 Task: Find connections with filter location Santa Marta with filter topic #Managementconsultant with filter profile language German with filter current company Rahi with filter school RAYAT BAHRA UNIVERSITY with filter industry Steam and Air-Conditioning Supply with filter service category Video Animation with filter keywords title Preschool Teacher
Action: Mouse moved to (390, 262)
Screenshot: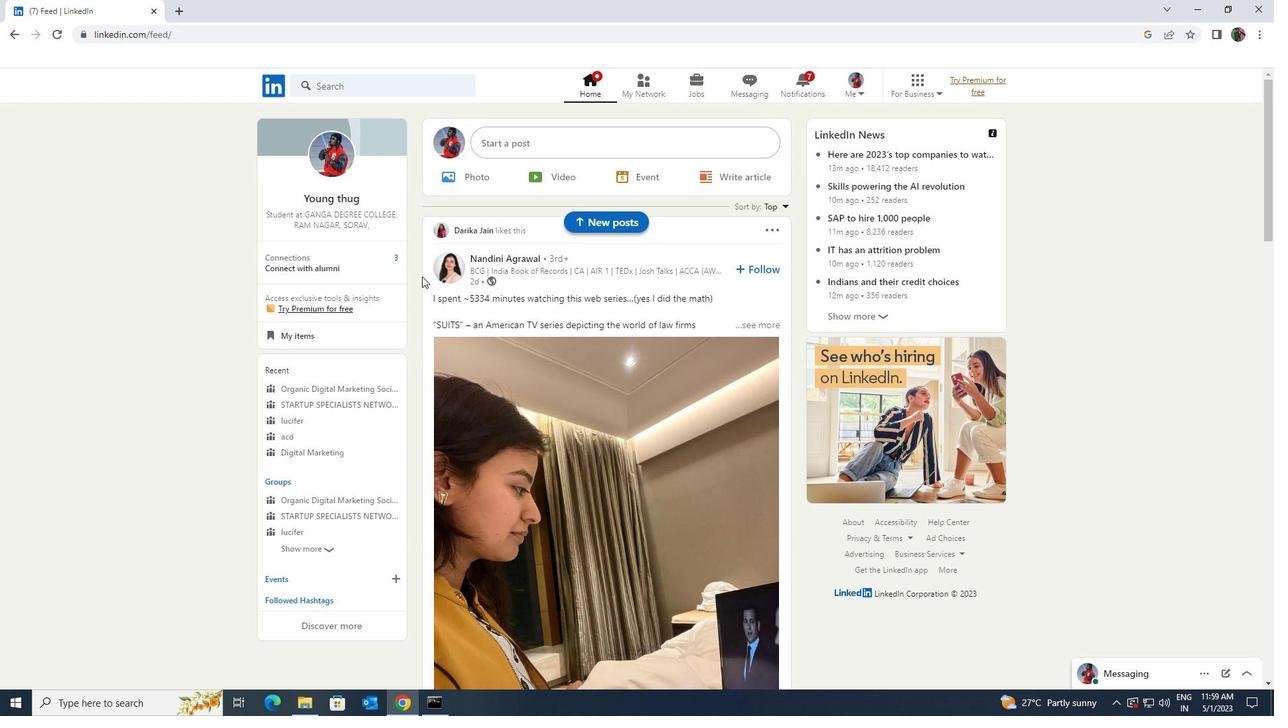 
Action: Mouse pressed left at (390, 262)
Screenshot: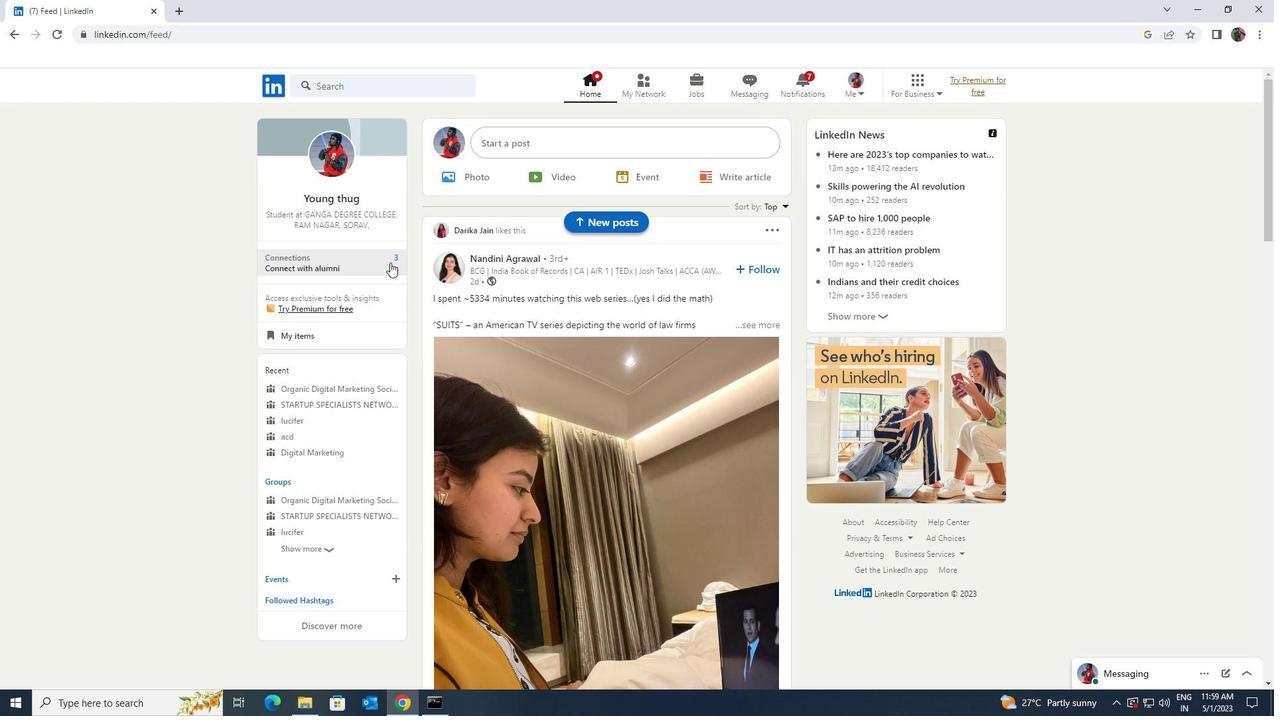 
Action: Mouse moved to (396, 160)
Screenshot: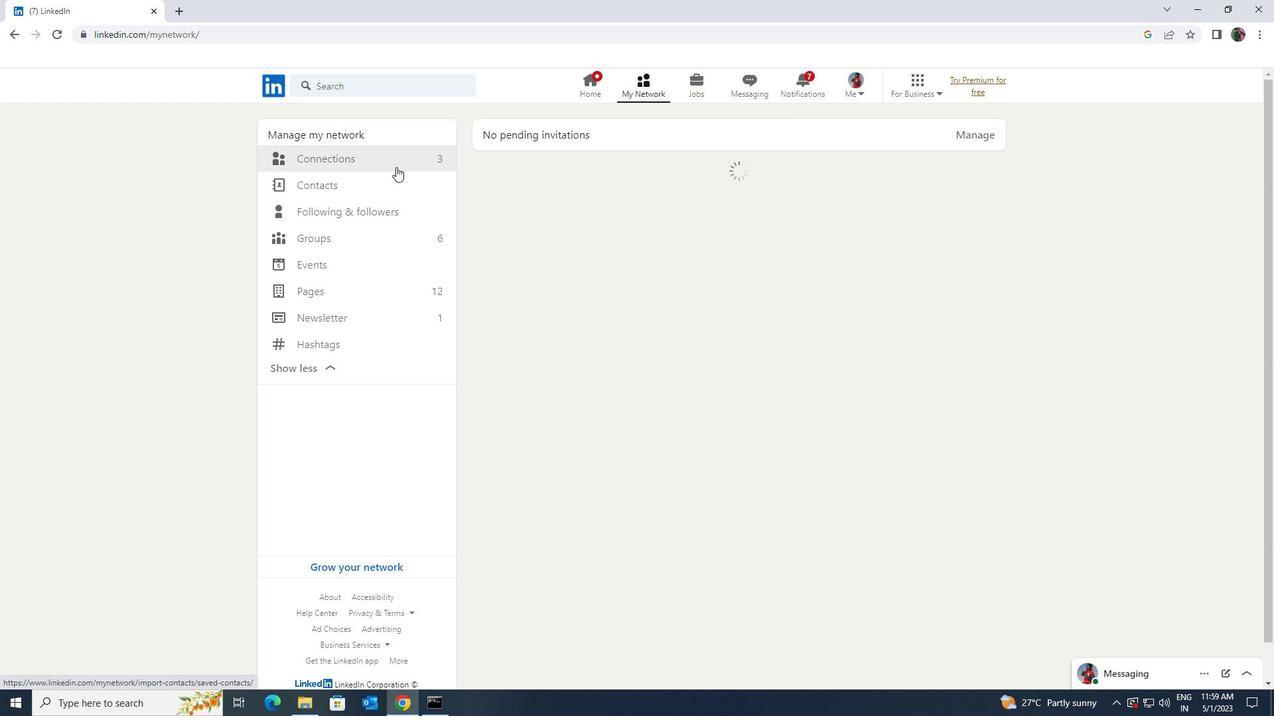 
Action: Mouse pressed left at (396, 160)
Screenshot: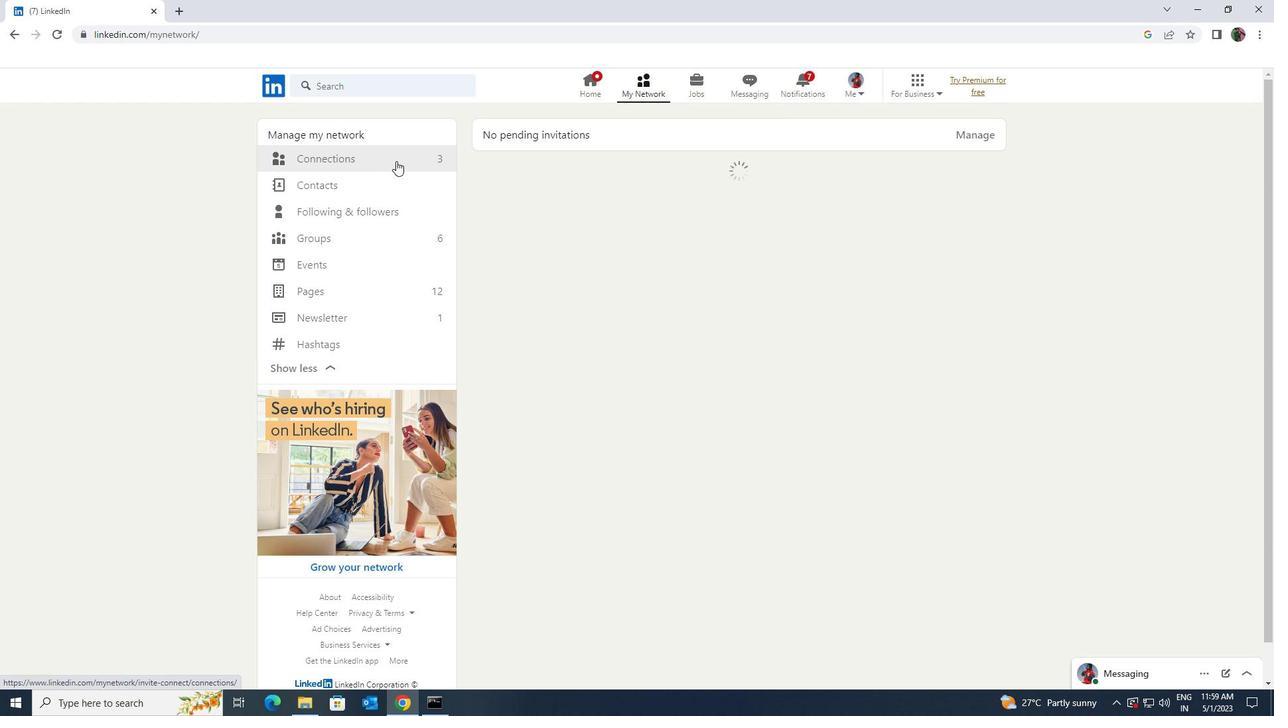 
Action: Mouse moved to (707, 163)
Screenshot: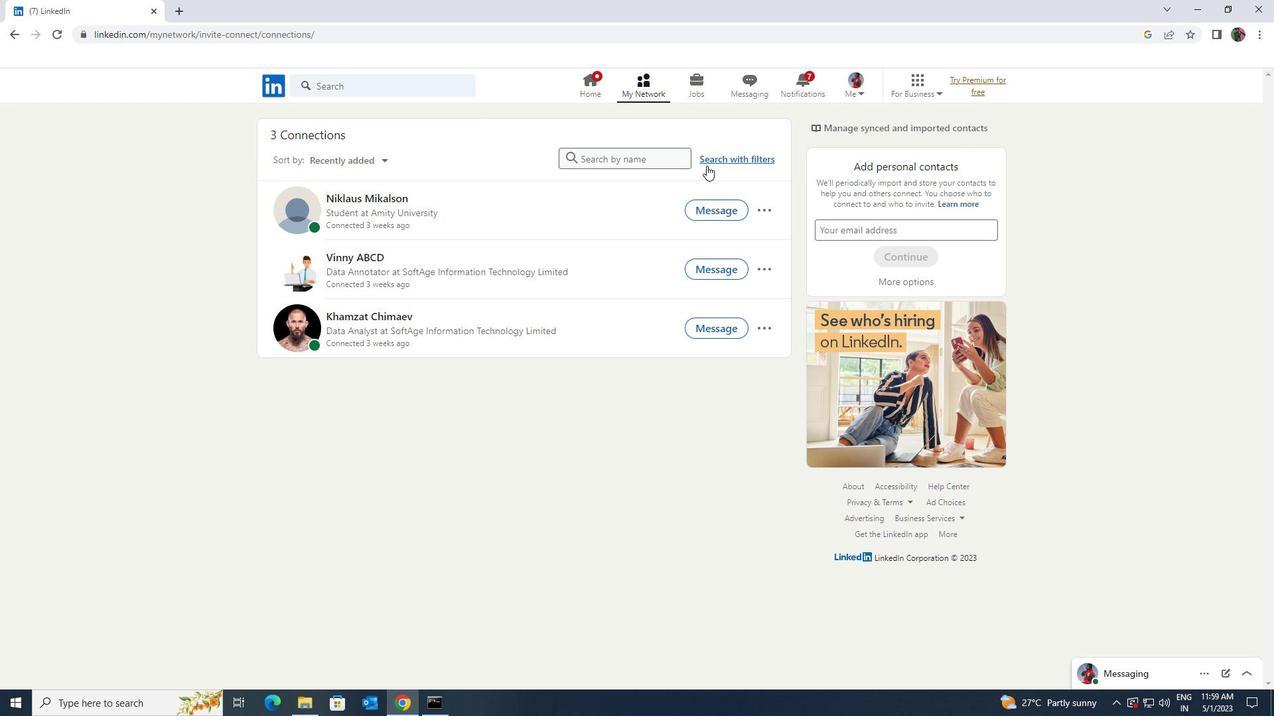 
Action: Mouse pressed left at (707, 163)
Screenshot: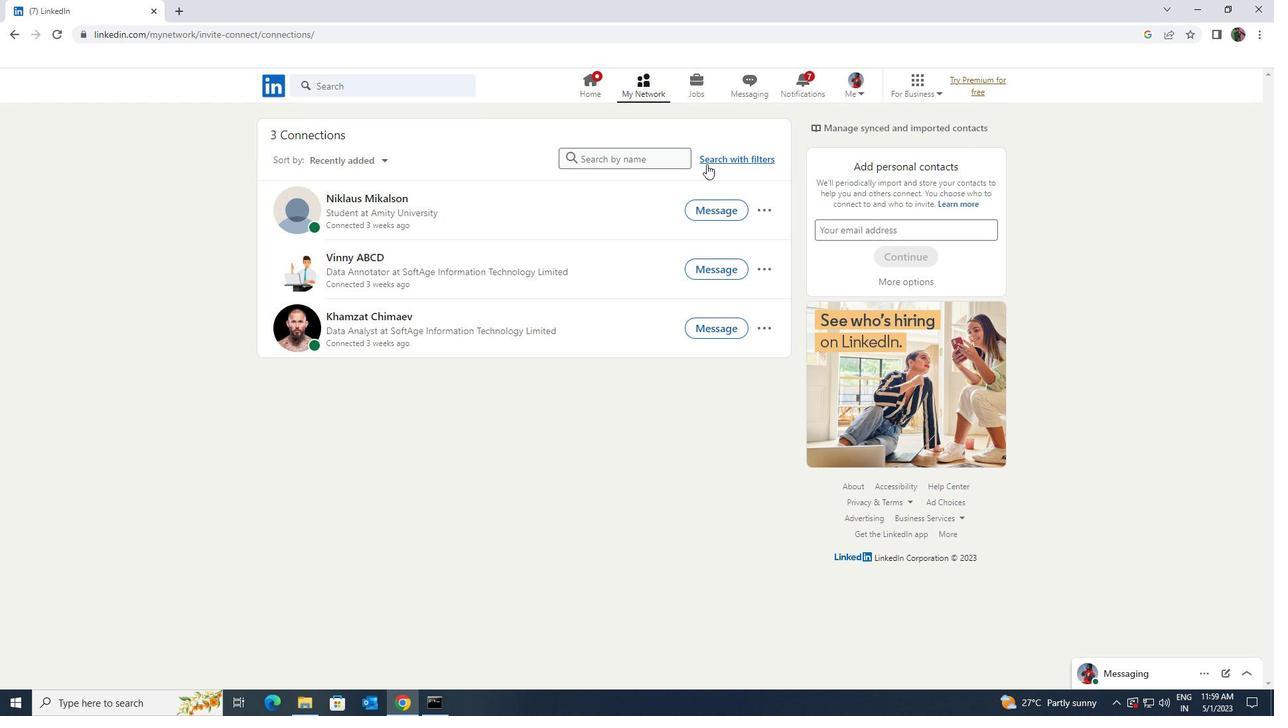 
Action: Mouse moved to (678, 120)
Screenshot: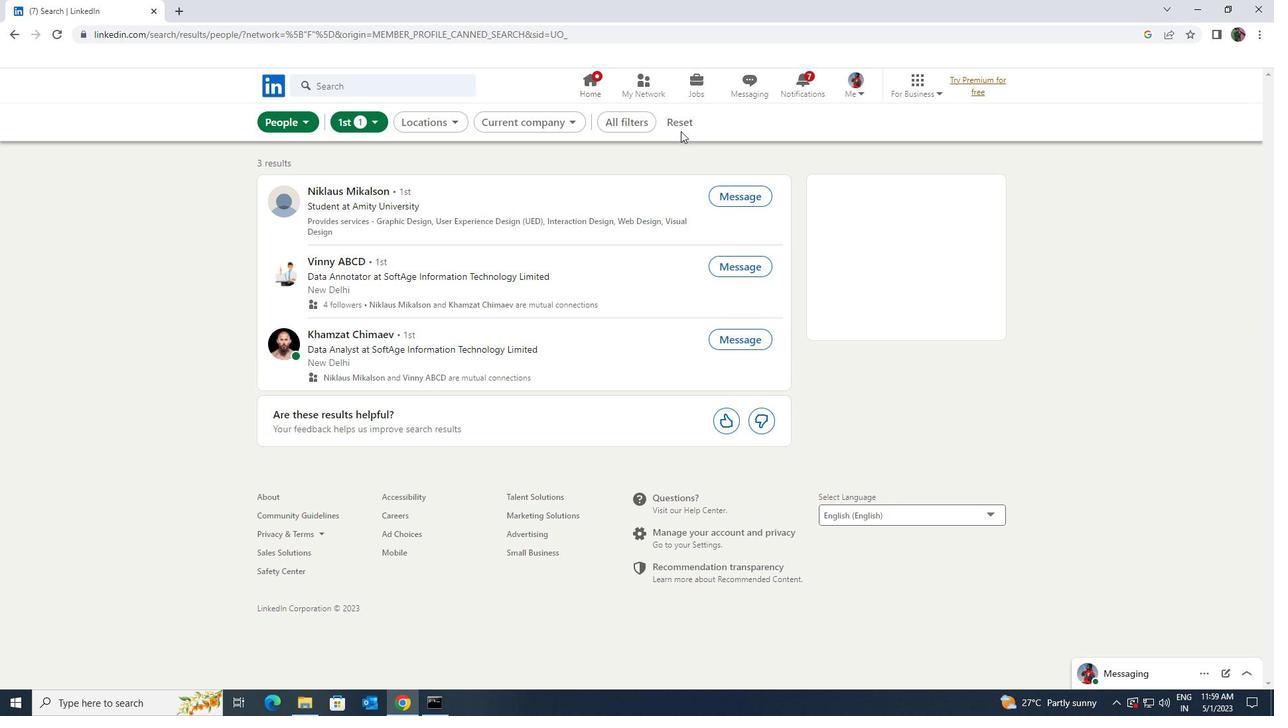 
Action: Mouse pressed left at (678, 120)
Screenshot: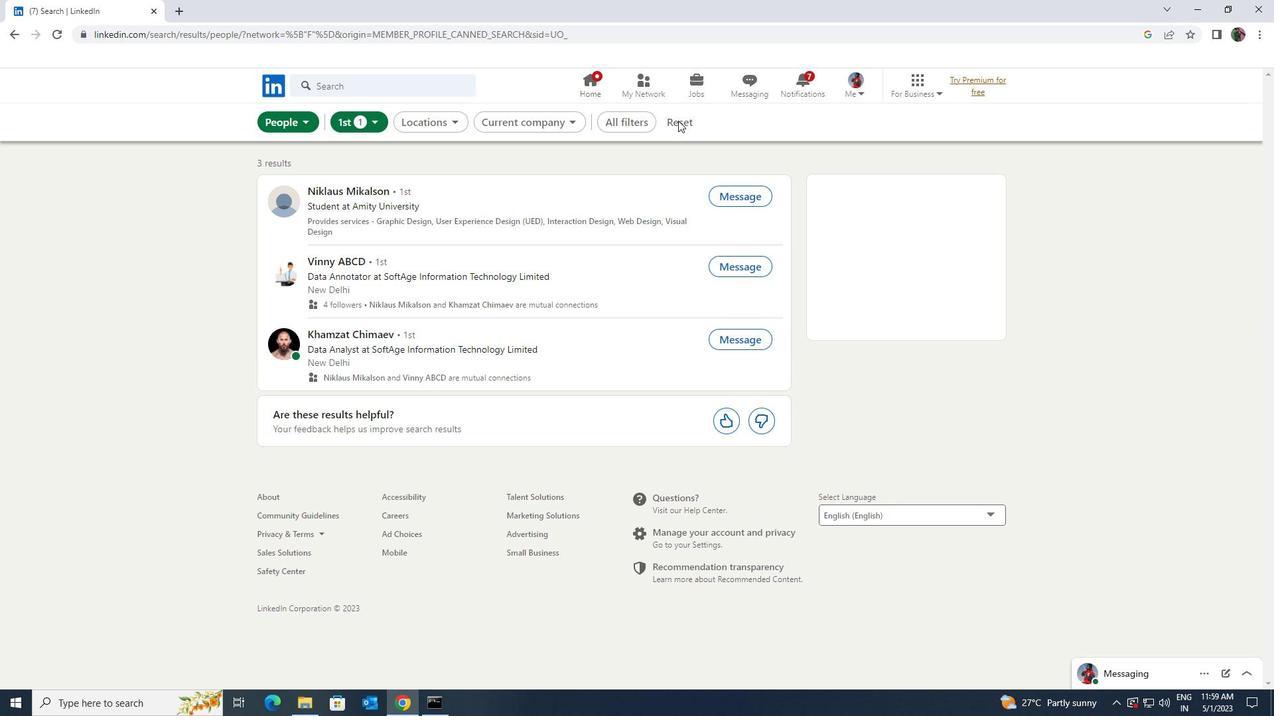 
Action: Mouse pressed left at (678, 120)
Screenshot: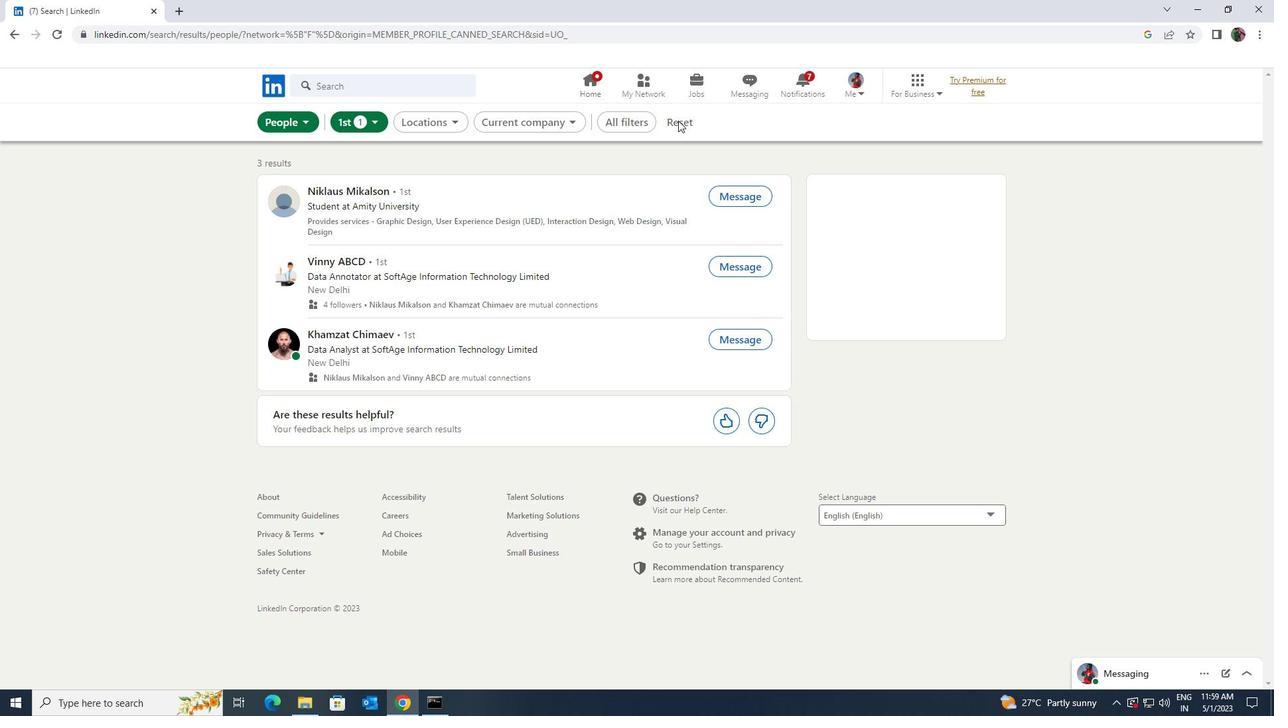 
Action: Mouse moved to (662, 116)
Screenshot: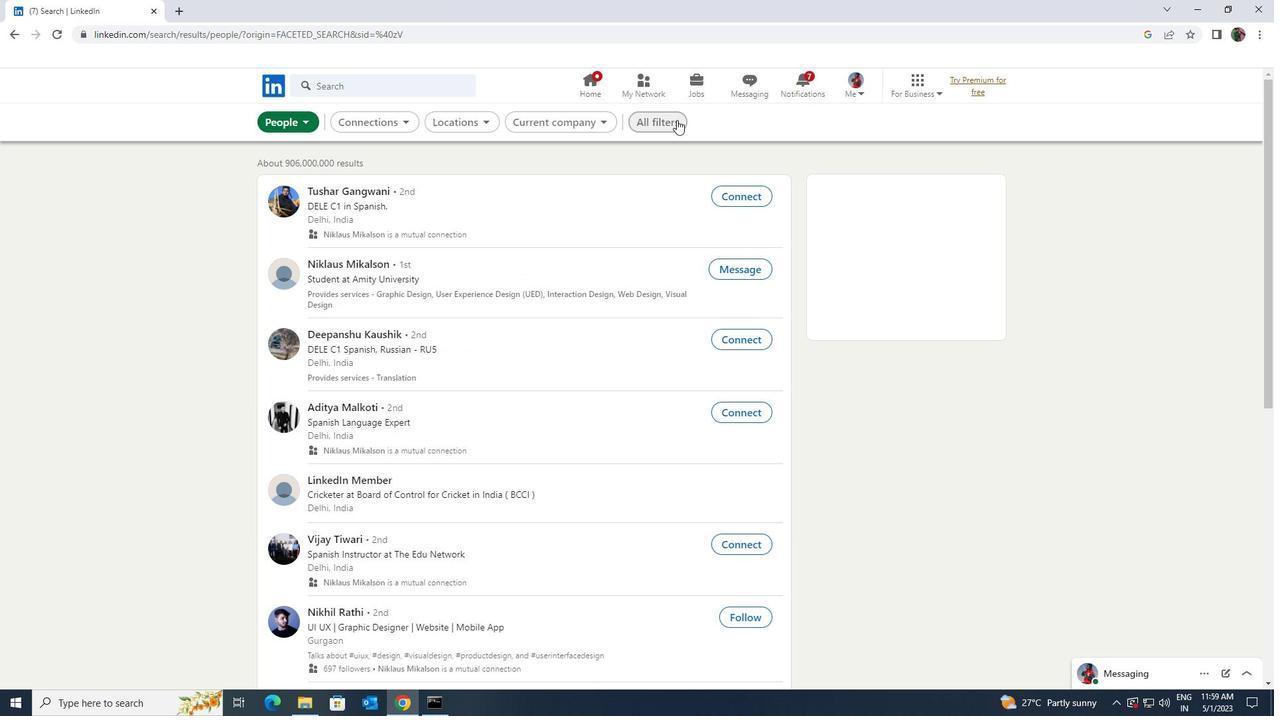 
Action: Mouse pressed left at (662, 116)
Screenshot: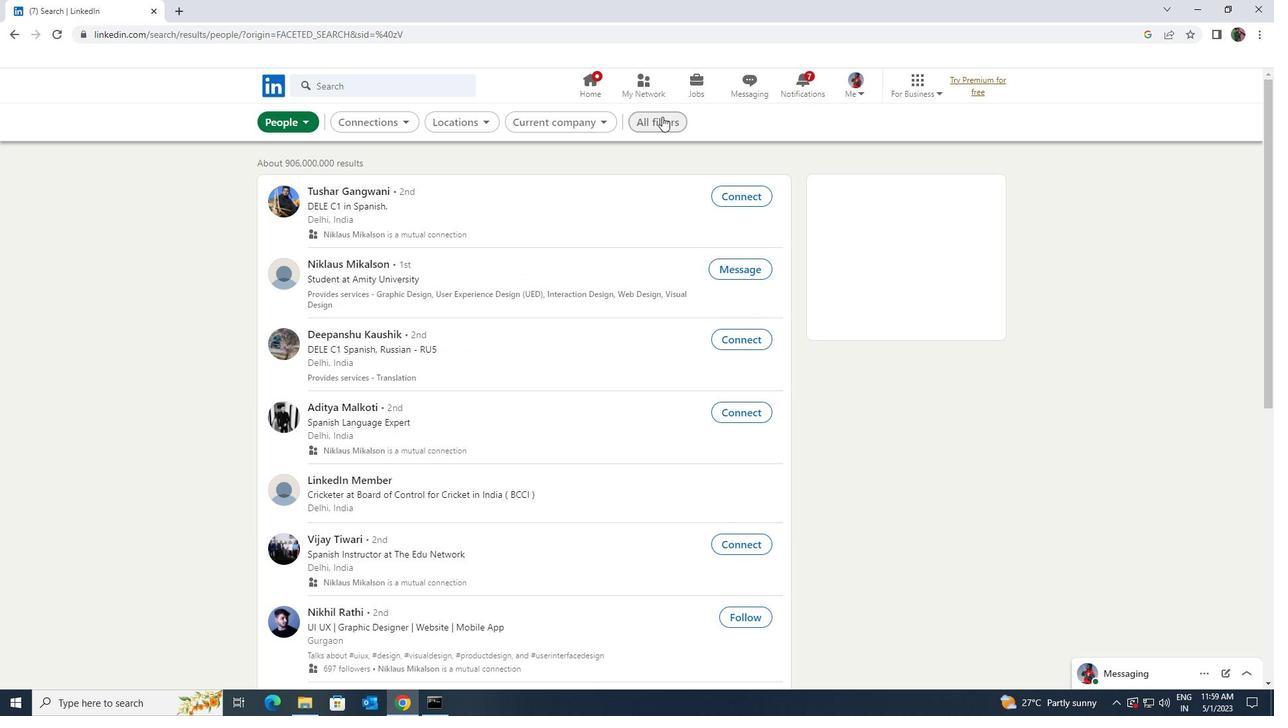 
Action: Mouse moved to (1123, 440)
Screenshot: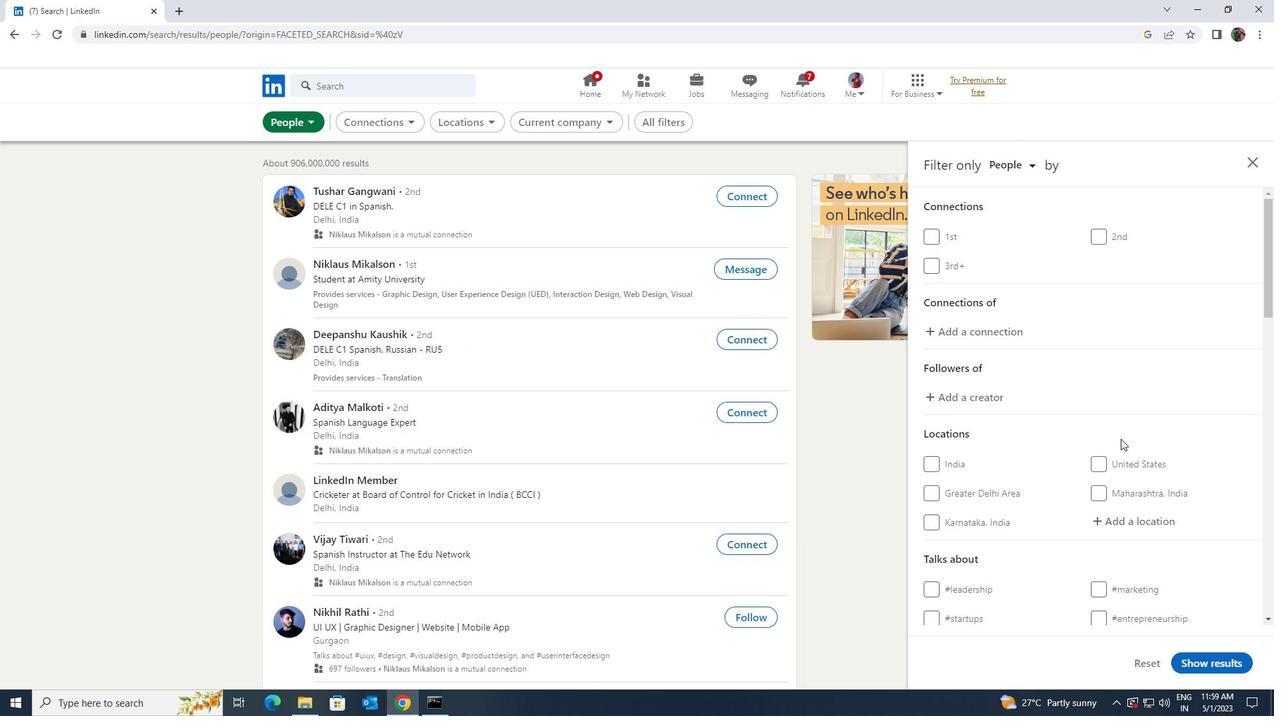 
Action: Mouse scrolled (1123, 439) with delta (0, 0)
Screenshot: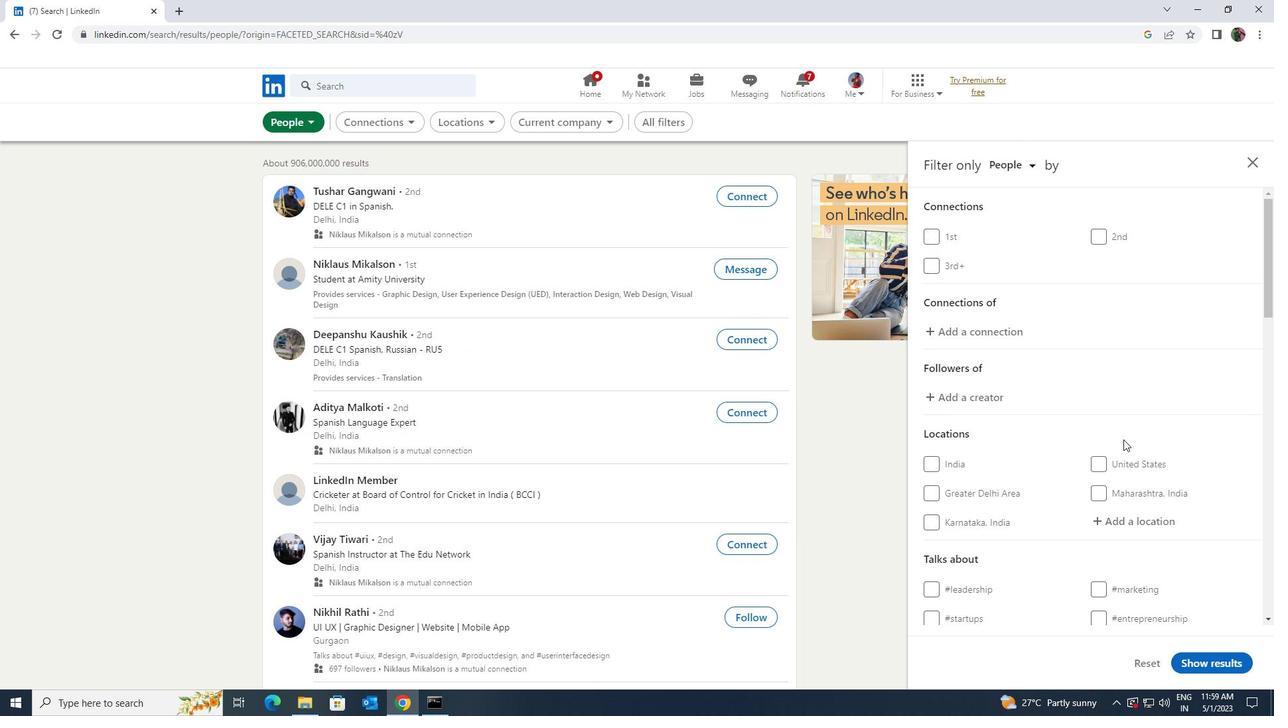 
Action: Mouse moved to (1125, 453)
Screenshot: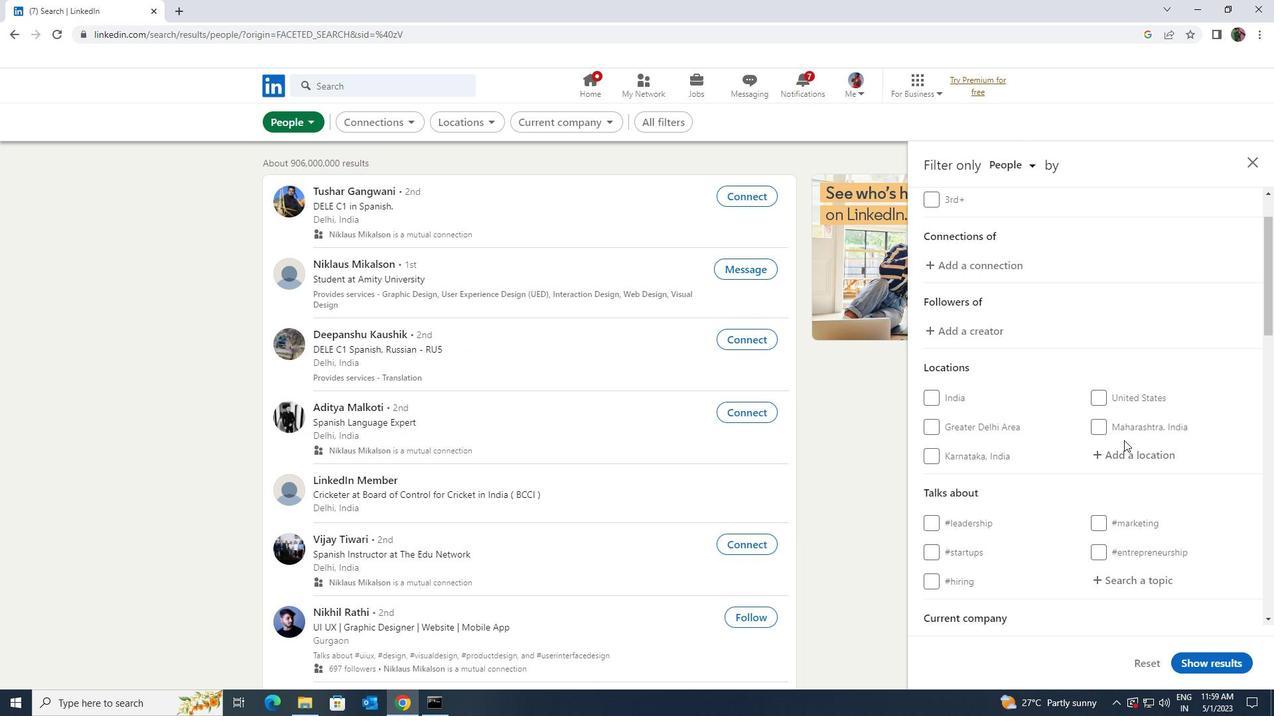 
Action: Mouse pressed left at (1125, 453)
Screenshot: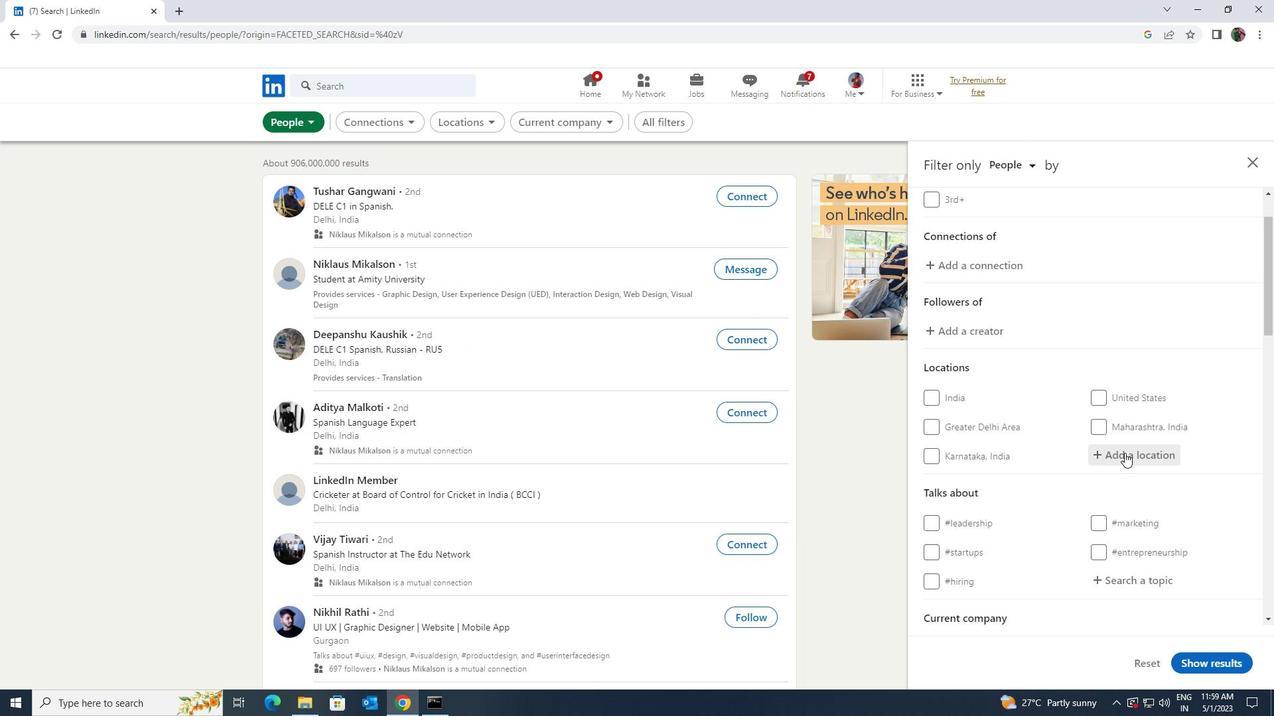
Action: Key pressed <Key.shift><Key.shift><Key.shift><Key.shift><Key.shift><Key.shift><Key.shift><Key.shift>SANTA<Key.space><Key.shift><Key.shift>MARTA
Screenshot: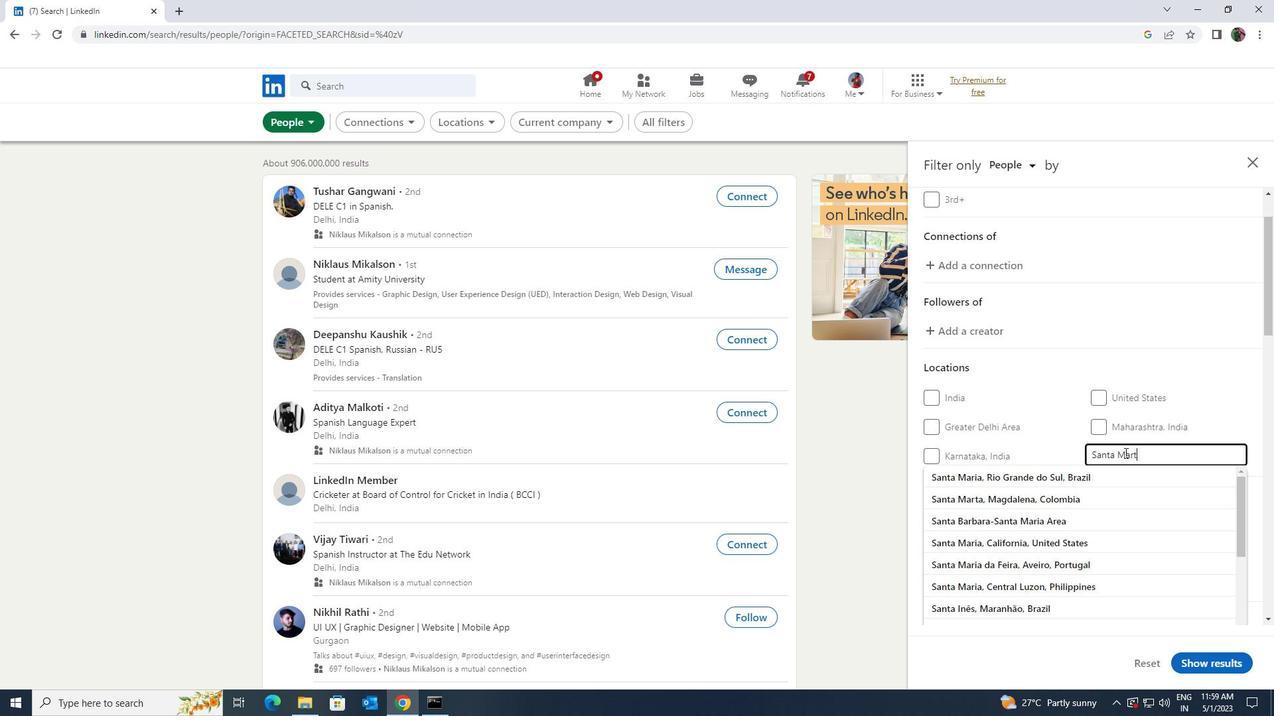 
Action: Mouse moved to (1124, 469)
Screenshot: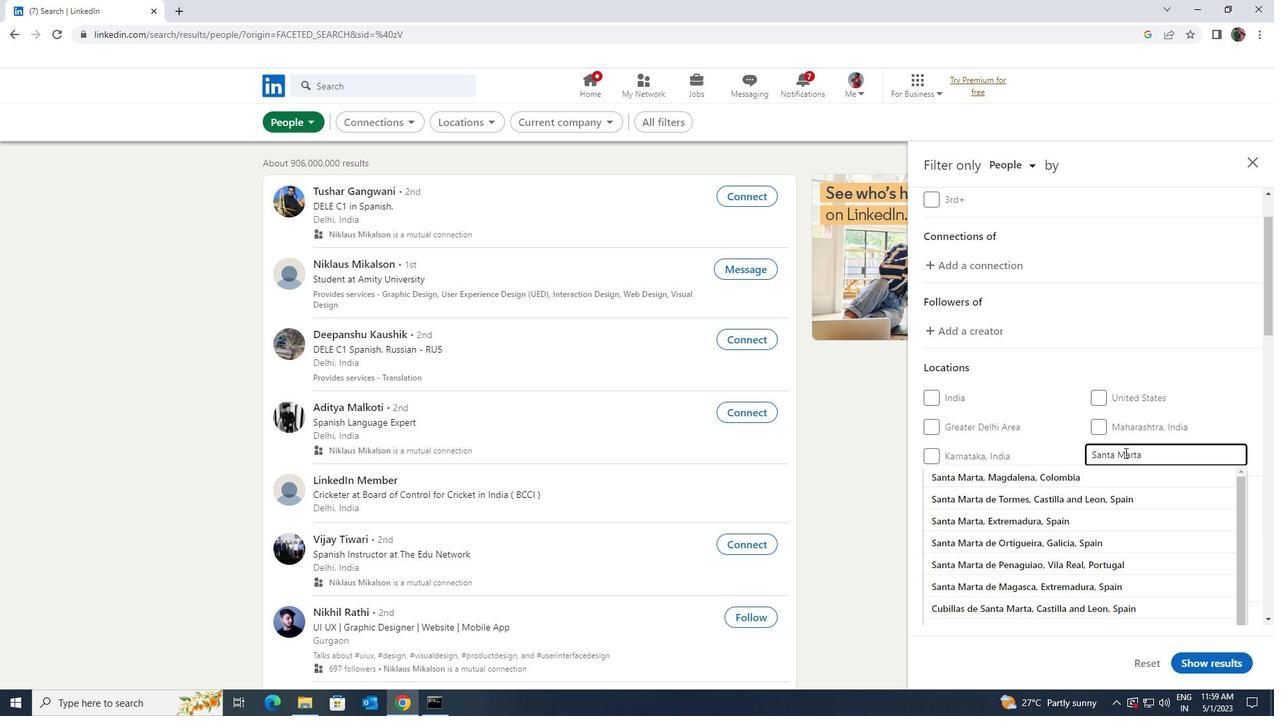 
Action: Mouse pressed left at (1124, 469)
Screenshot: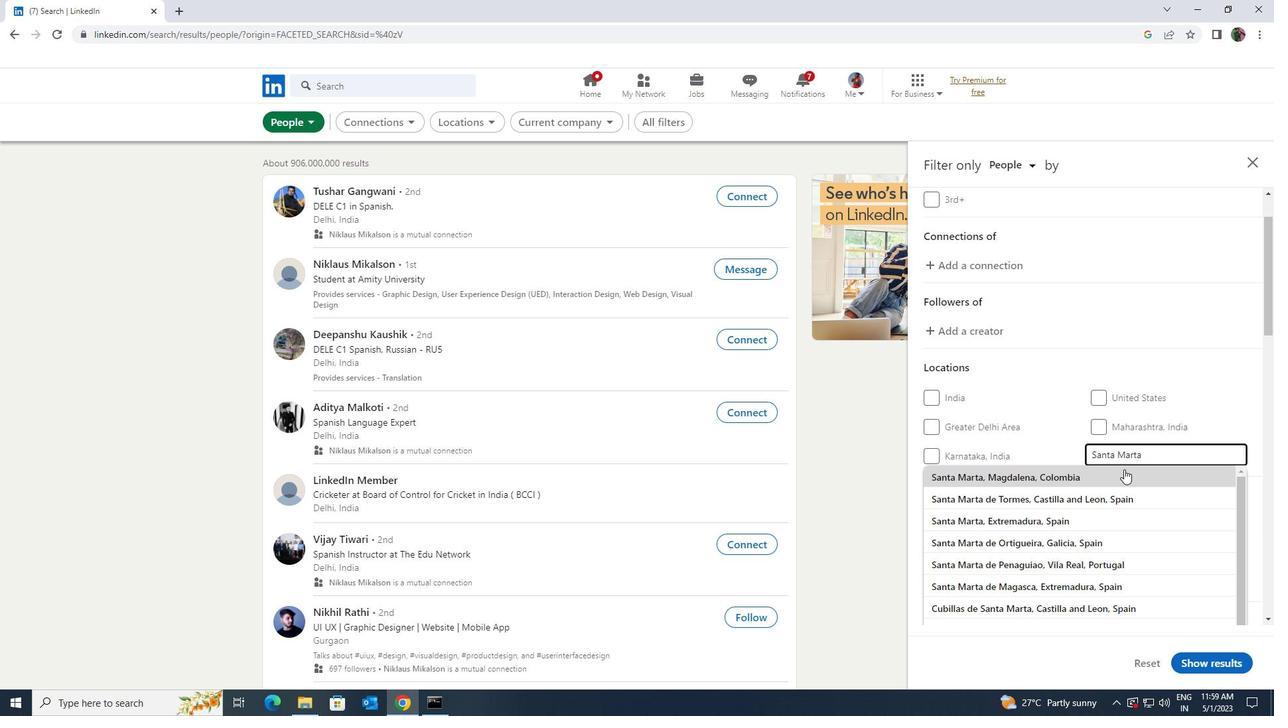 
Action: Mouse scrolled (1124, 469) with delta (0, 0)
Screenshot: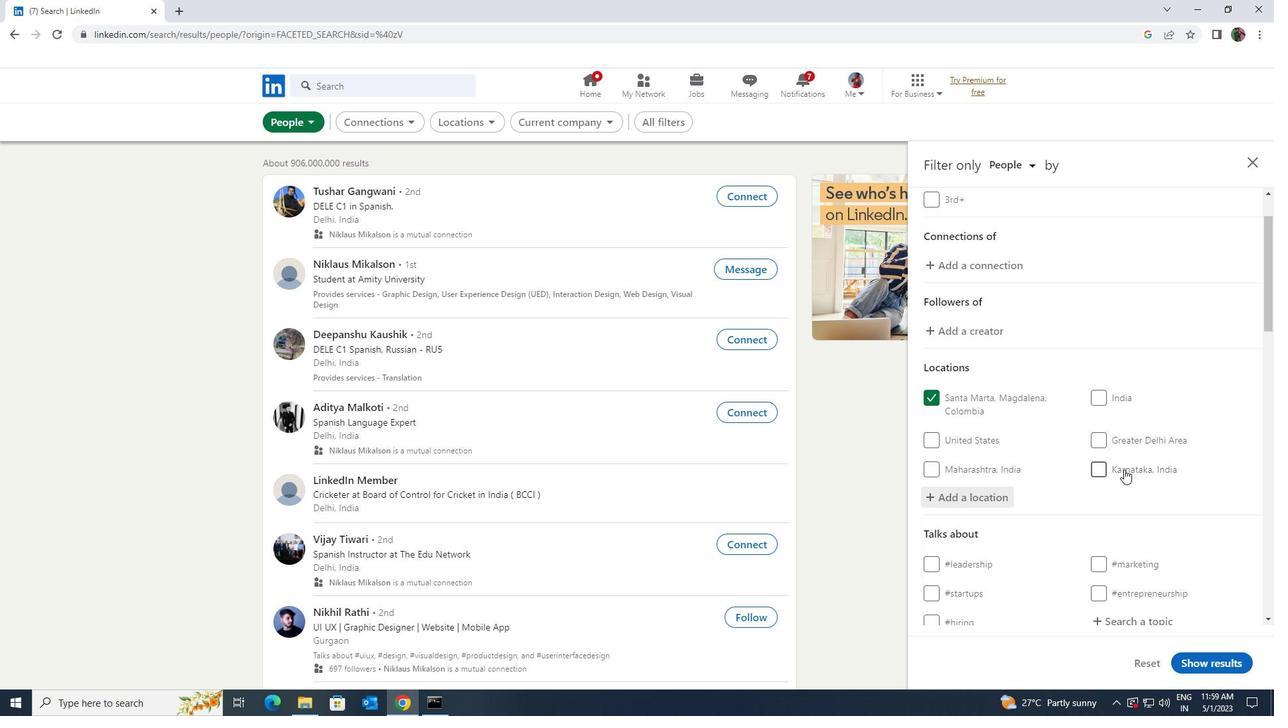 
Action: Mouse scrolled (1124, 469) with delta (0, 0)
Screenshot: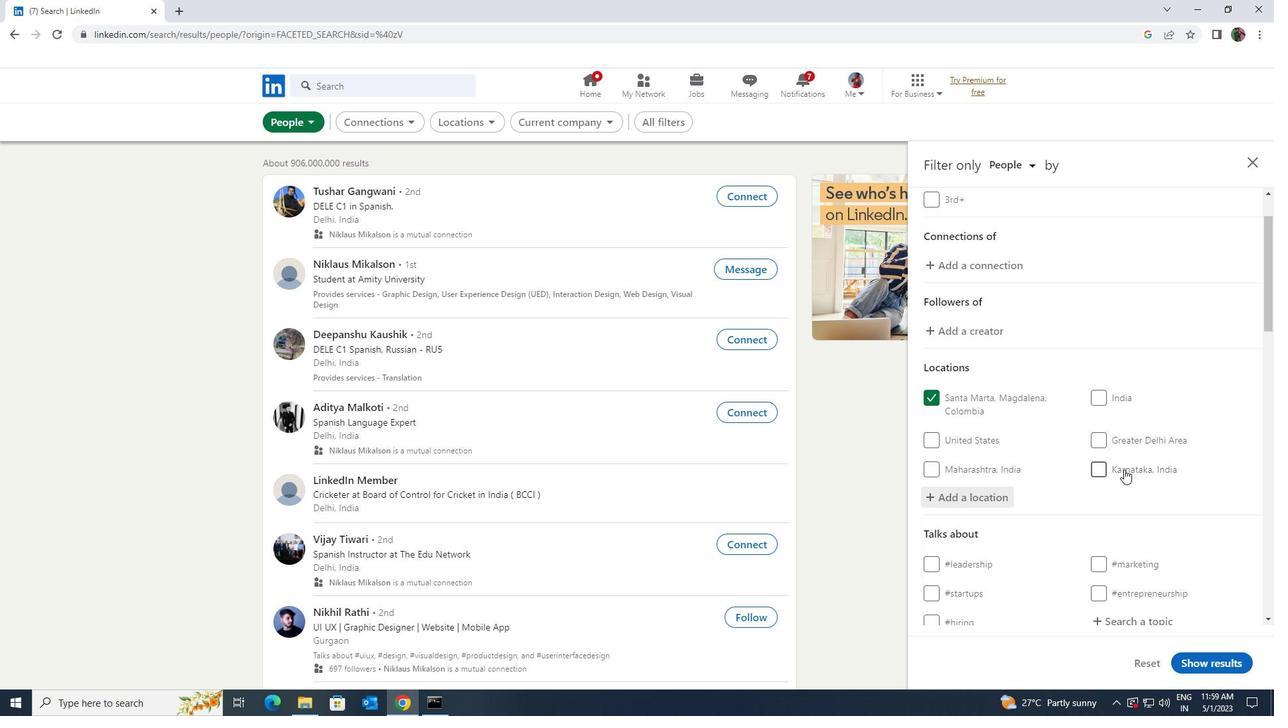 
Action: Mouse scrolled (1124, 469) with delta (0, 0)
Screenshot: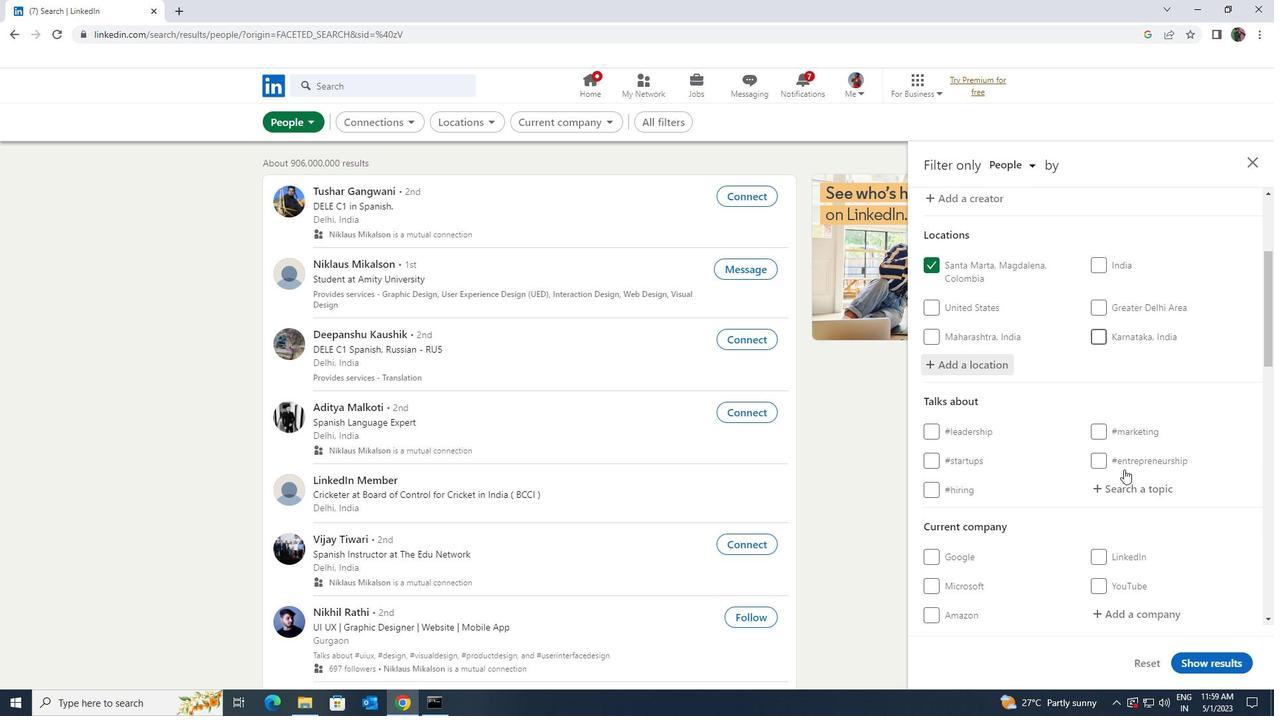 
Action: Mouse scrolled (1124, 469) with delta (0, 0)
Screenshot: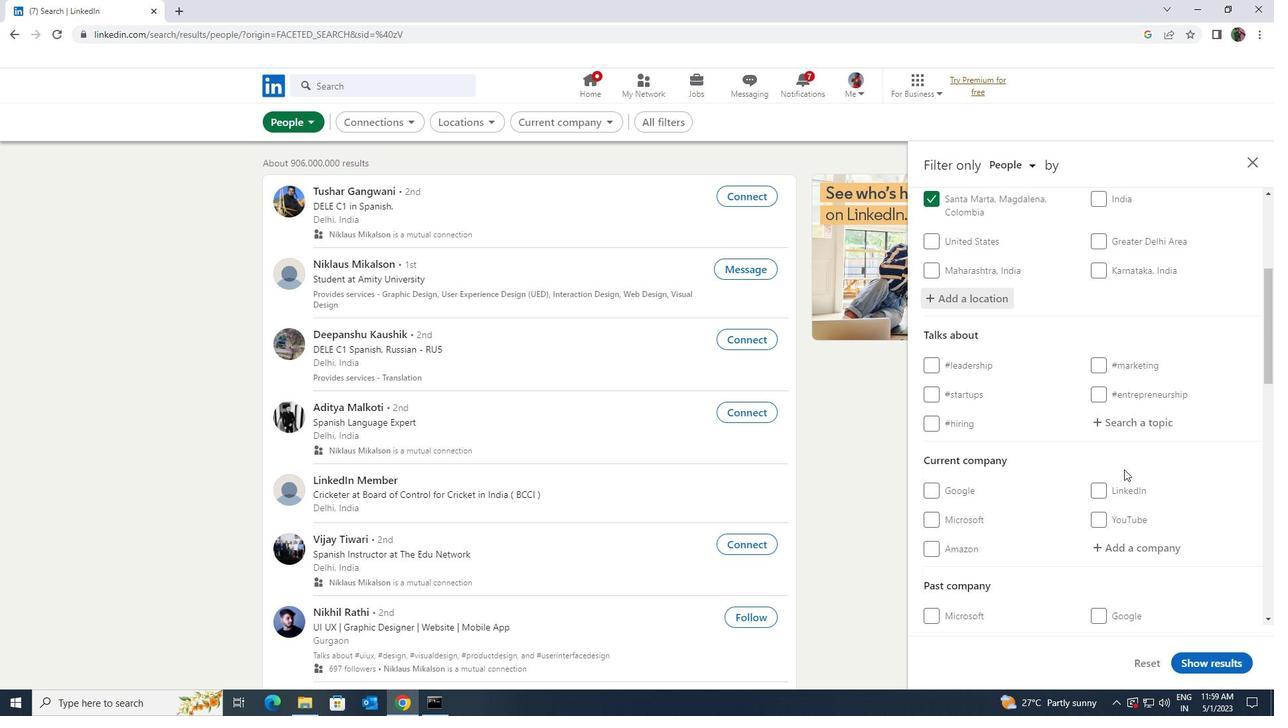 
Action: Mouse moved to (1124, 468)
Screenshot: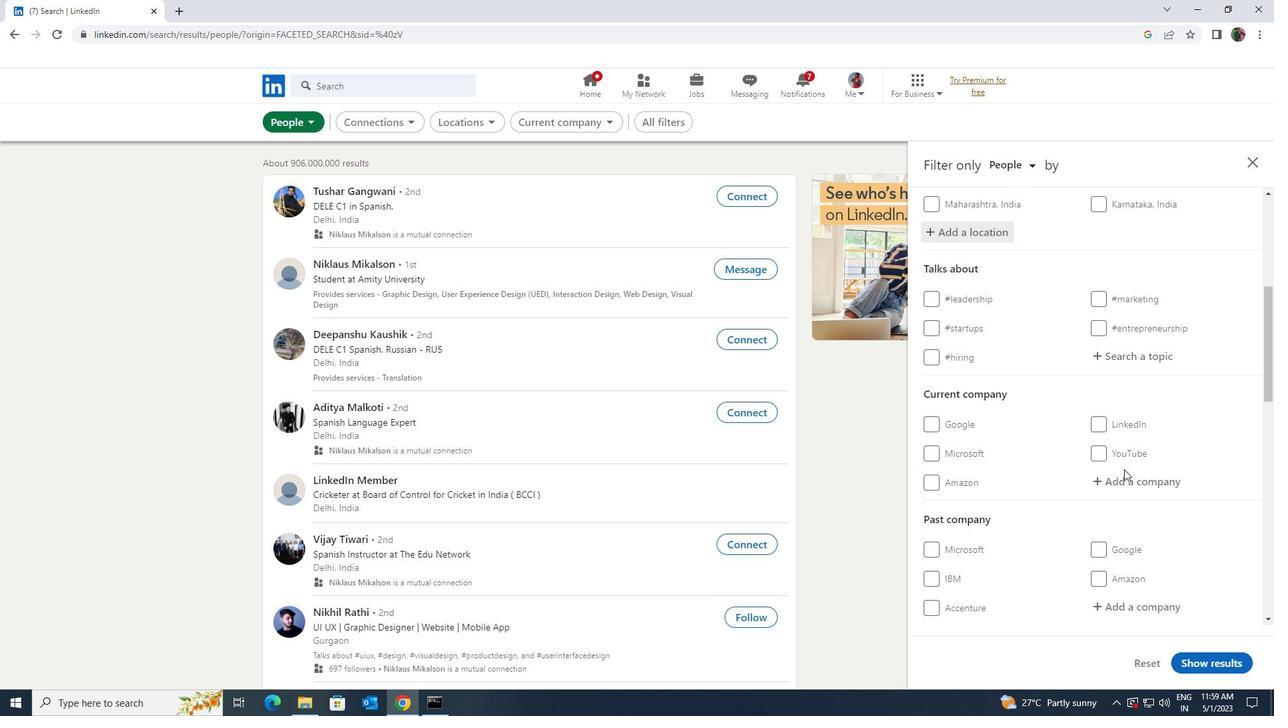 
Action: Mouse scrolled (1124, 469) with delta (0, 0)
Screenshot: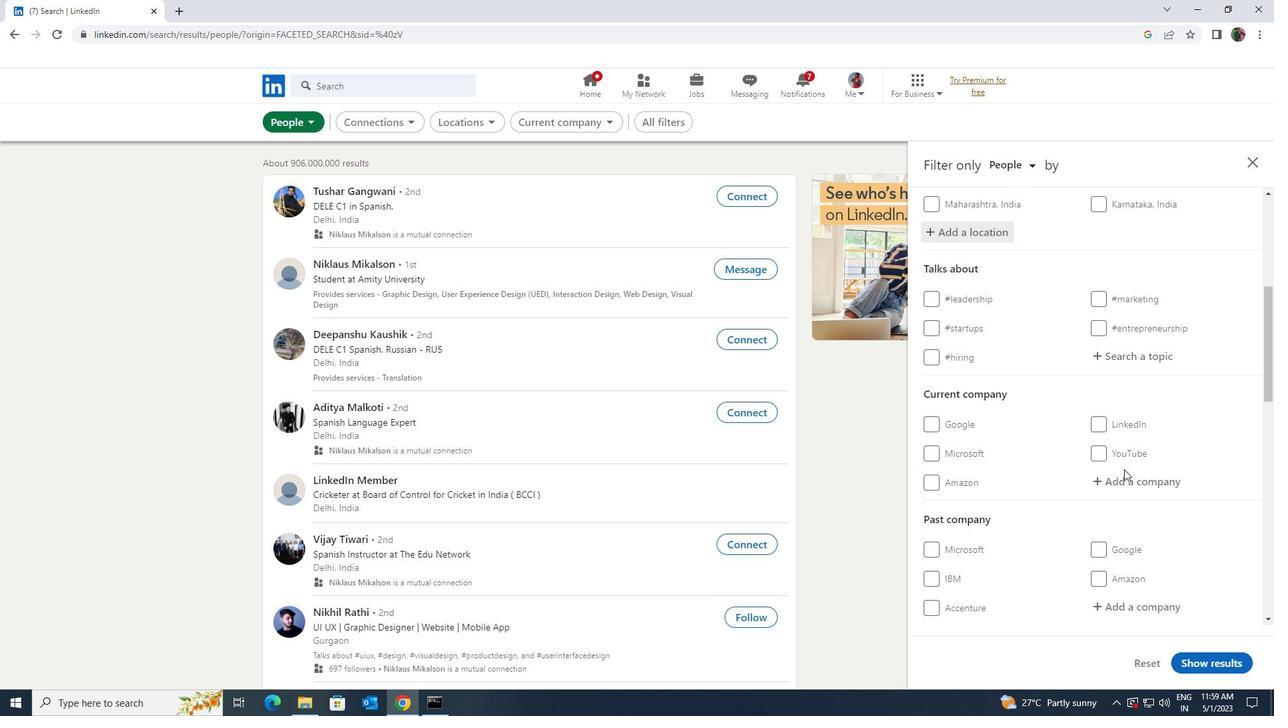 
Action: Mouse scrolled (1124, 469) with delta (0, 0)
Screenshot: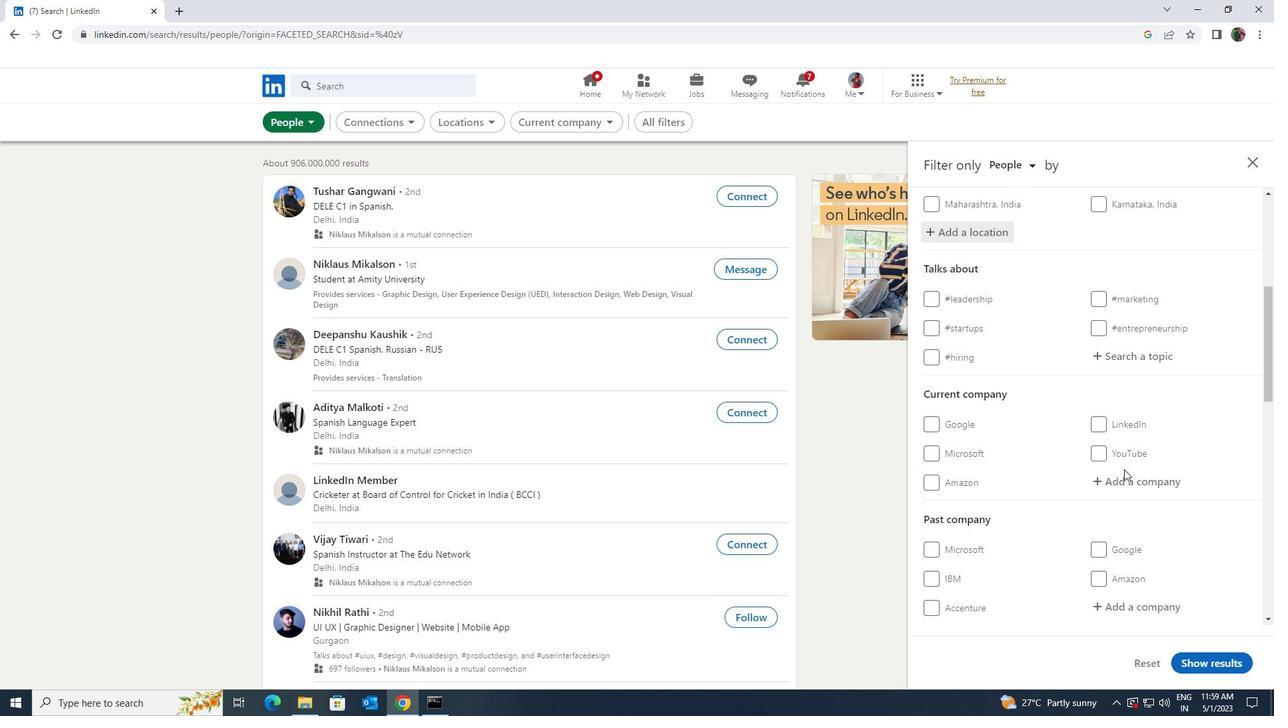 
Action: Mouse moved to (1124, 481)
Screenshot: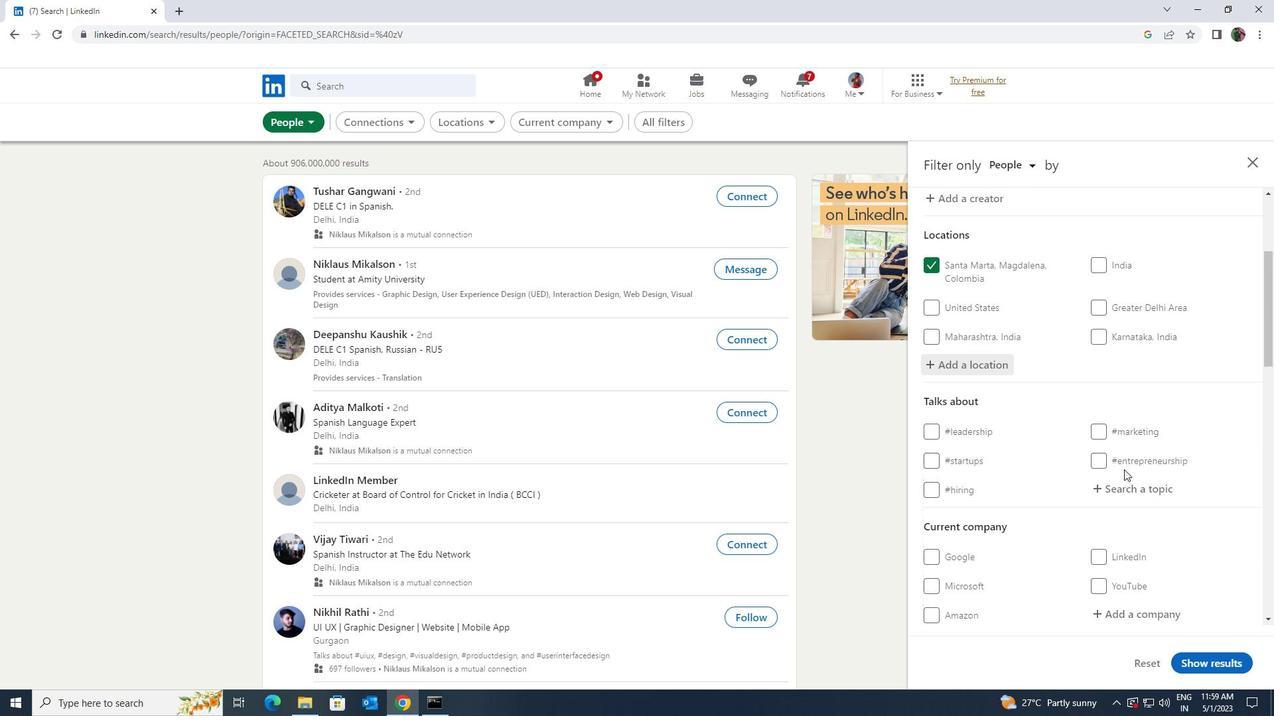 
Action: Mouse pressed left at (1124, 481)
Screenshot: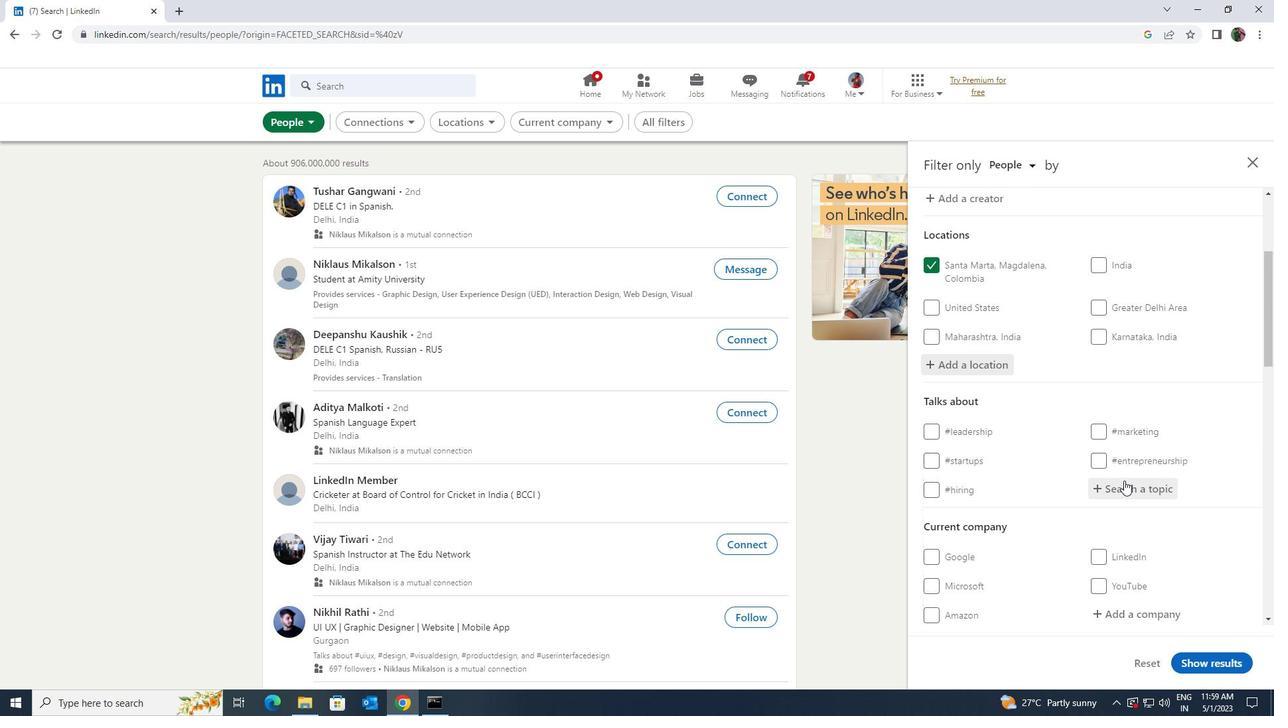 
Action: Key pressed <Key.shift>MANAGEMENTCON
Screenshot: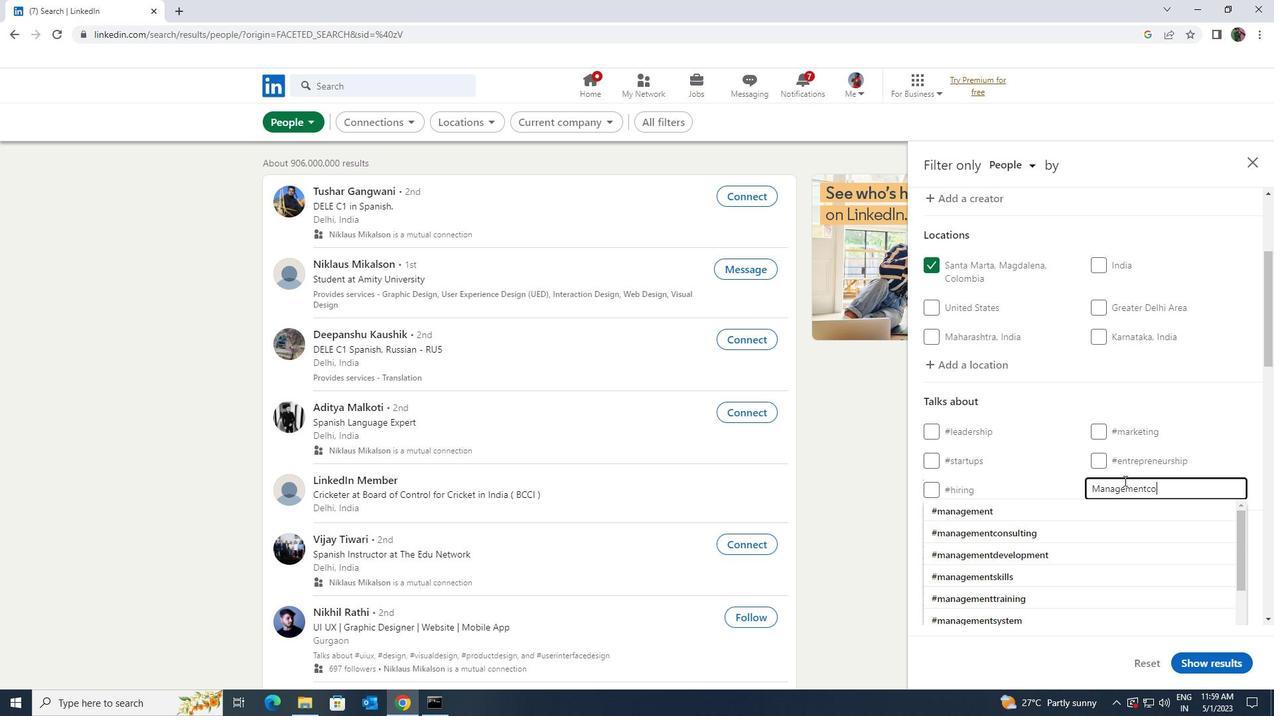 
Action: Mouse moved to (1111, 532)
Screenshot: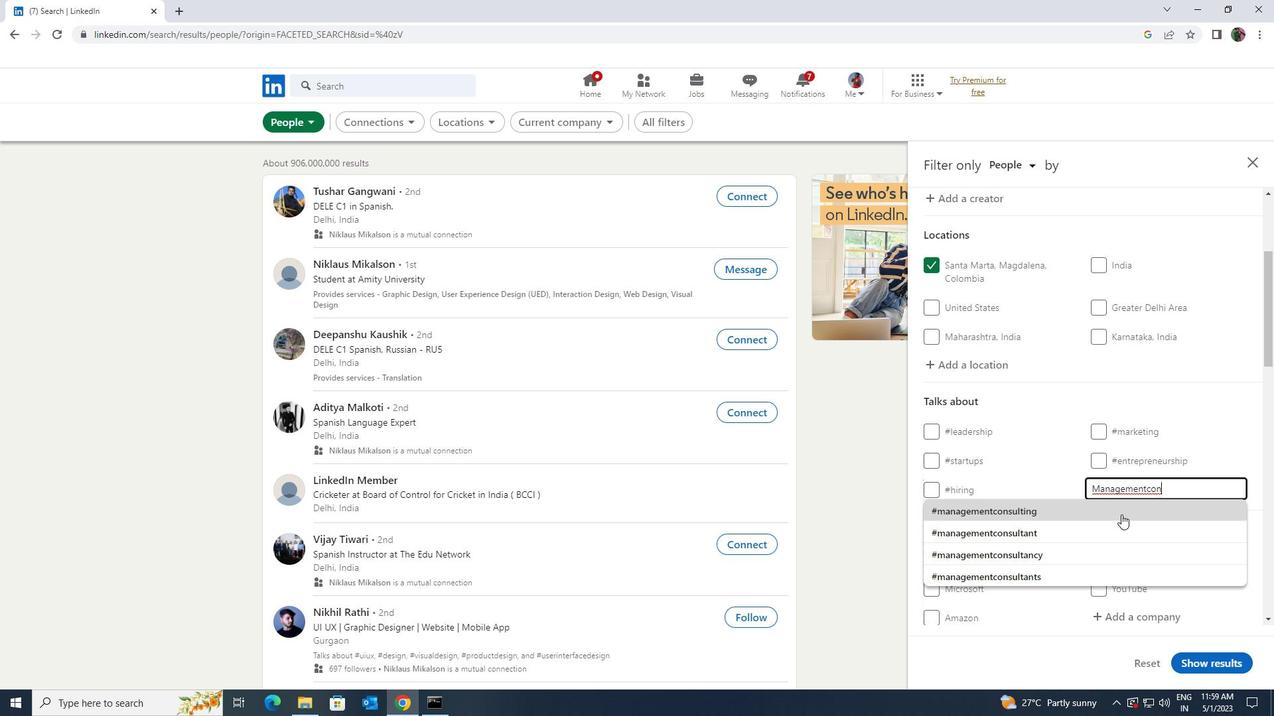 
Action: Mouse pressed left at (1111, 532)
Screenshot: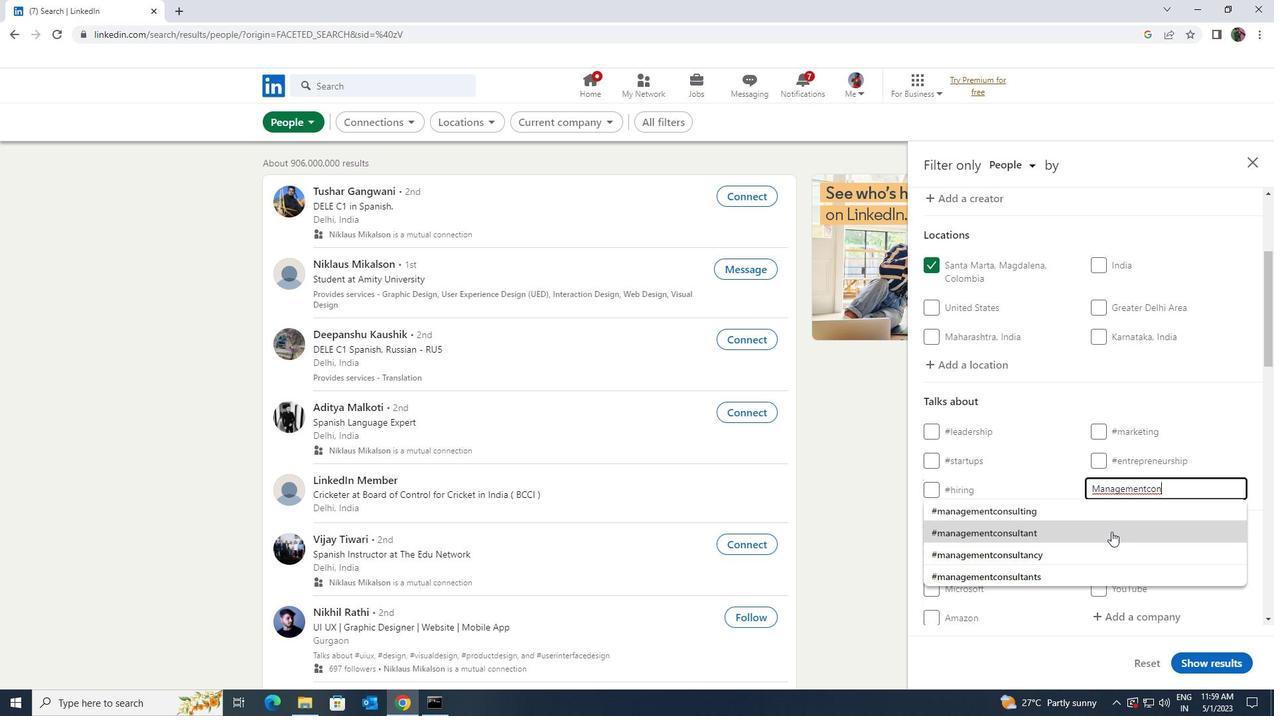 
Action: Mouse scrolled (1111, 531) with delta (0, 0)
Screenshot: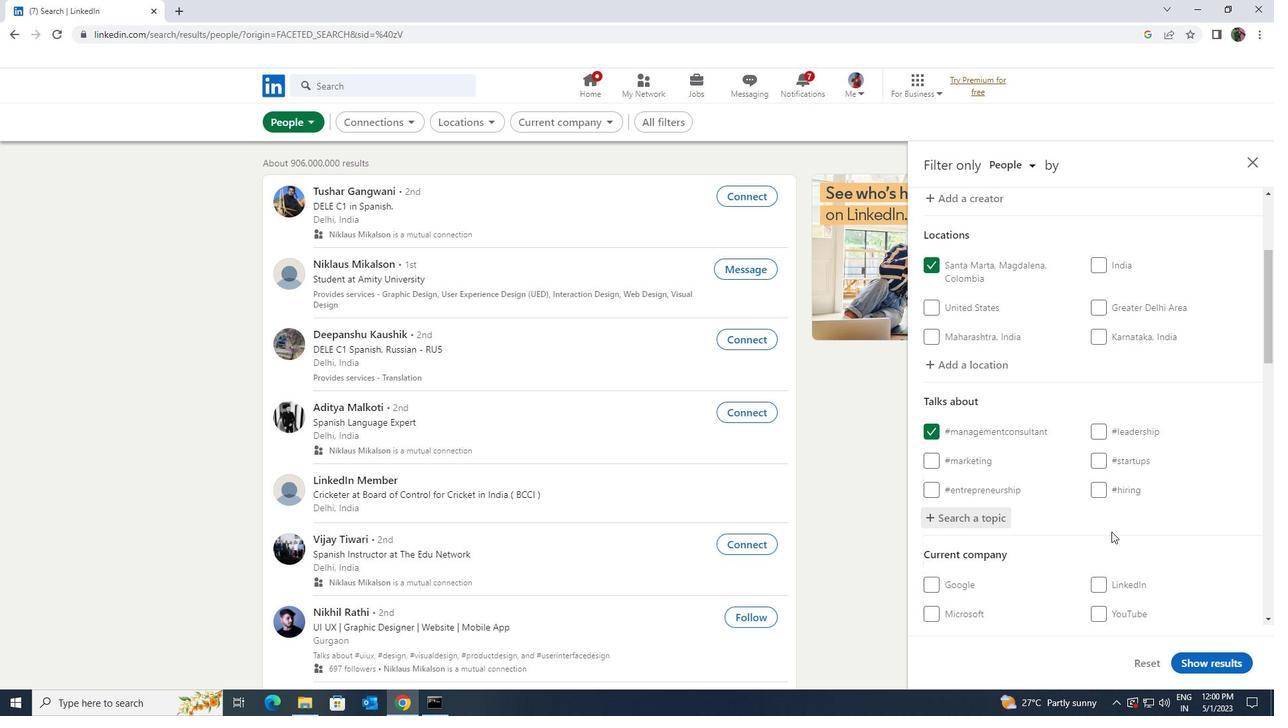
Action: Mouse scrolled (1111, 531) with delta (0, 0)
Screenshot: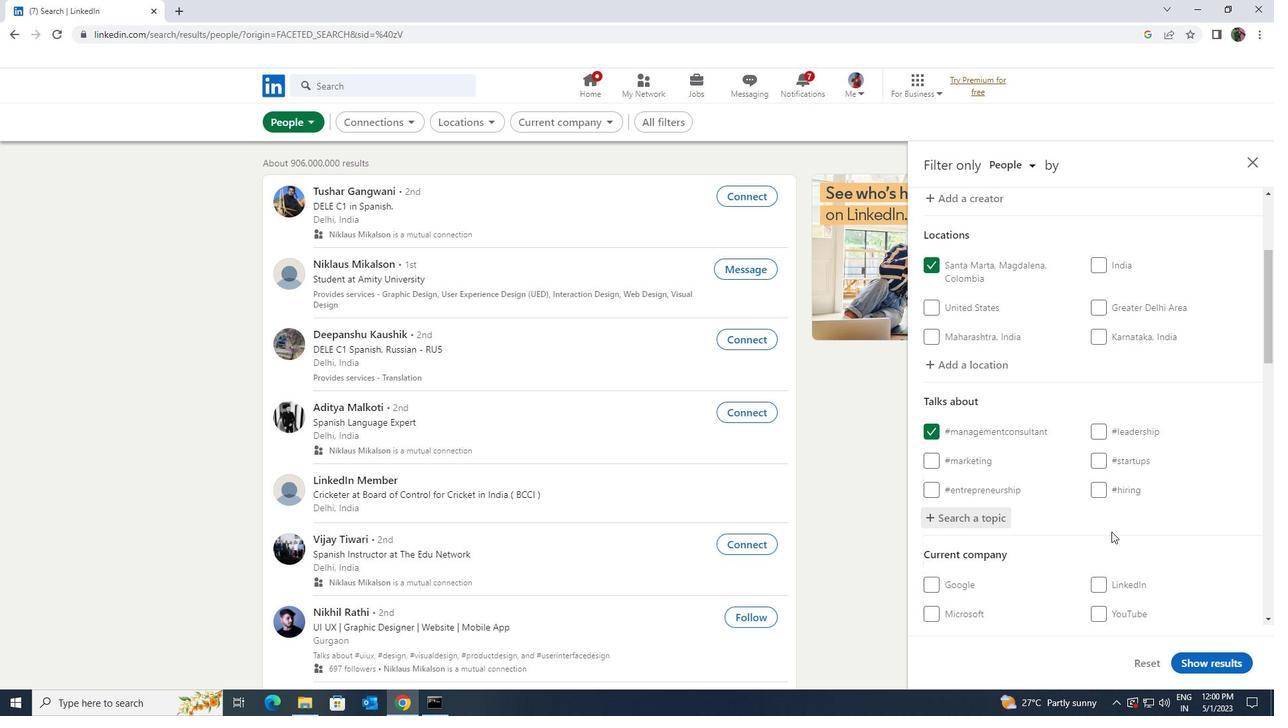 
Action: Mouse scrolled (1111, 531) with delta (0, 0)
Screenshot: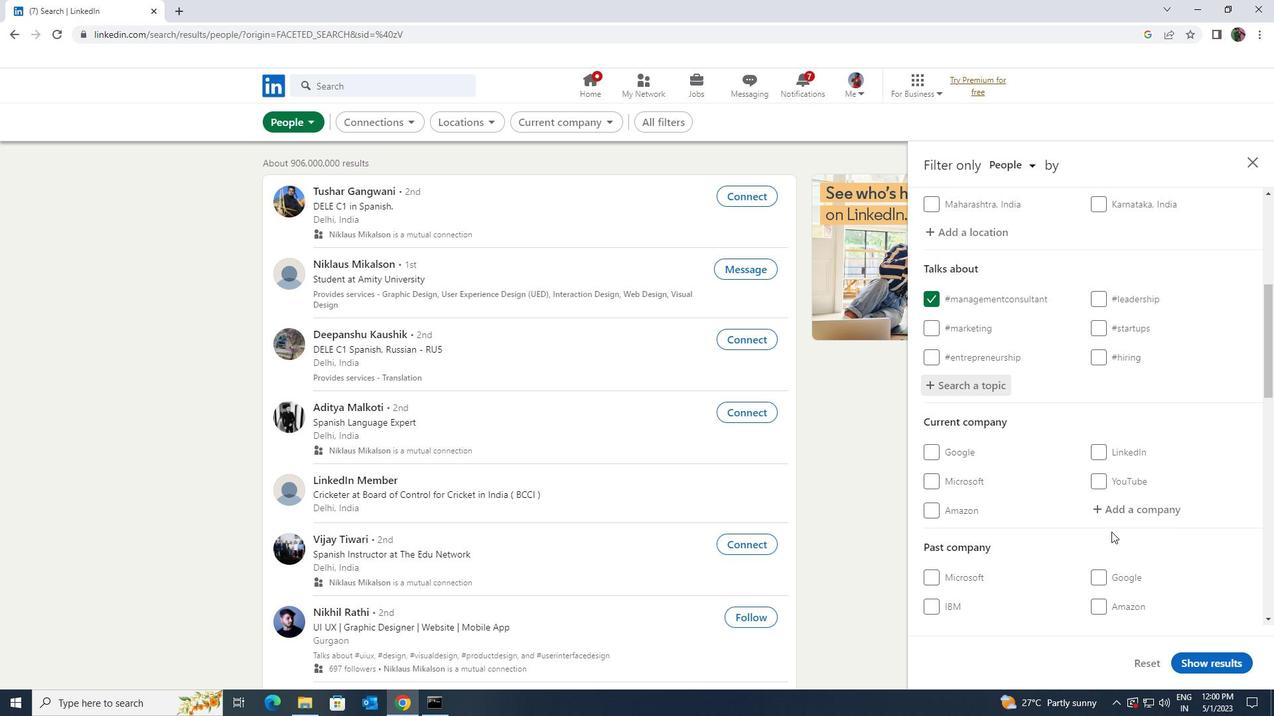 
Action: Mouse scrolled (1111, 531) with delta (0, 0)
Screenshot: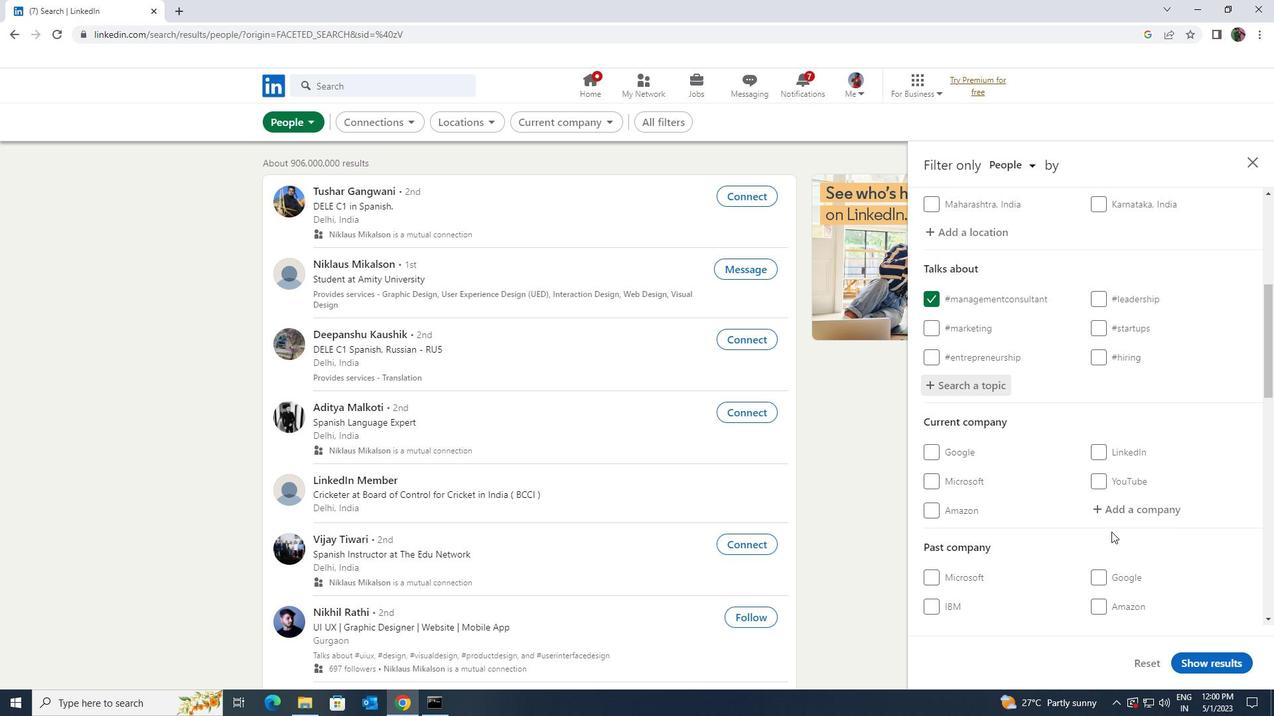 
Action: Mouse scrolled (1111, 531) with delta (0, 0)
Screenshot: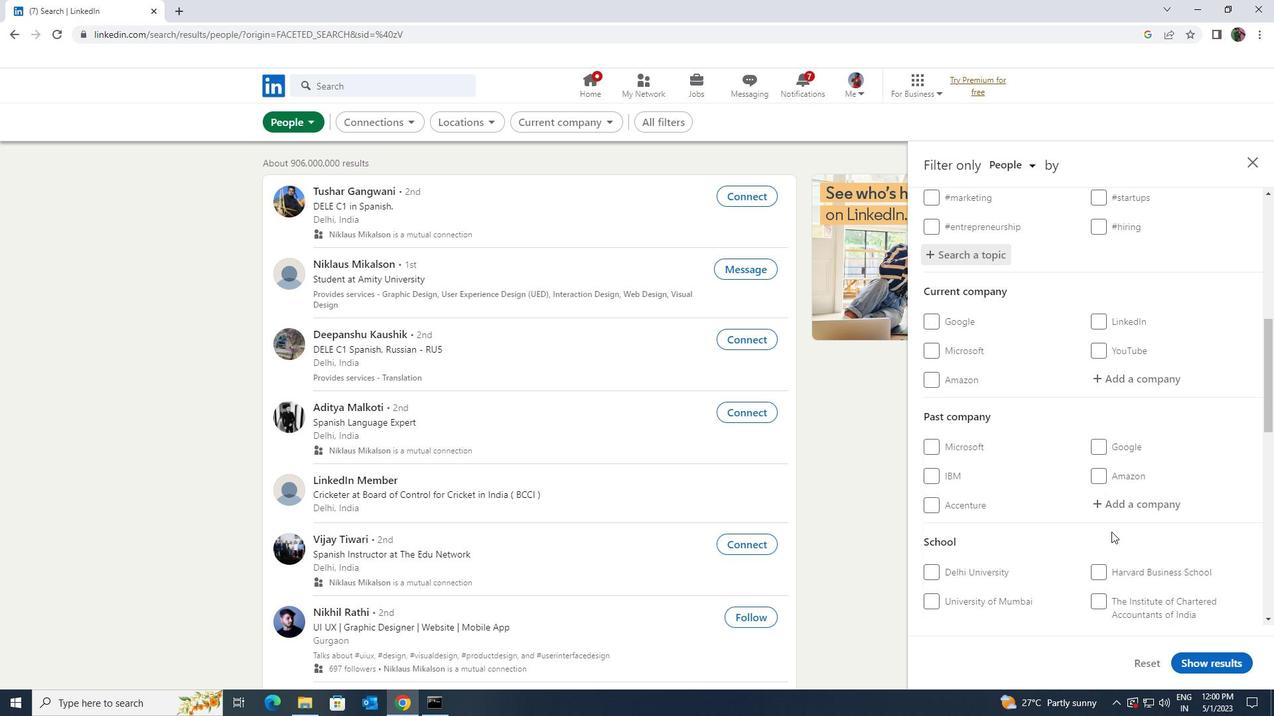 
Action: Mouse scrolled (1111, 531) with delta (0, 0)
Screenshot: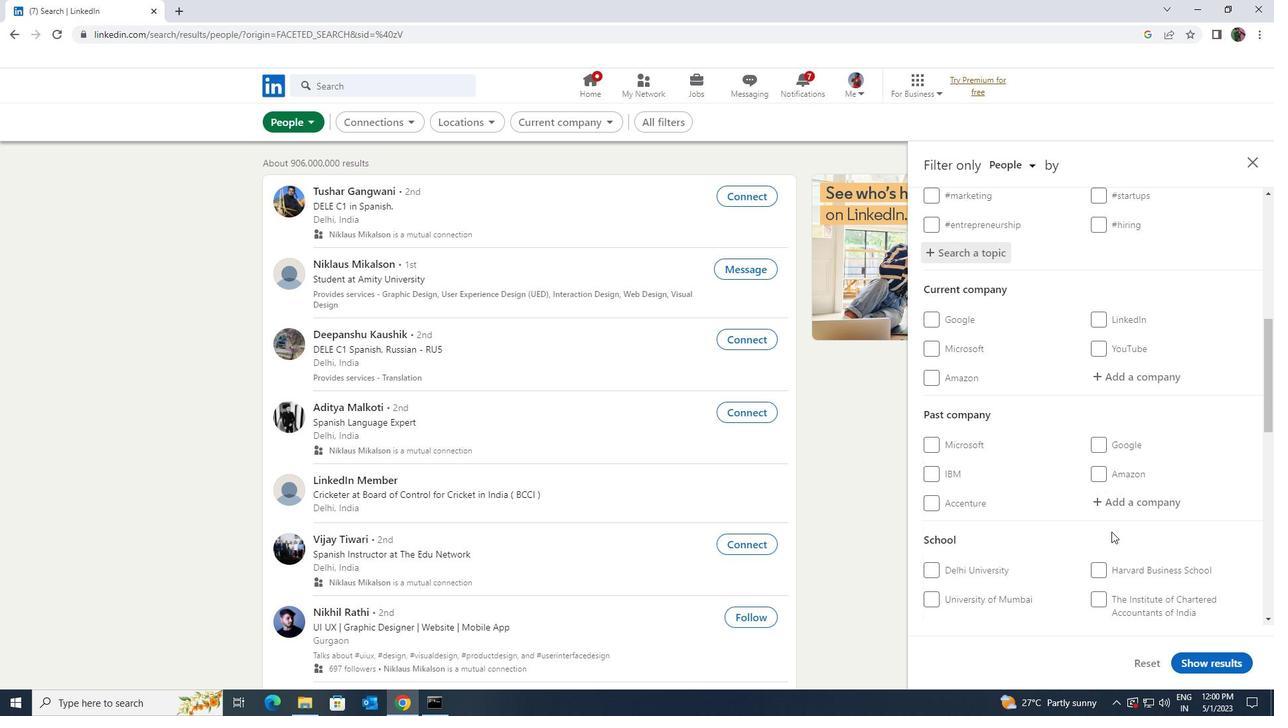 
Action: Mouse scrolled (1111, 531) with delta (0, 0)
Screenshot: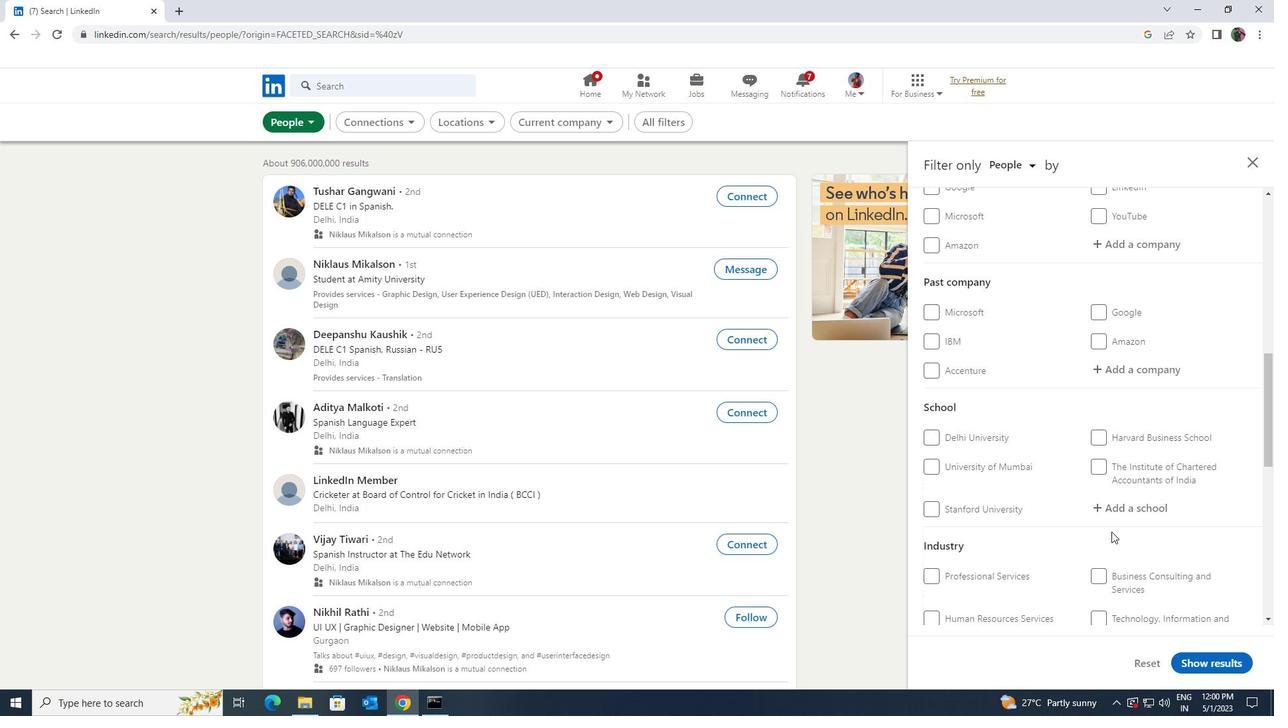 
Action: Mouse scrolled (1111, 531) with delta (0, 0)
Screenshot: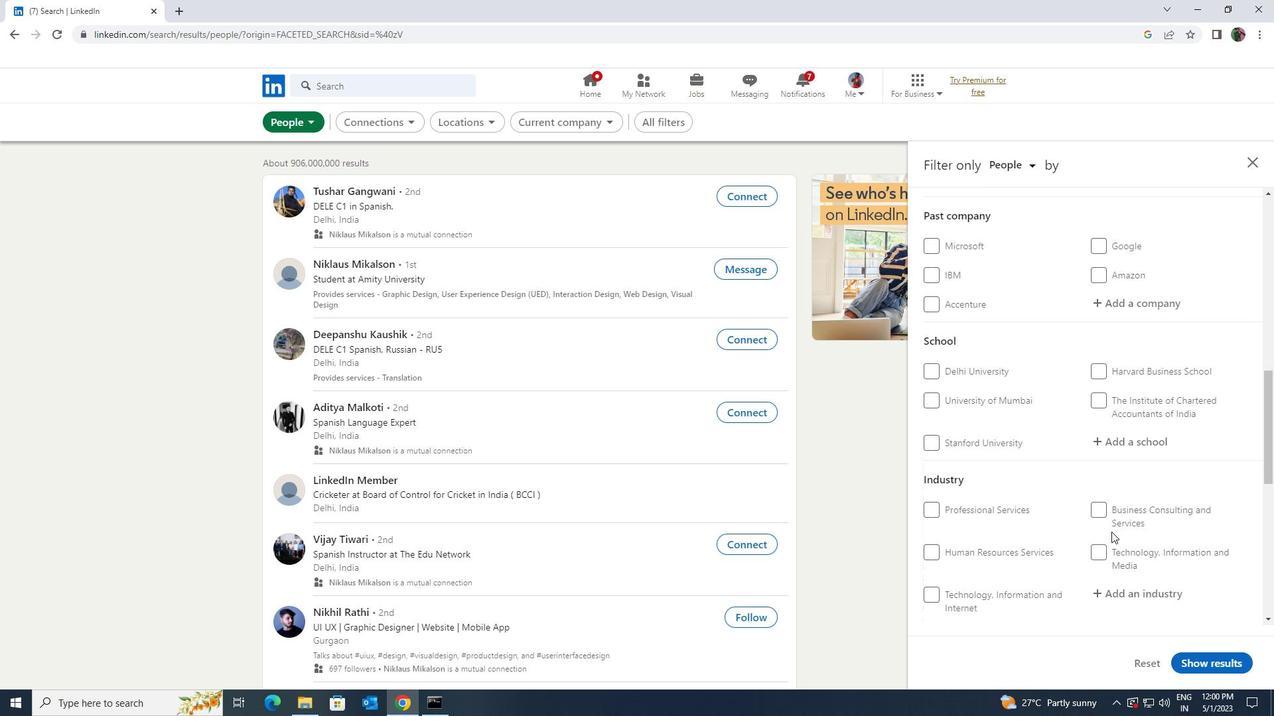 
Action: Mouse scrolled (1111, 531) with delta (0, 0)
Screenshot: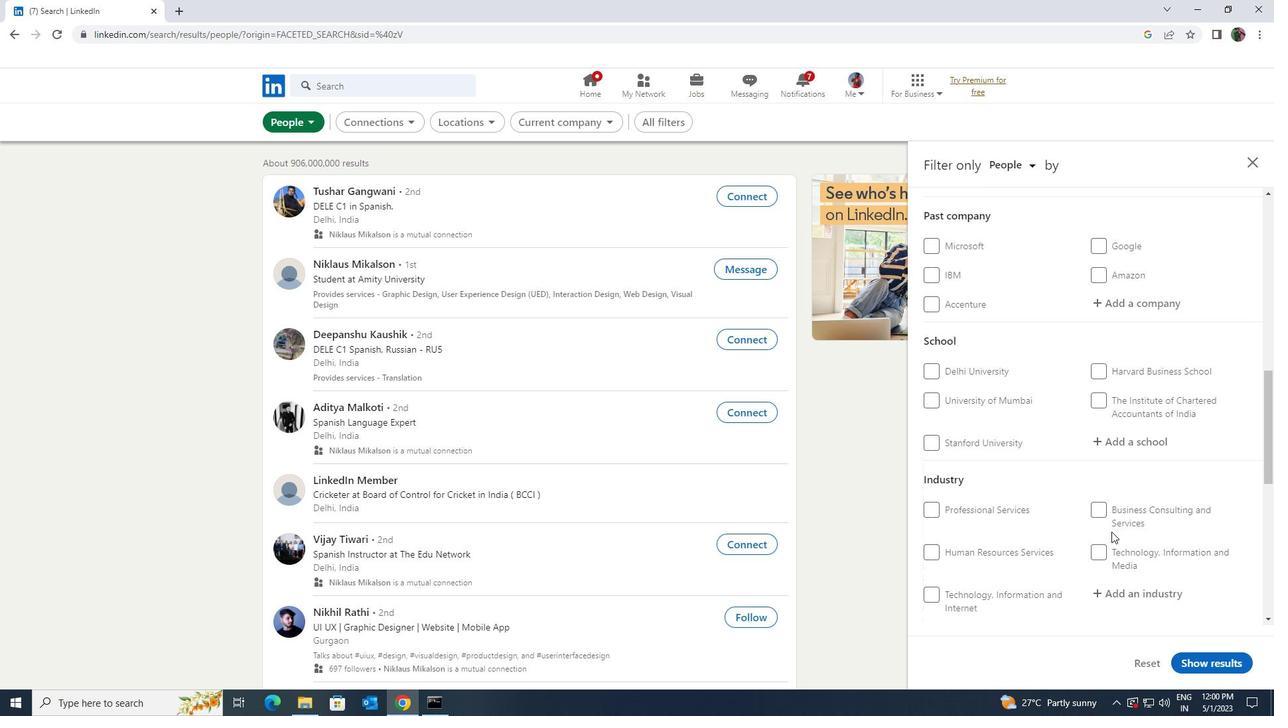 
Action: Mouse moved to (935, 600)
Screenshot: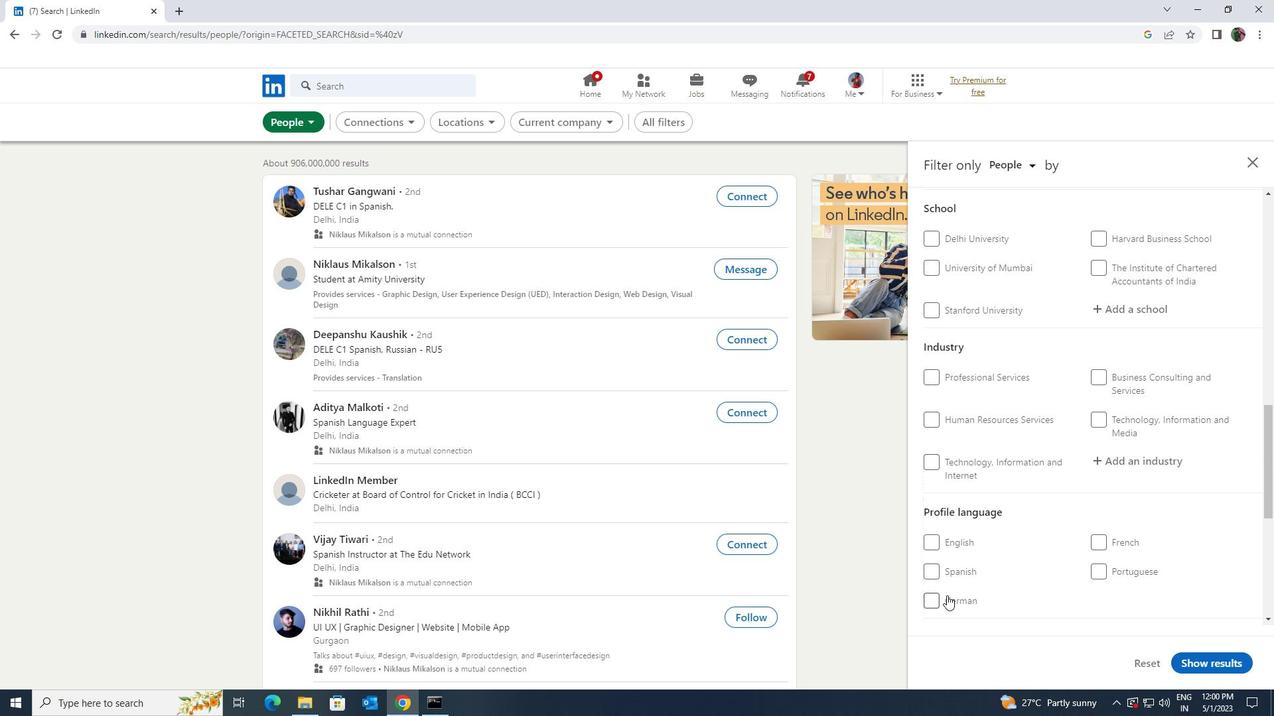 
Action: Mouse pressed left at (935, 600)
Screenshot: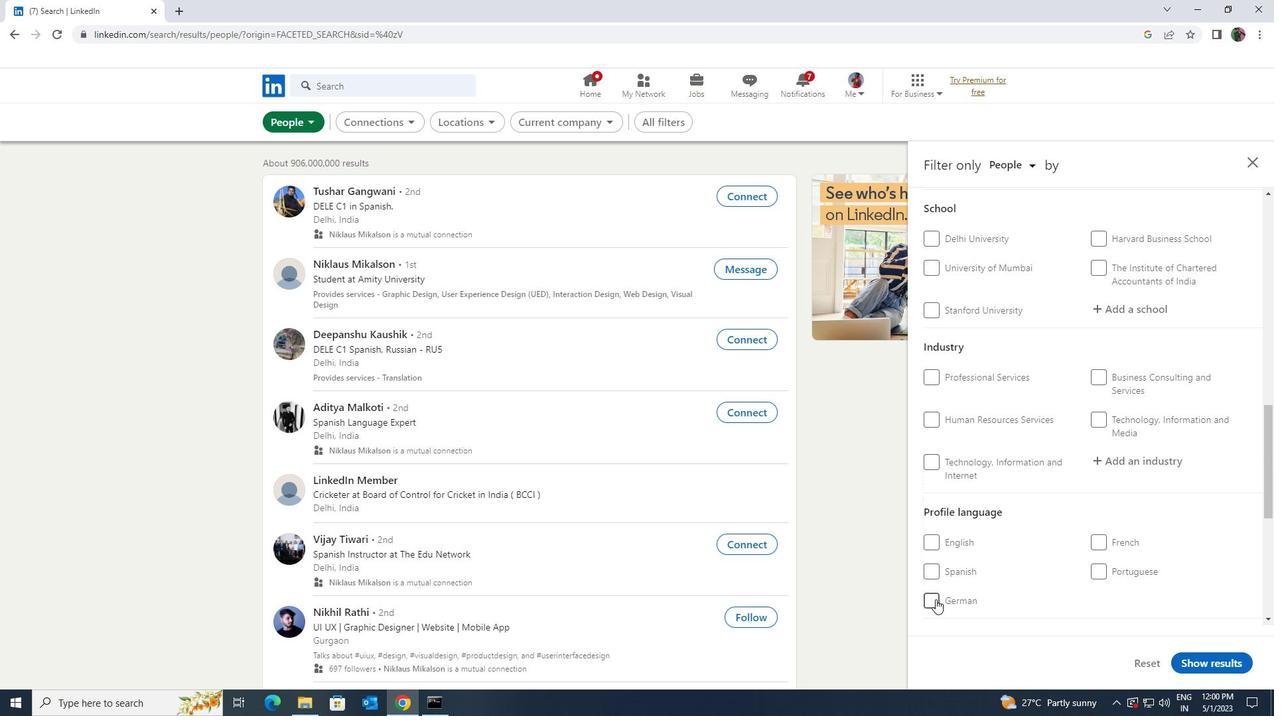 
Action: Mouse moved to (1075, 584)
Screenshot: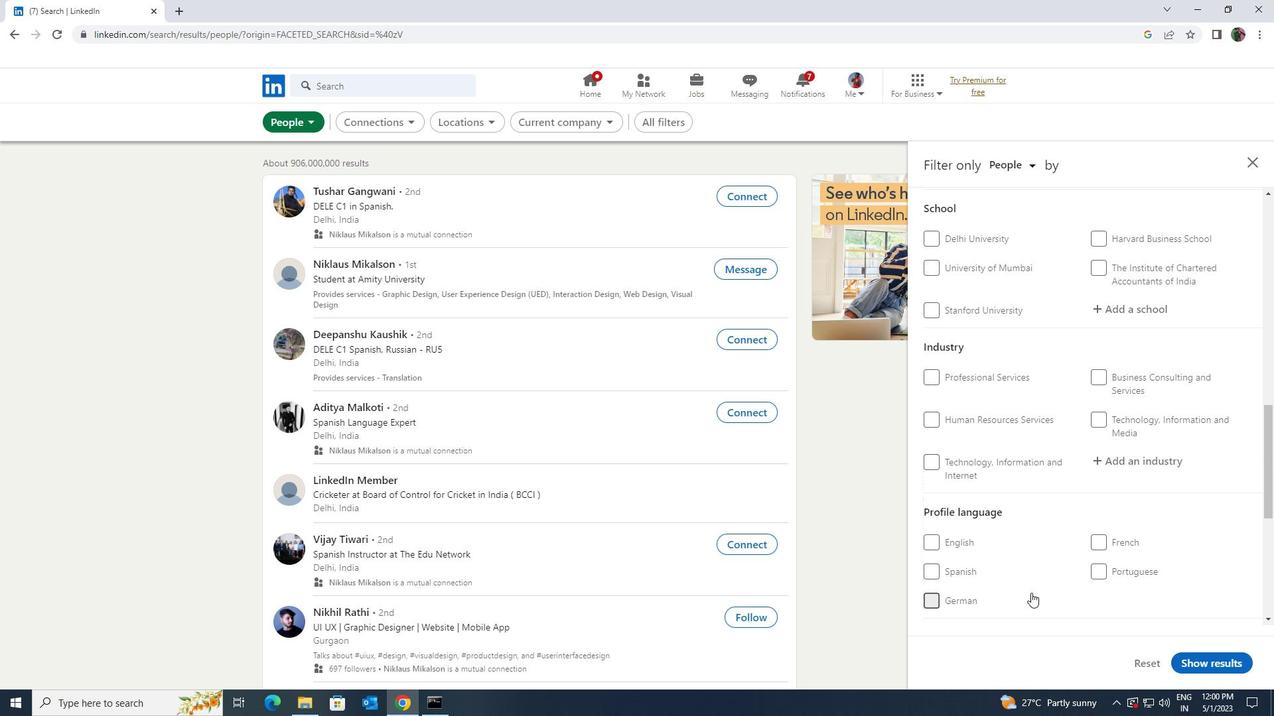 
Action: Mouse scrolled (1075, 584) with delta (0, 0)
Screenshot: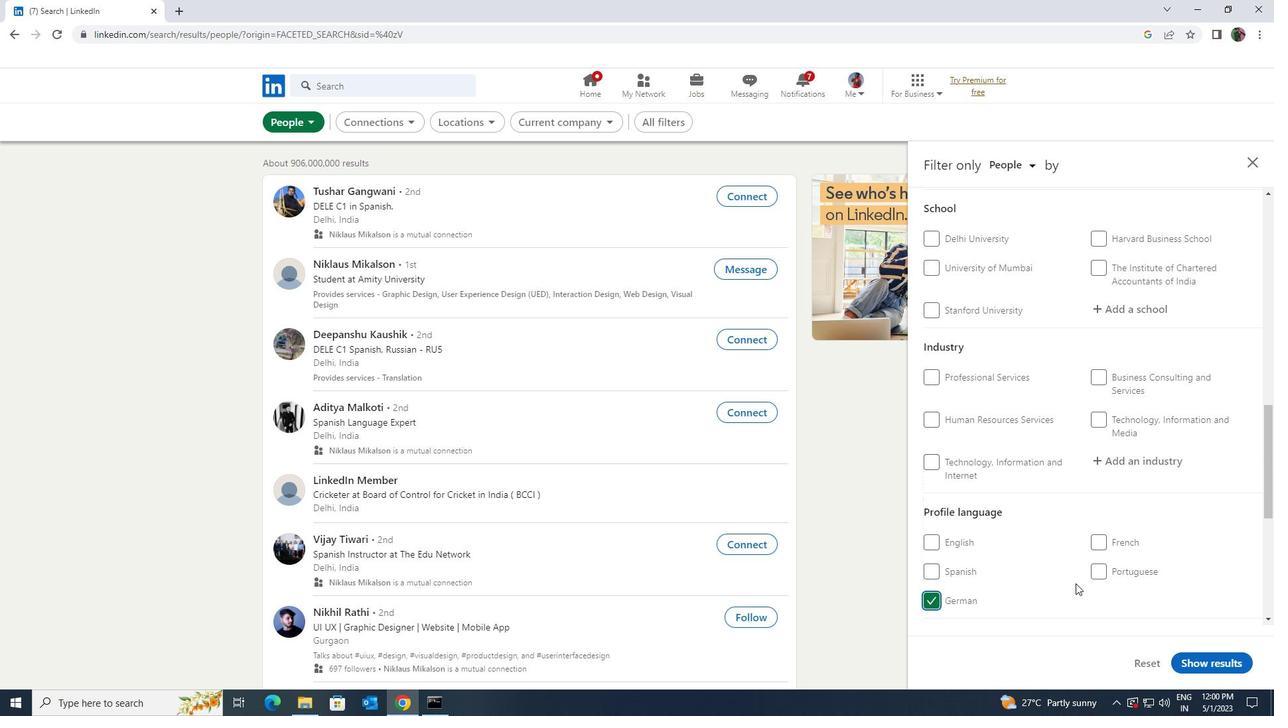 
Action: Mouse scrolled (1075, 584) with delta (0, 0)
Screenshot: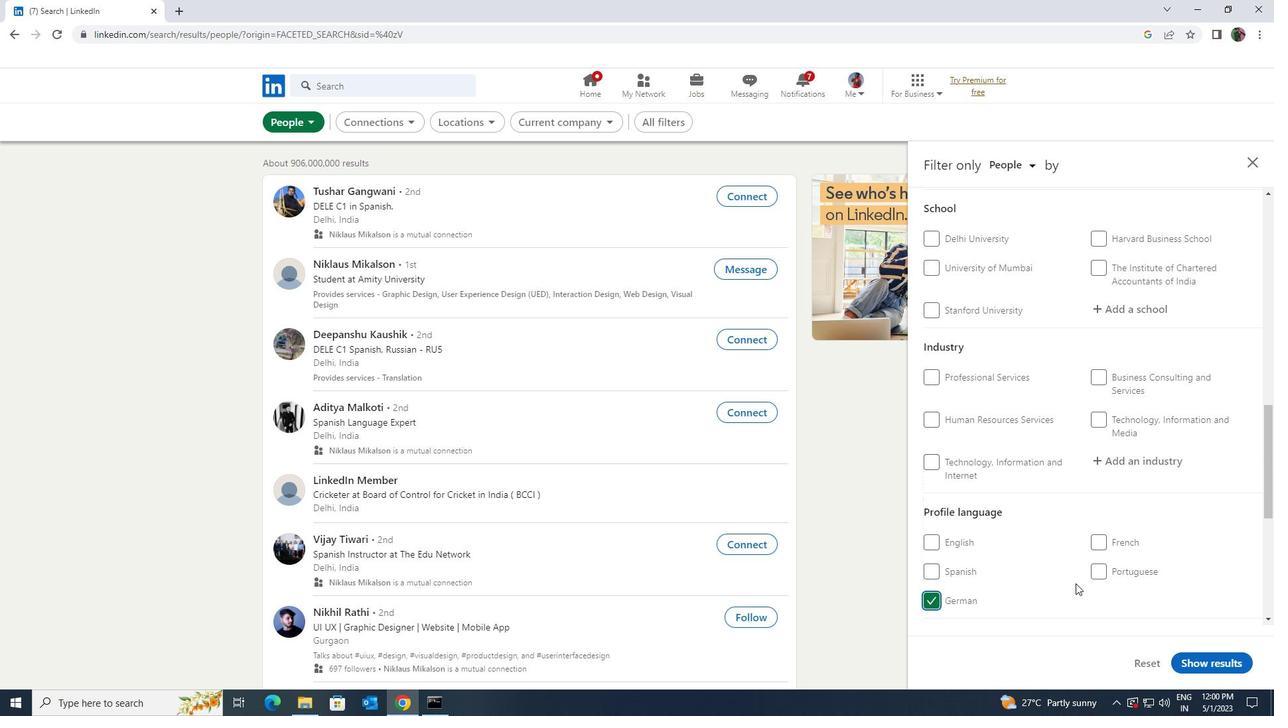 
Action: Mouse scrolled (1075, 584) with delta (0, 0)
Screenshot: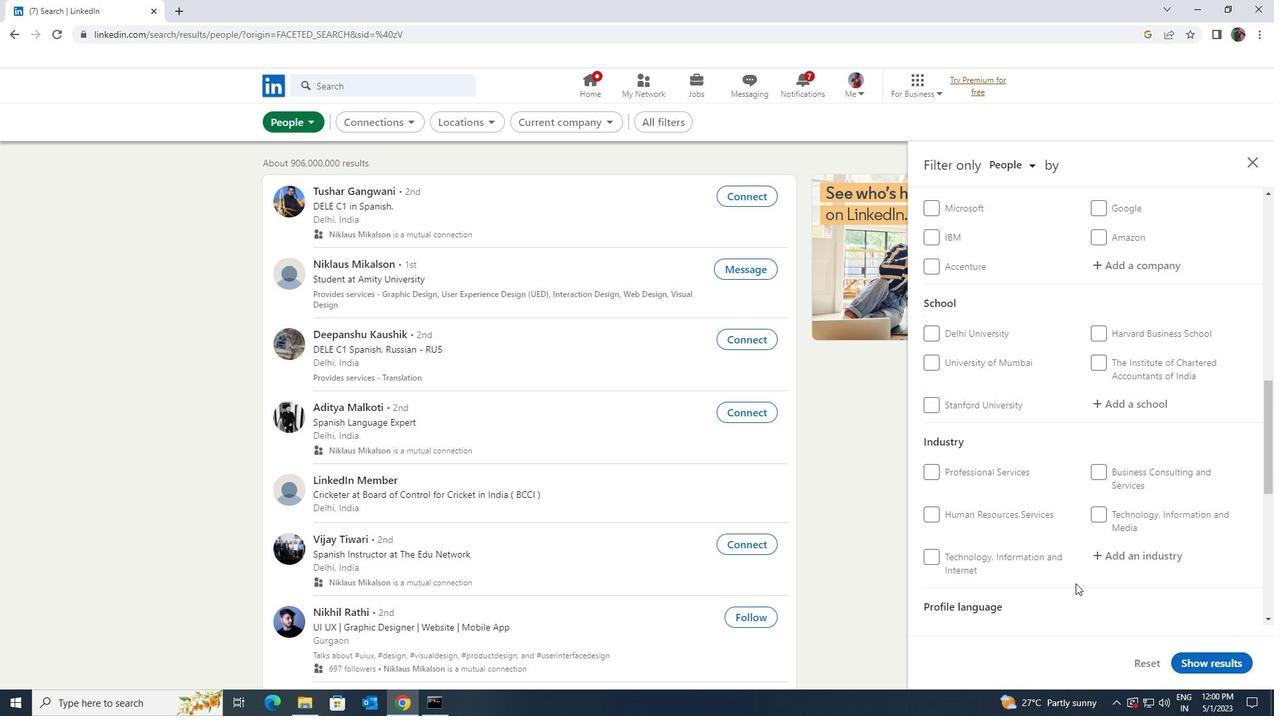 
Action: Mouse scrolled (1075, 584) with delta (0, 0)
Screenshot: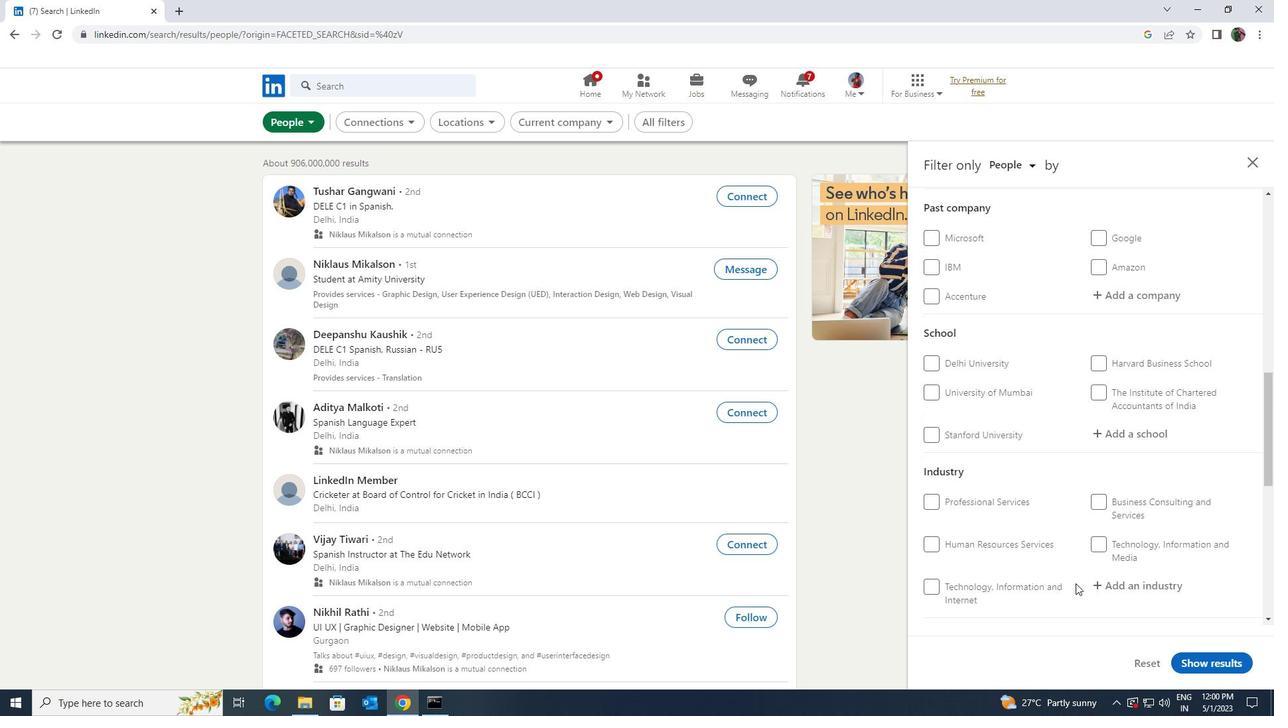 
Action: Mouse scrolled (1075, 584) with delta (0, 0)
Screenshot: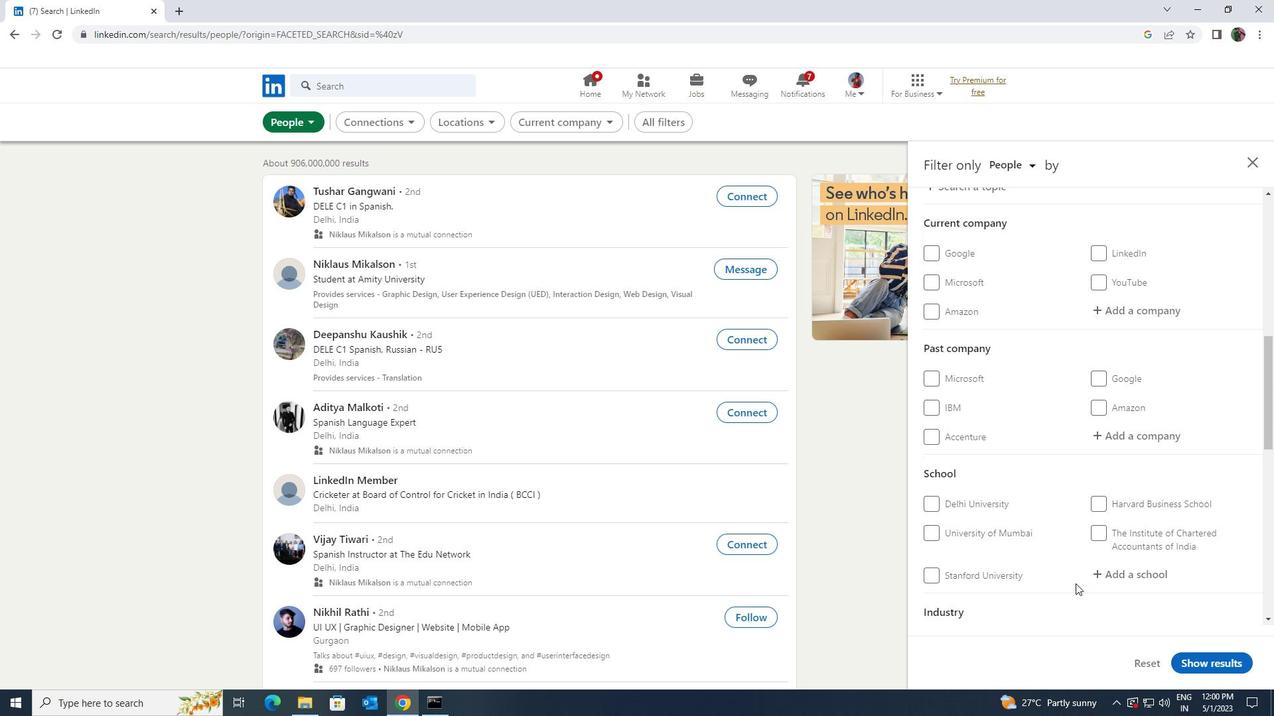 
Action: Mouse scrolled (1075, 584) with delta (0, 0)
Screenshot: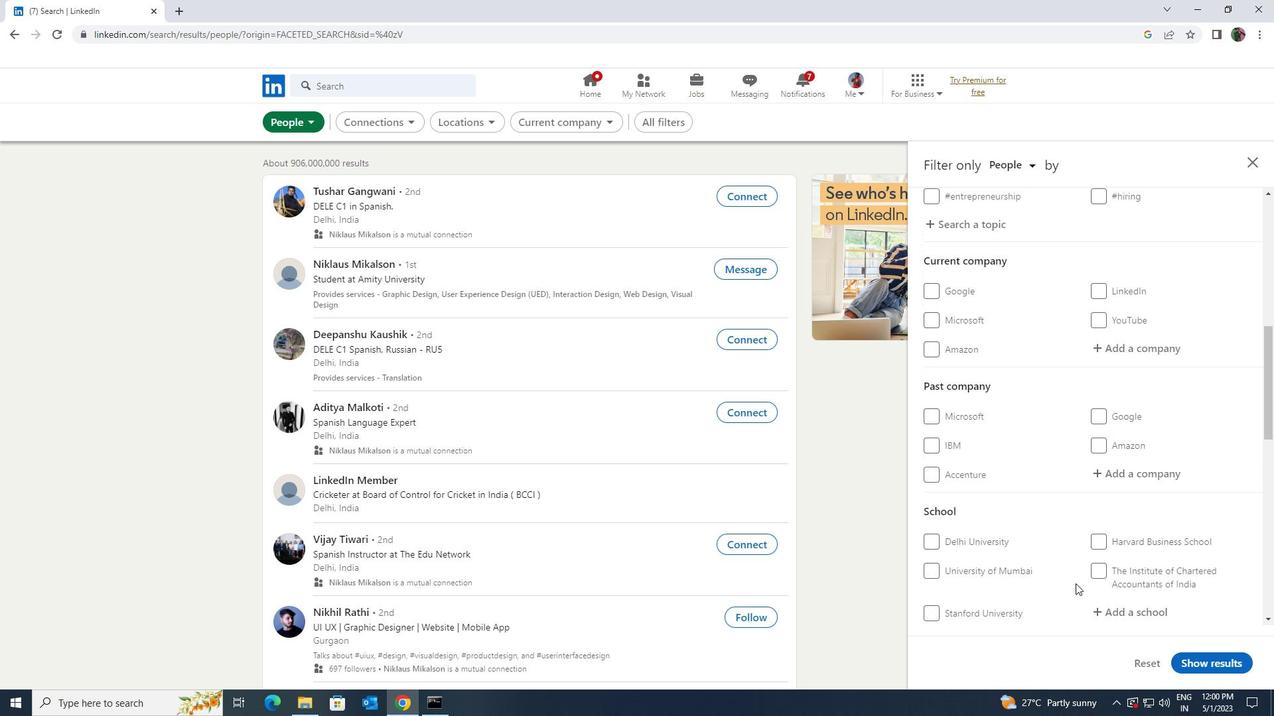 
Action: Mouse moved to (1108, 448)
Screenshot: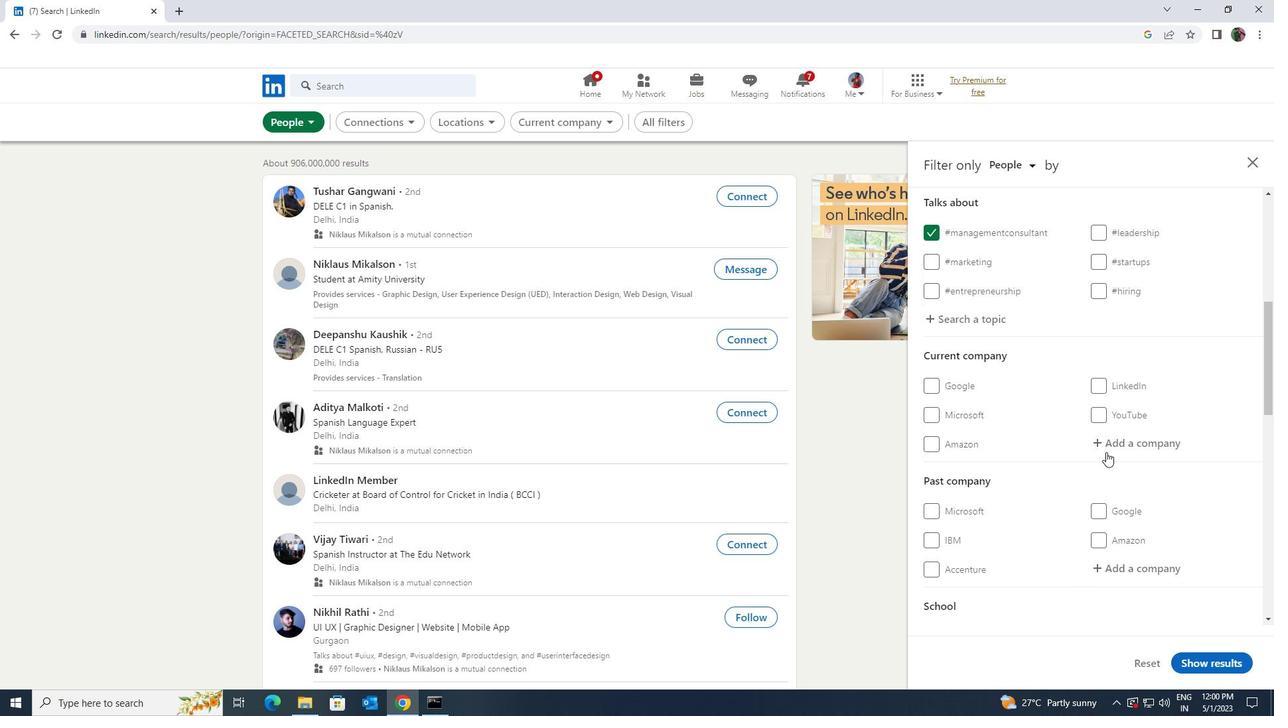 
Action: Mouse pressed left at (1108, 448)
Screenshot: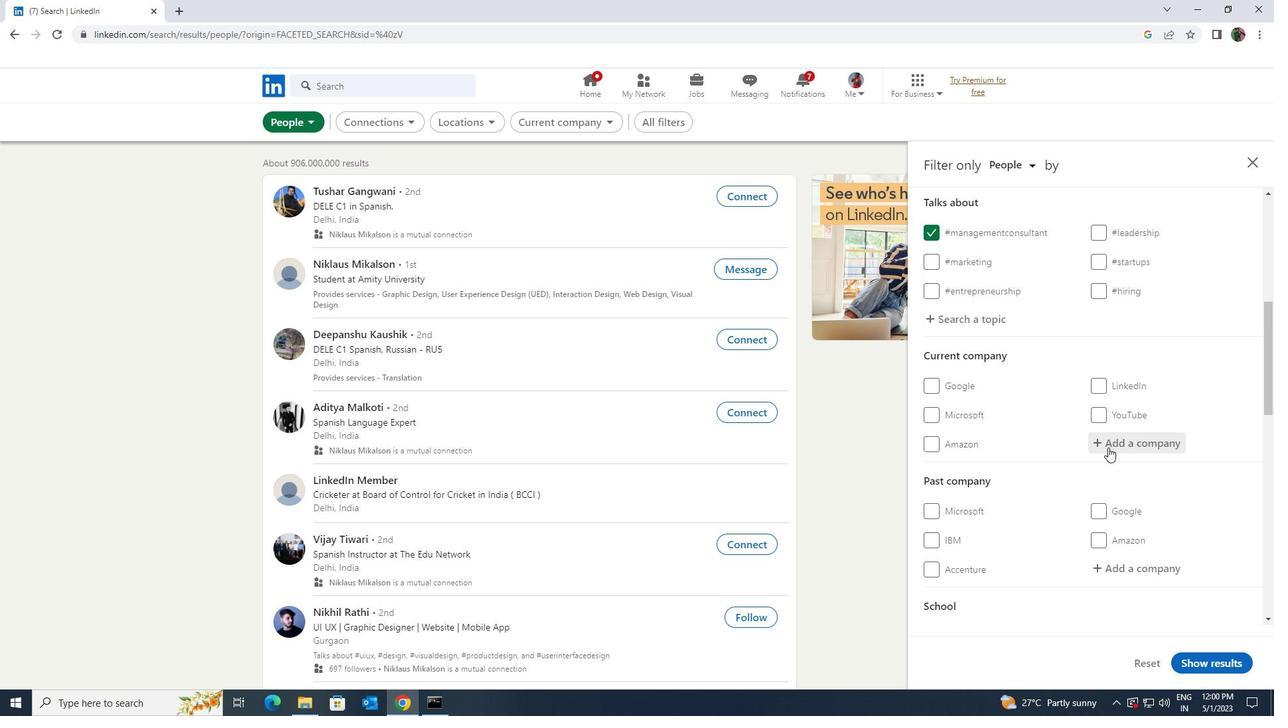 
Action: Key pressed <Key.shift>RAHI
Screenshot: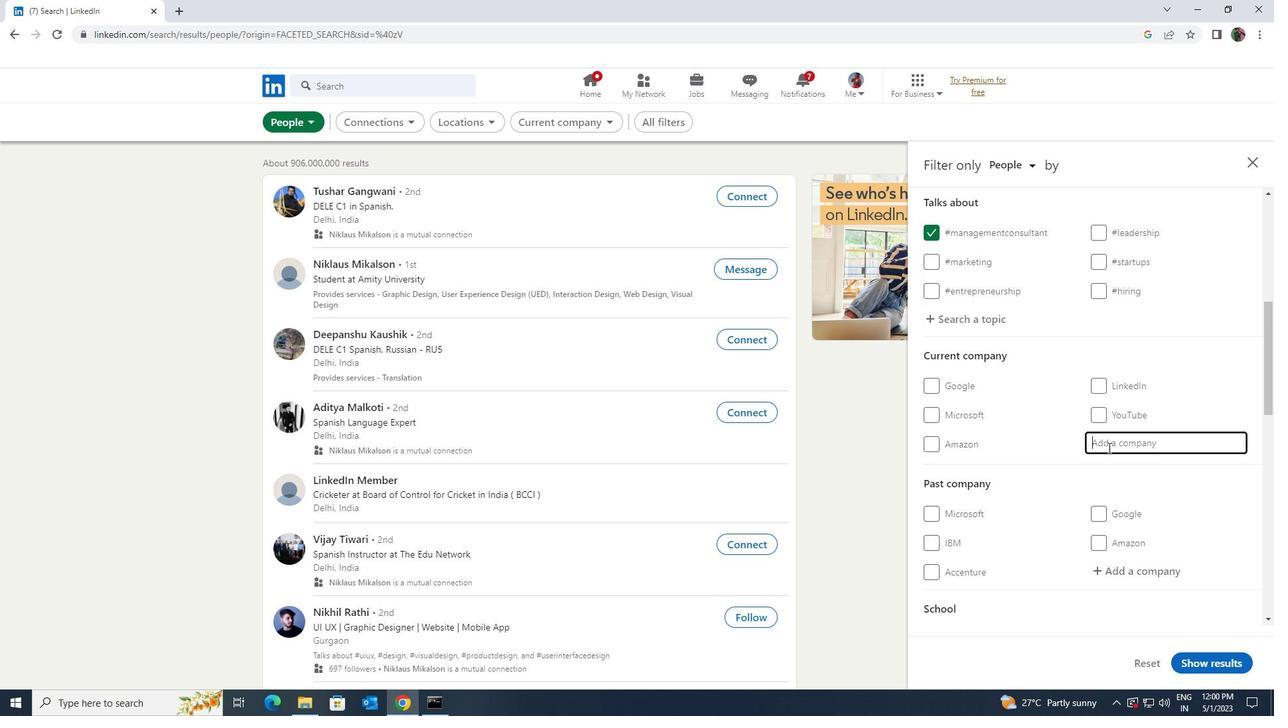 
Action: Mouse moved to (1100, 464)
Screenshot: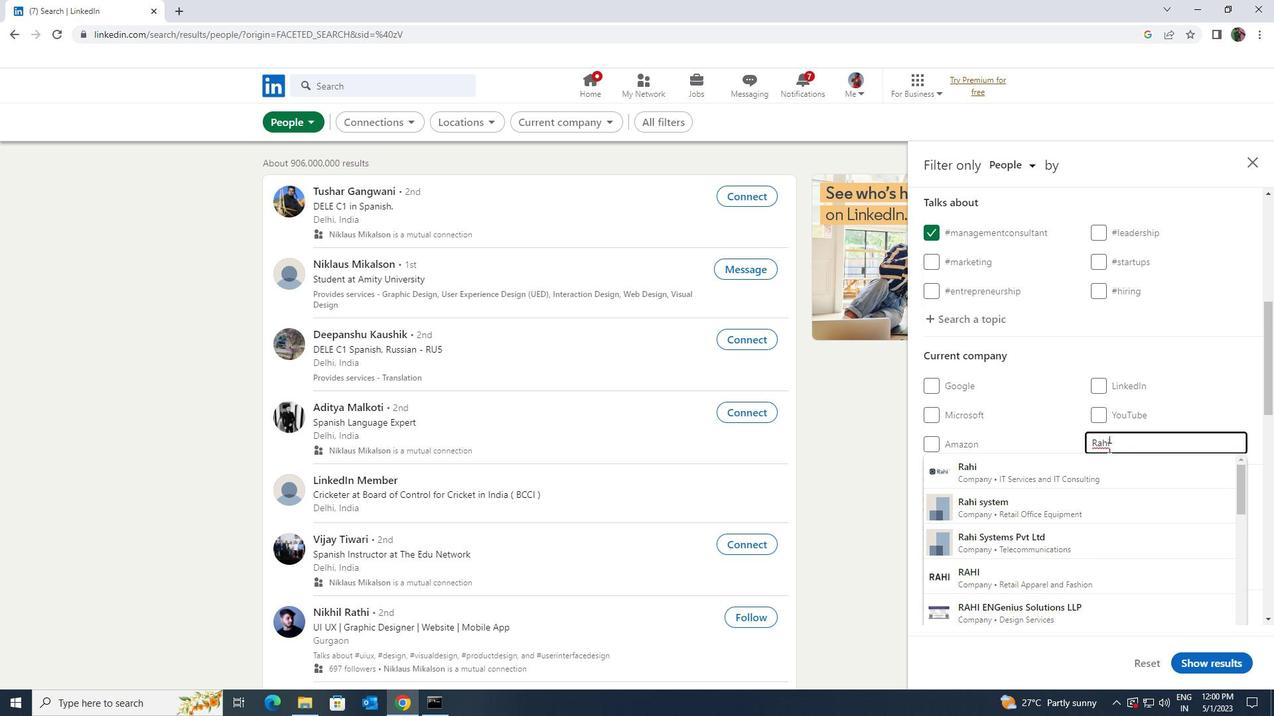 
Action: Mouse pressed left at (1100, 464)
Screenshot: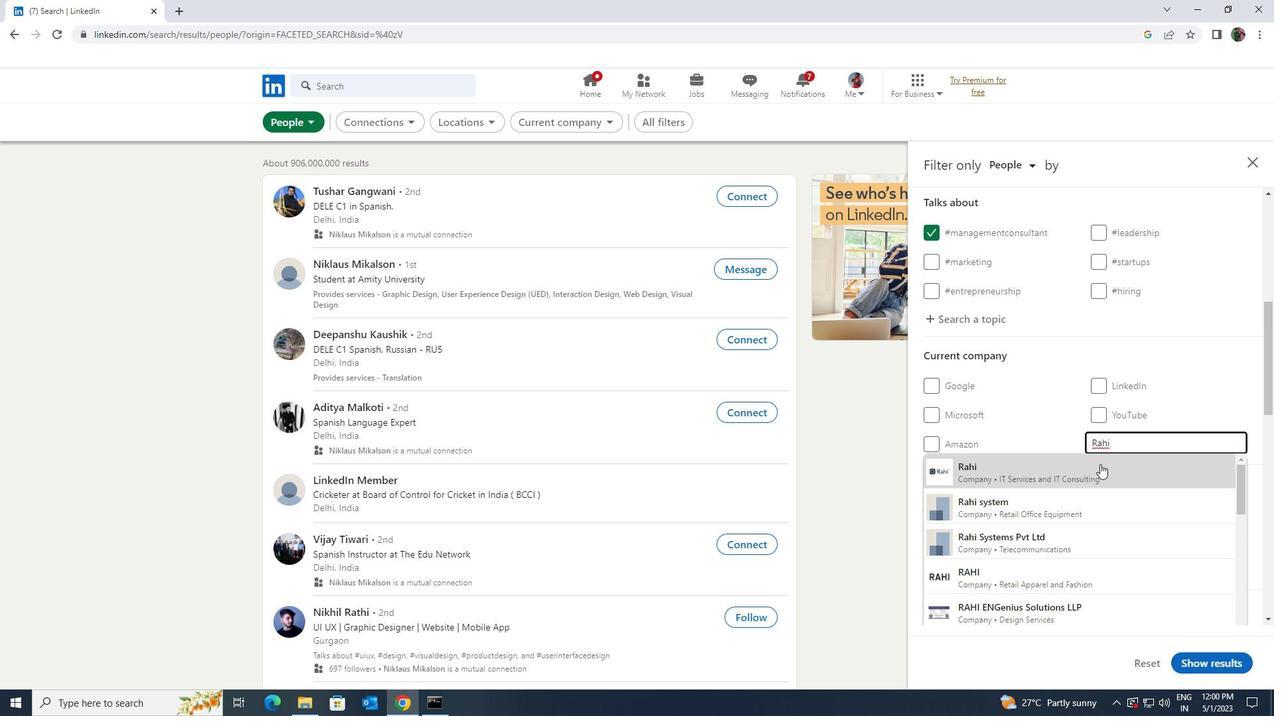 
Action: Mouse scrolled (1100, 463) with delta (0, 0)
Screenshot: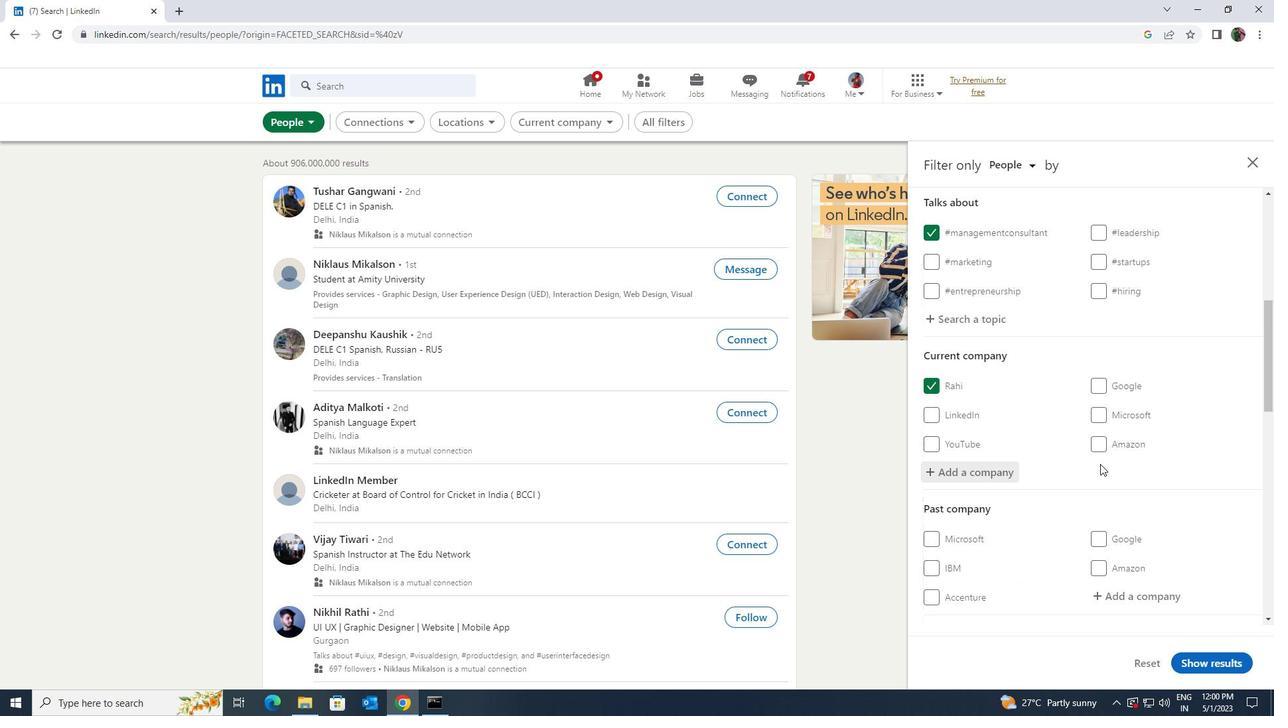 
Action: Mouse scrolled (1100, 463) with delta (0, 0)
Screenshot: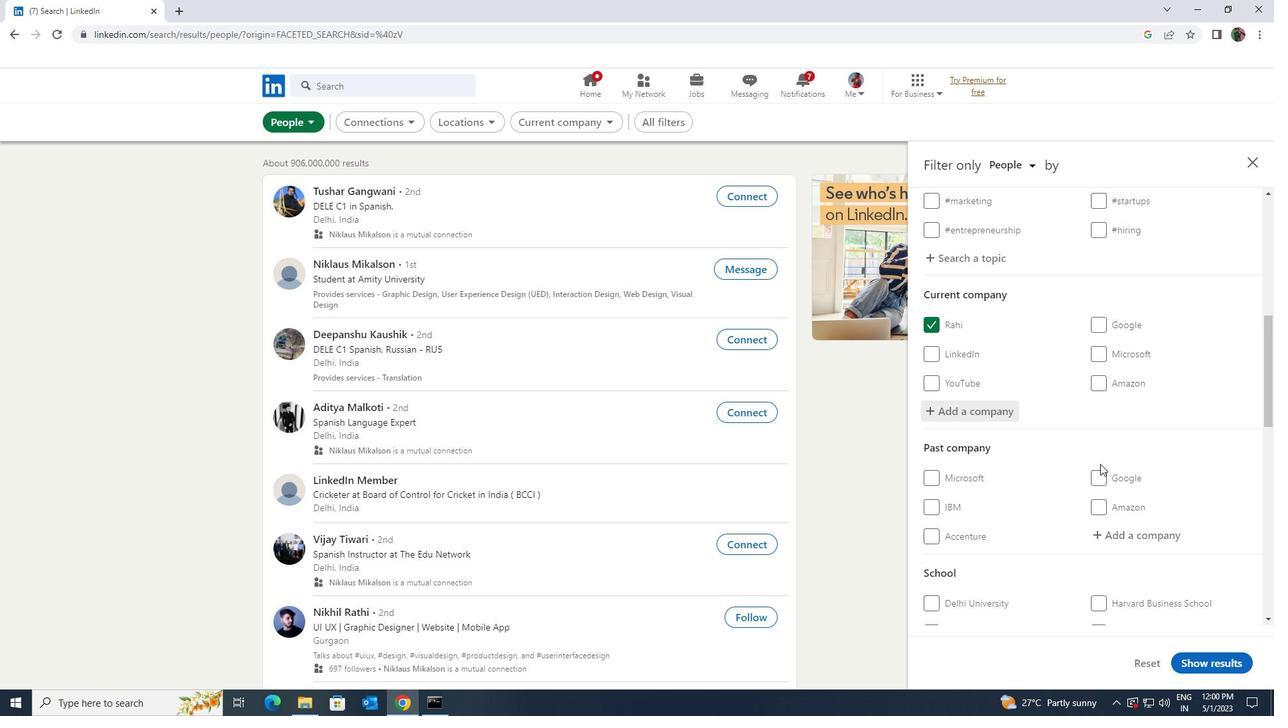 
Action: Mouse scrolled (1100, 463) with delta (0, 0)
Screenshot: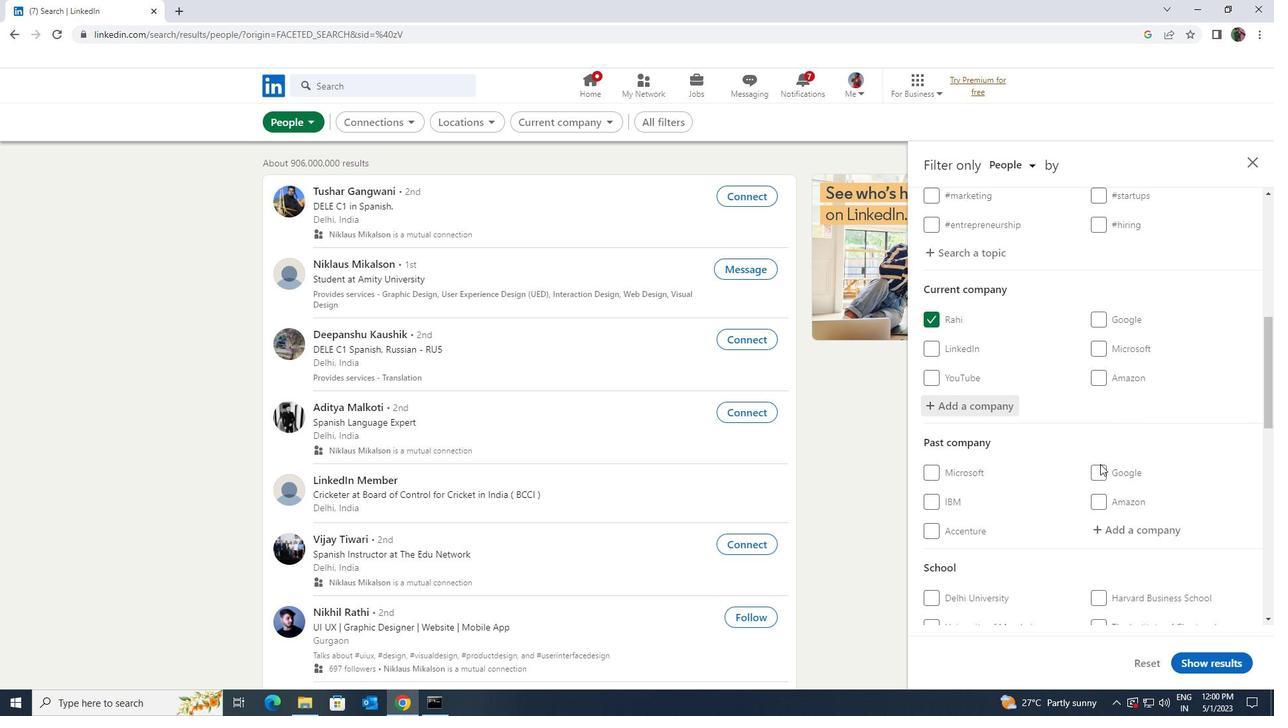 
Action: Mouse scrolled (1100, 463) with delta (0, 0)
Screenshot: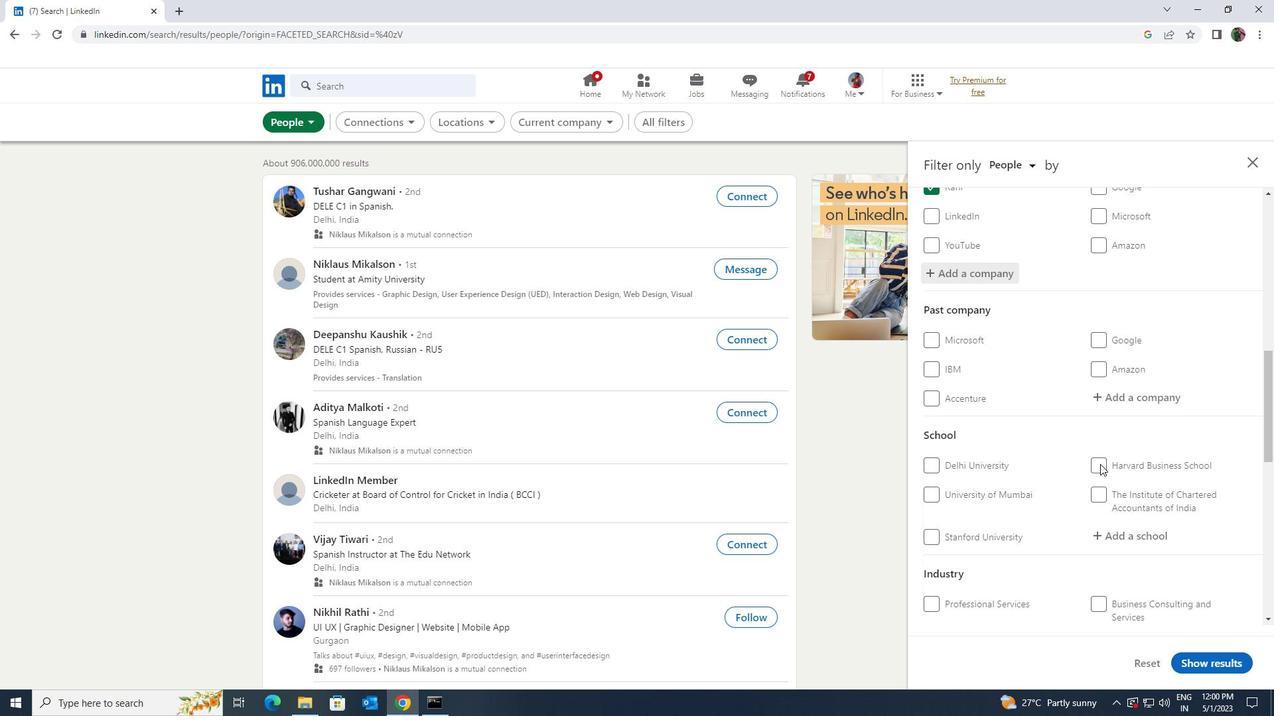 
Action: Mouse moved to (1111, 471)
Screenshot: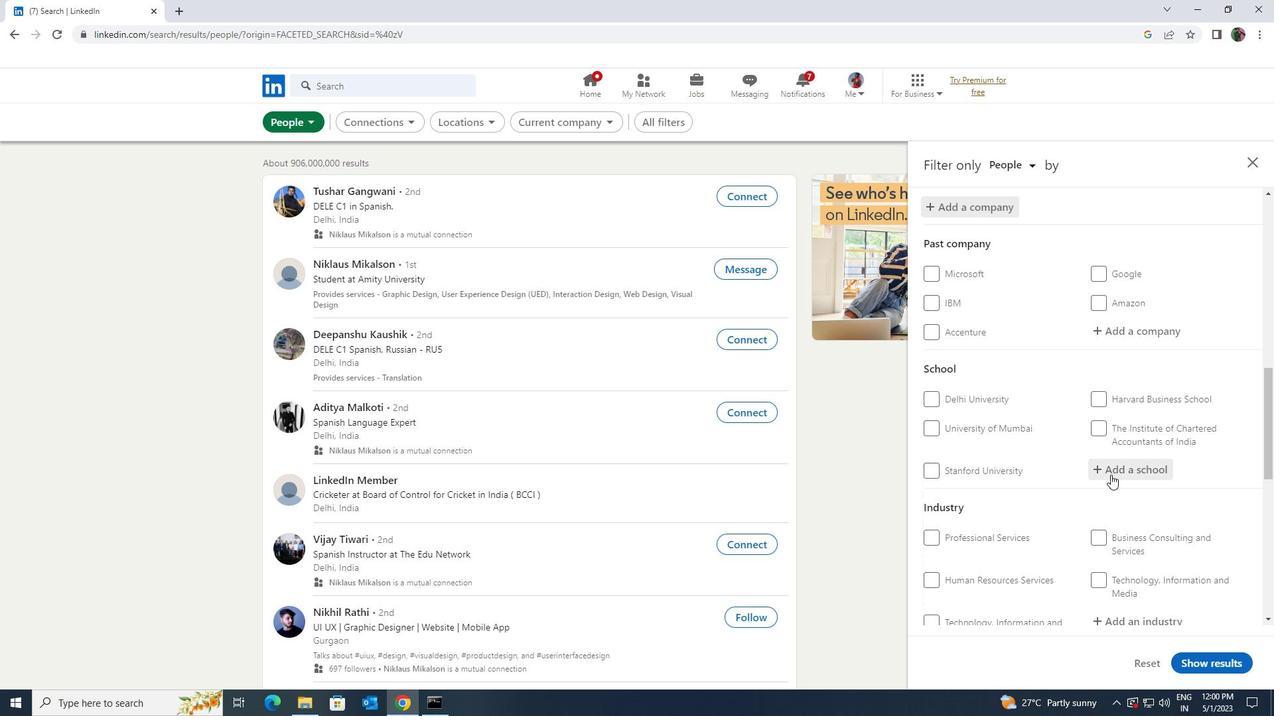 
Action: Mouse pressed left at (1111, 471)
Screenshot: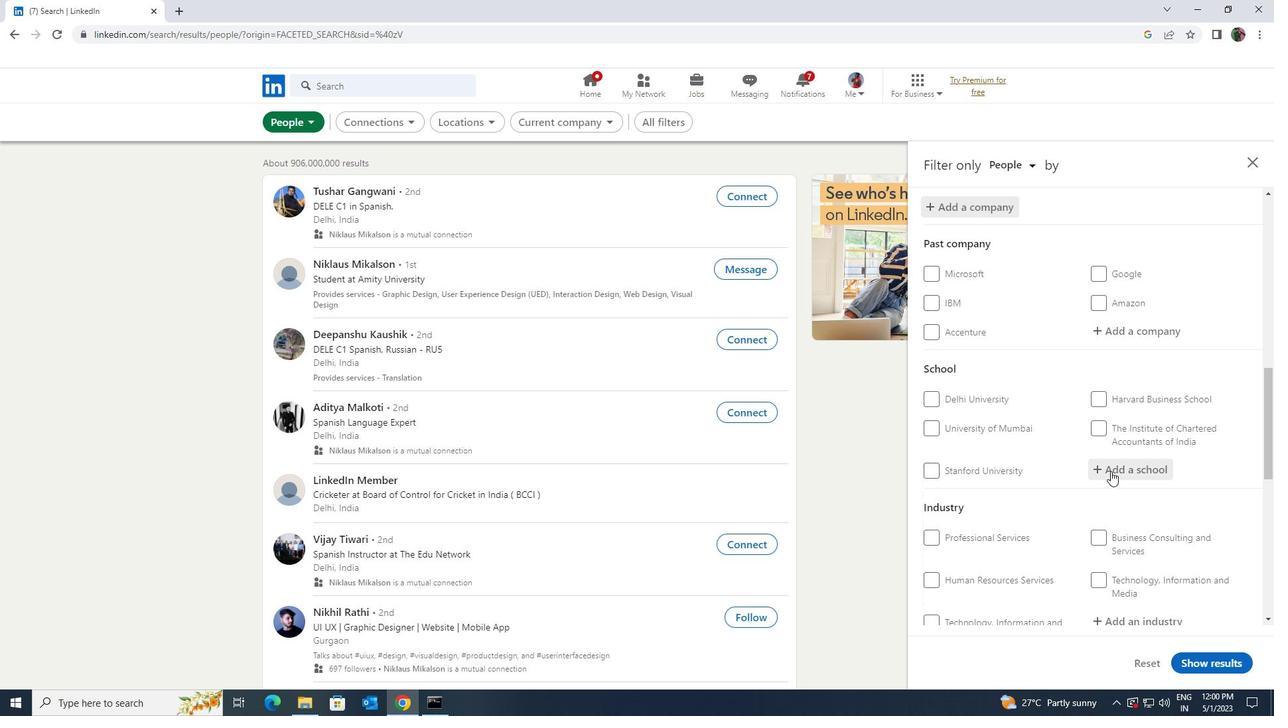 
Action: Key pressed <Key.shift><Key.shift><Key.shift><Key.shift><Key.shift>RAYAT
Screenshot: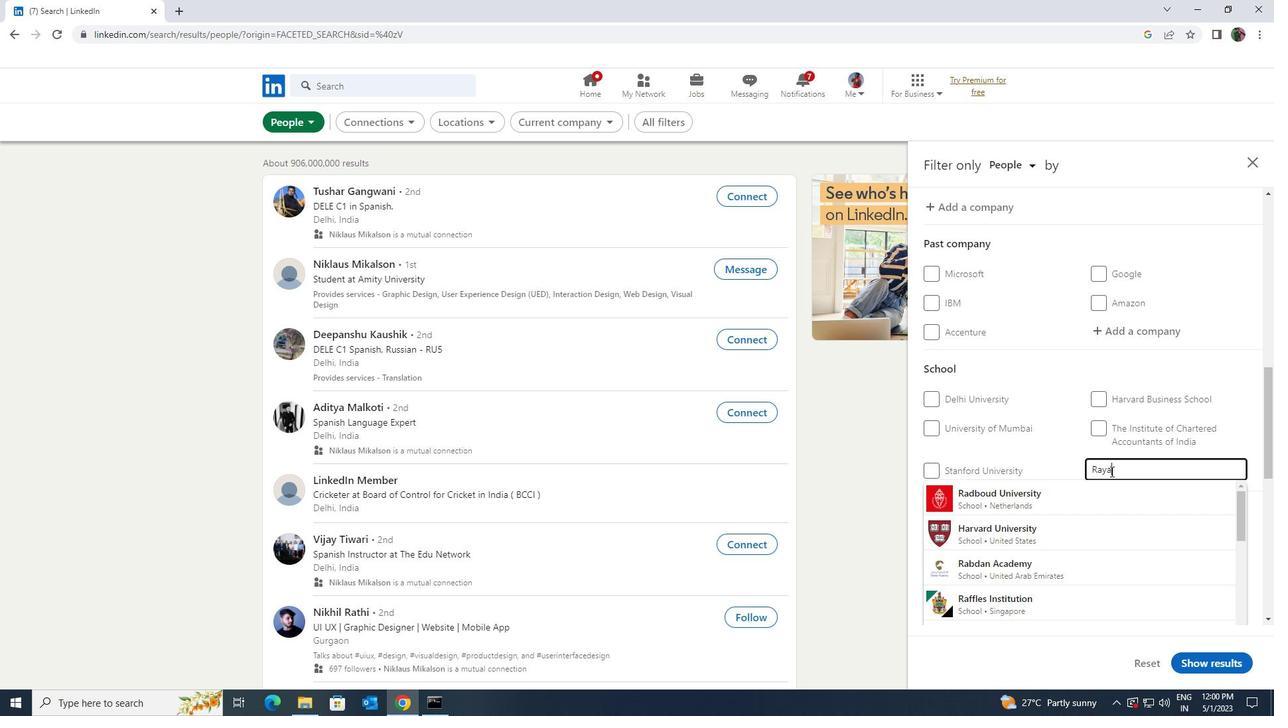 
Action: Mouse moved to (1111, 486)
Screenshot: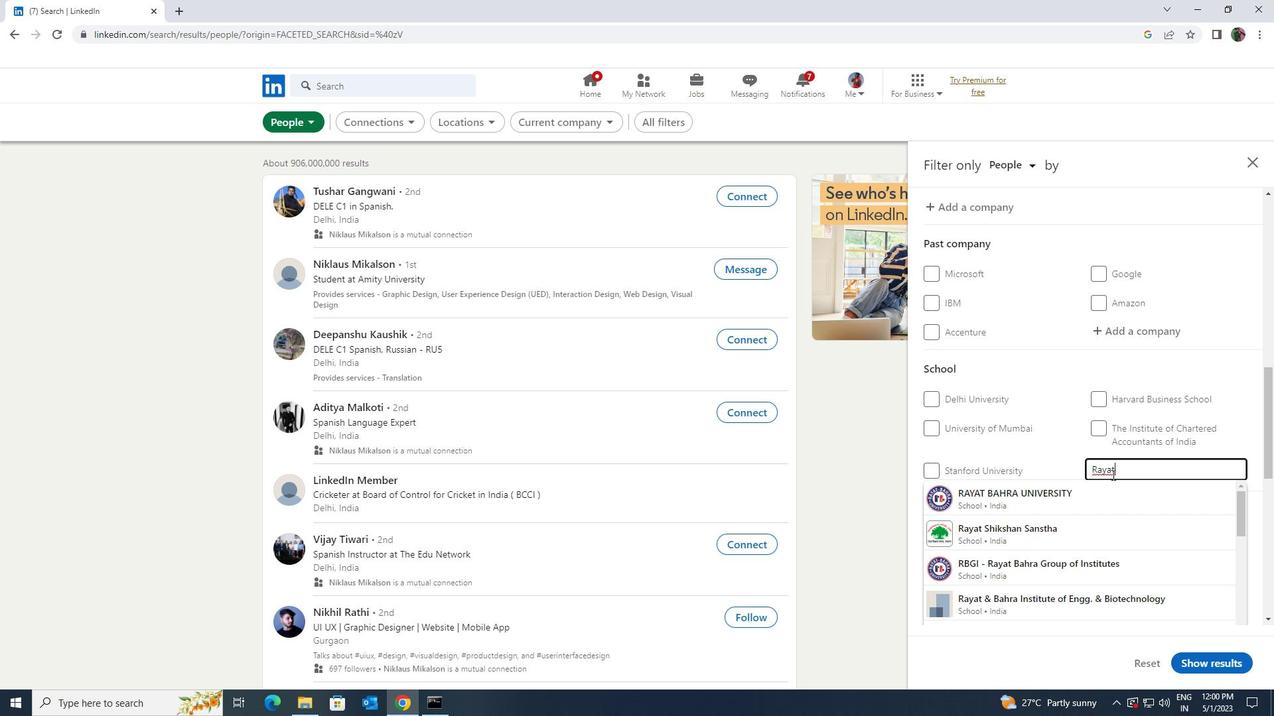 
Action: Mouse pressed left at (1111, 486)
Screenshot: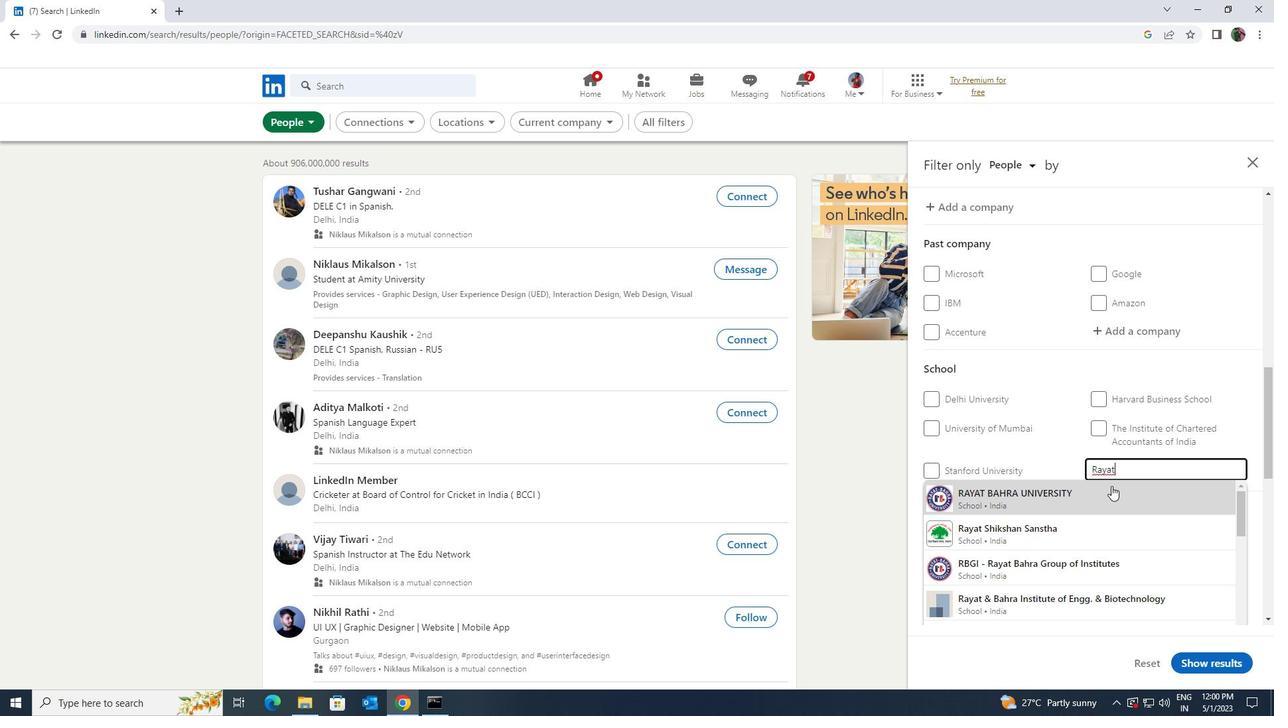 
Action: Mouse scrolled (1111, 485) with delta (0, 0)
Screenshot: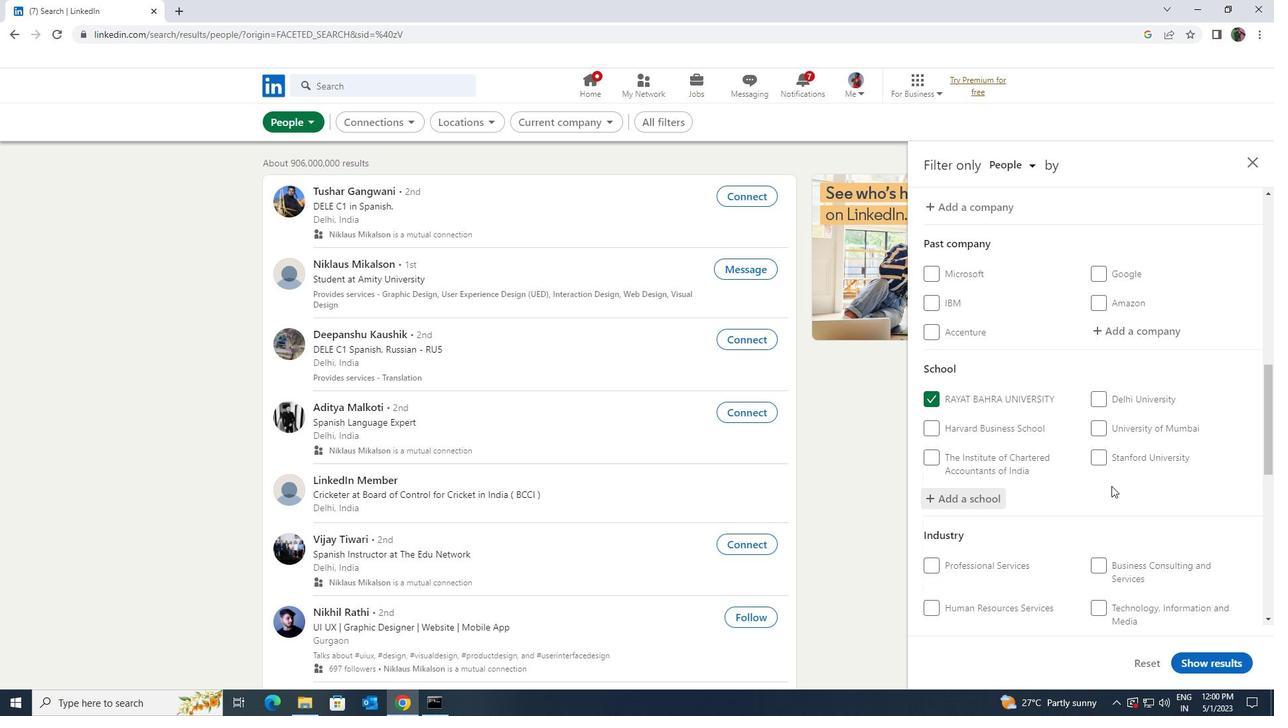 
Action: Mouse scrolled (1111, 485) with delta (0, 0)
Screenshot: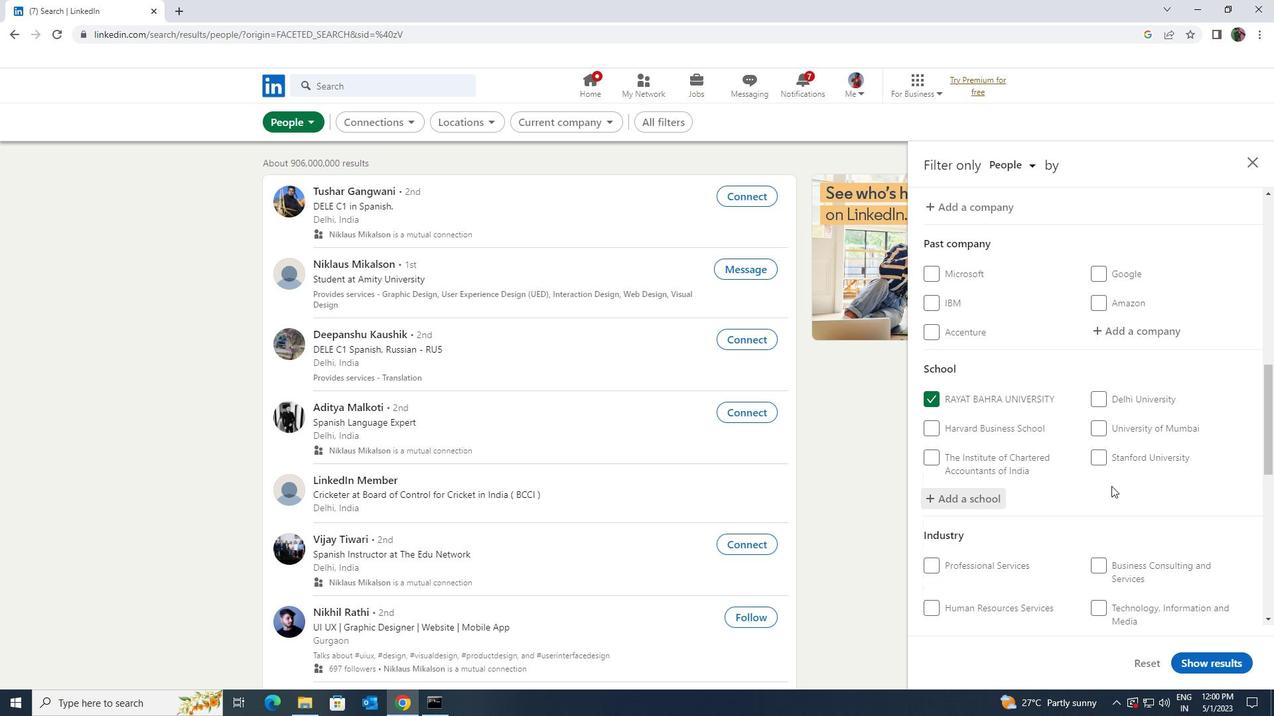 
Action: Mouse moved to (1125, 511)
Screenshot: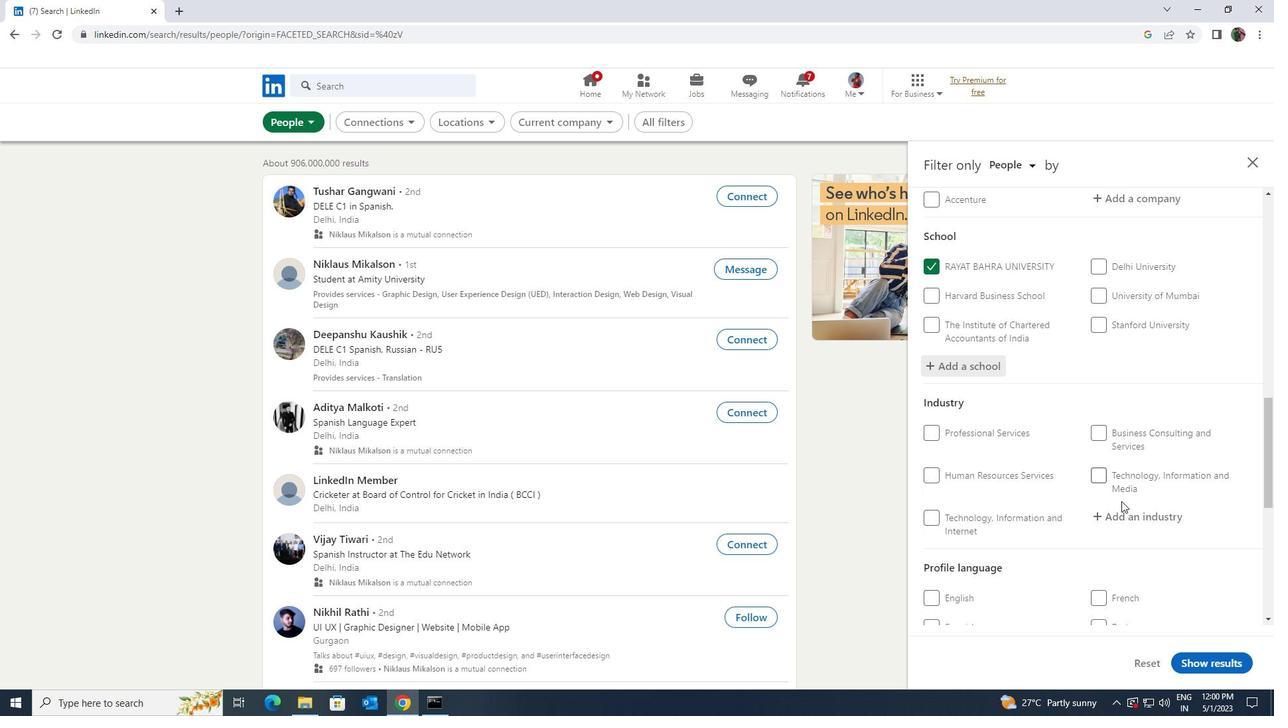 
Action: Mouse pressed left at (1125, 511)
Screenshot: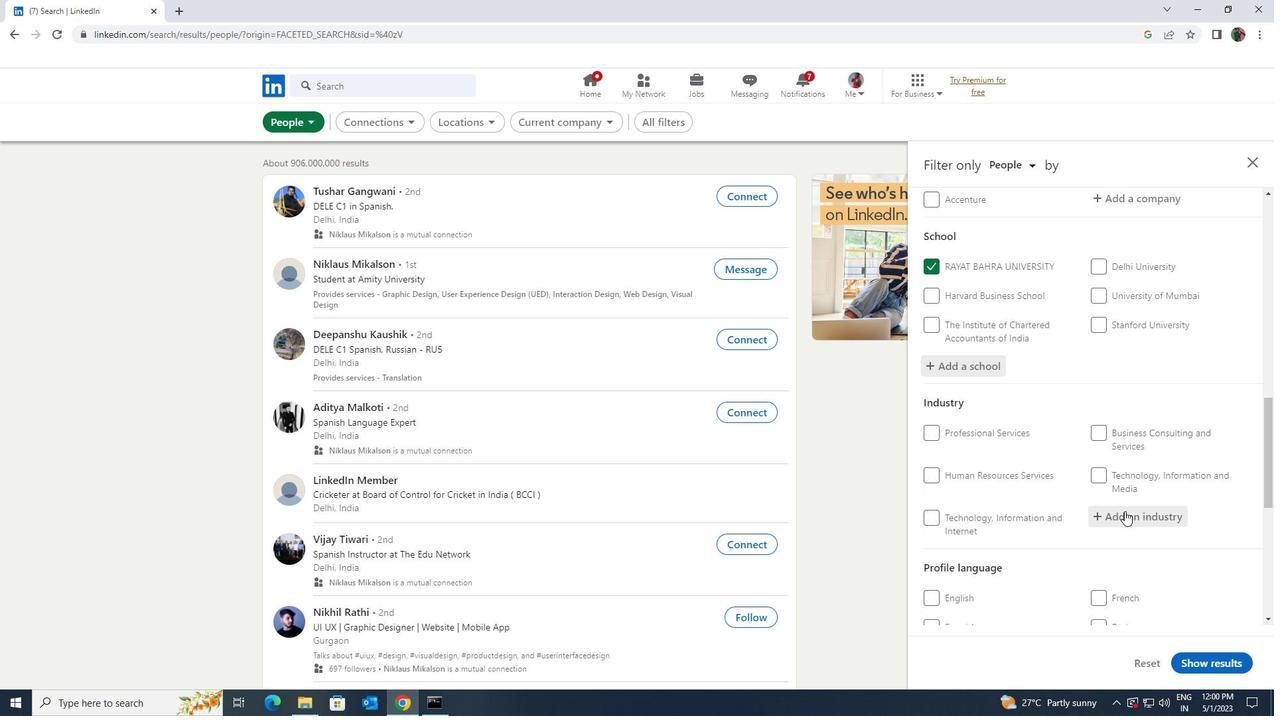 
Action: Key pressed <Key.shift>STEAM<Key.space>AND<Key.space>AU<Key.backspace>IR
Screenshot: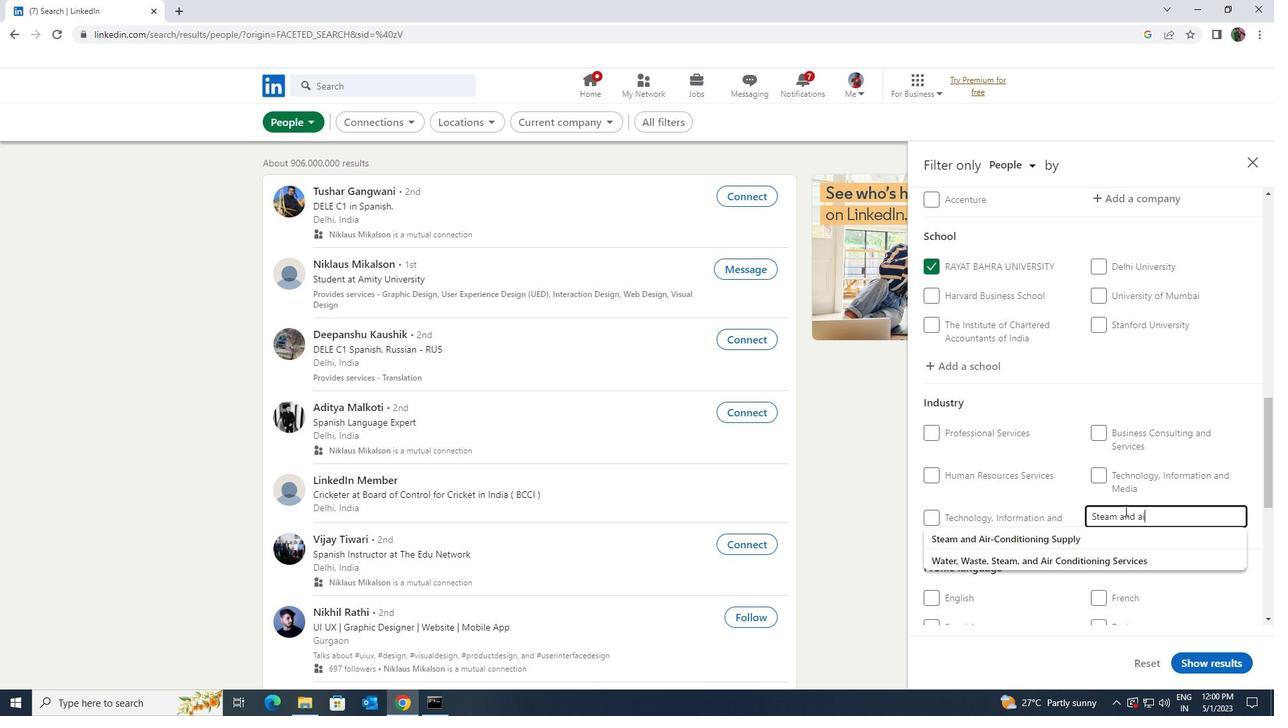 
Action: Mouse moved to (1121, 530)
Screenshot: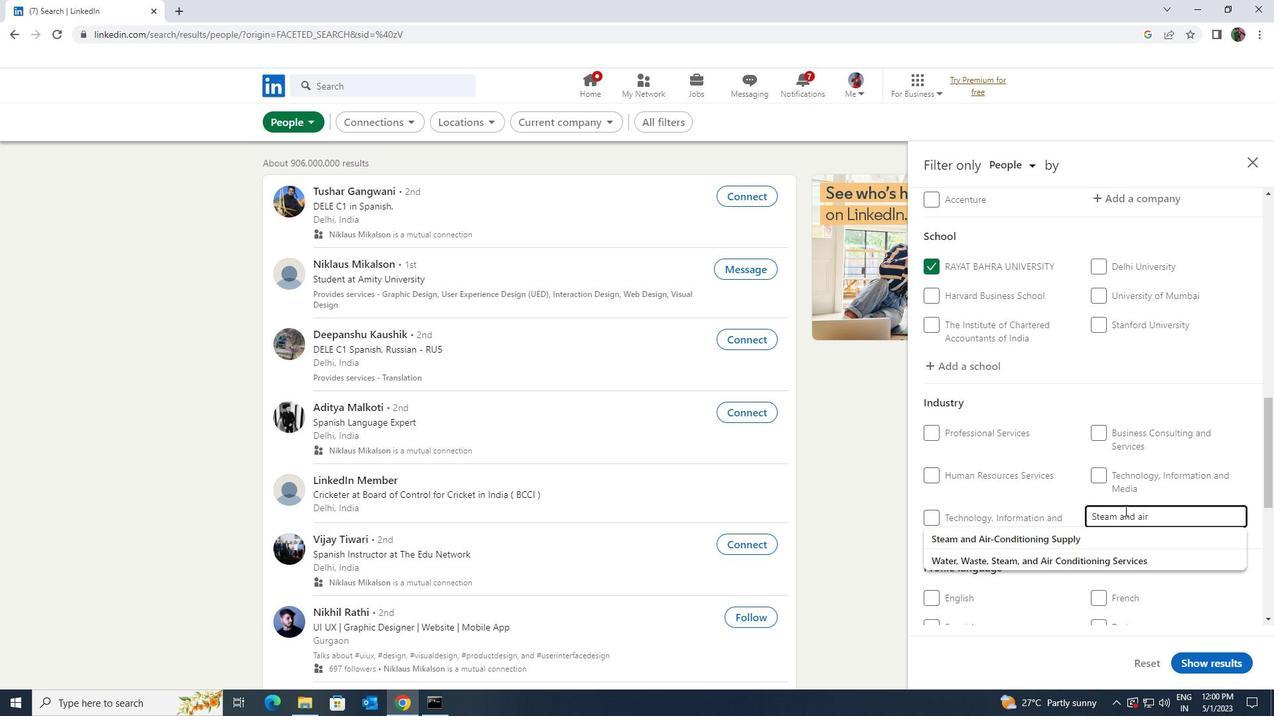 
Action: Mouse pressed left at (1121, 530)
Screenshot: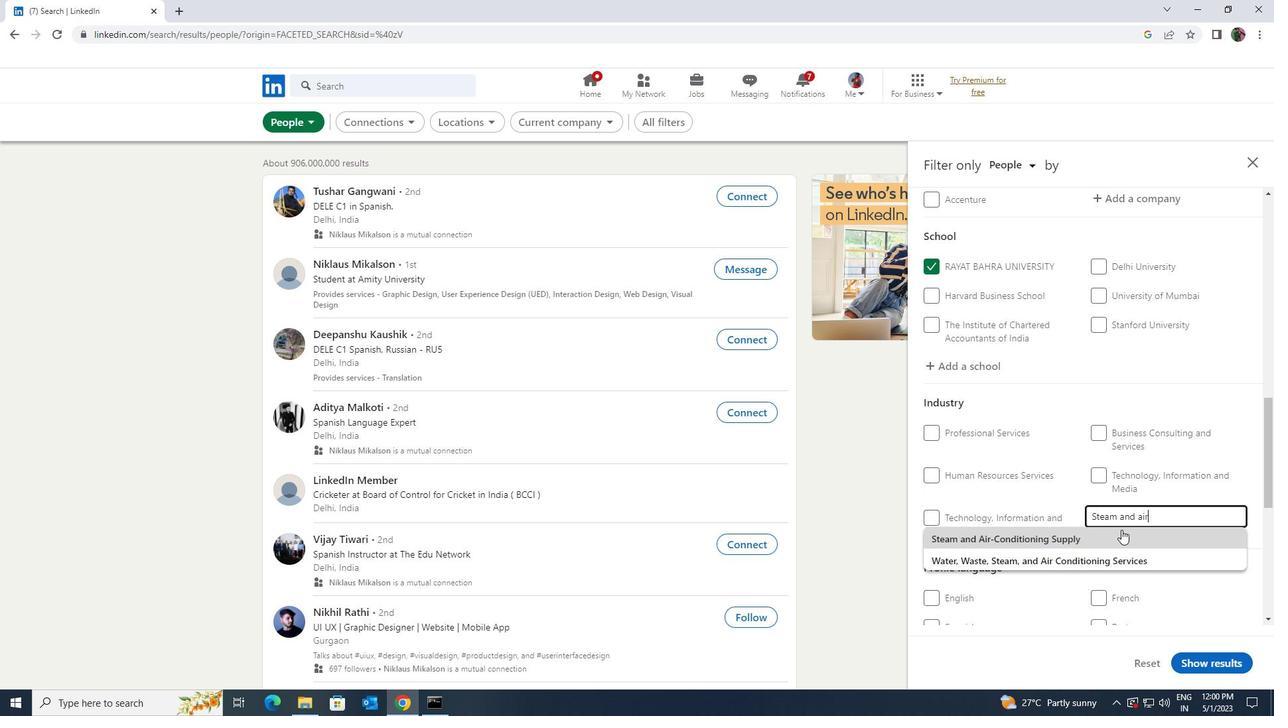 
Action: Mouse scrolled (1121, 529) with delta (0, 0)
Screenshot: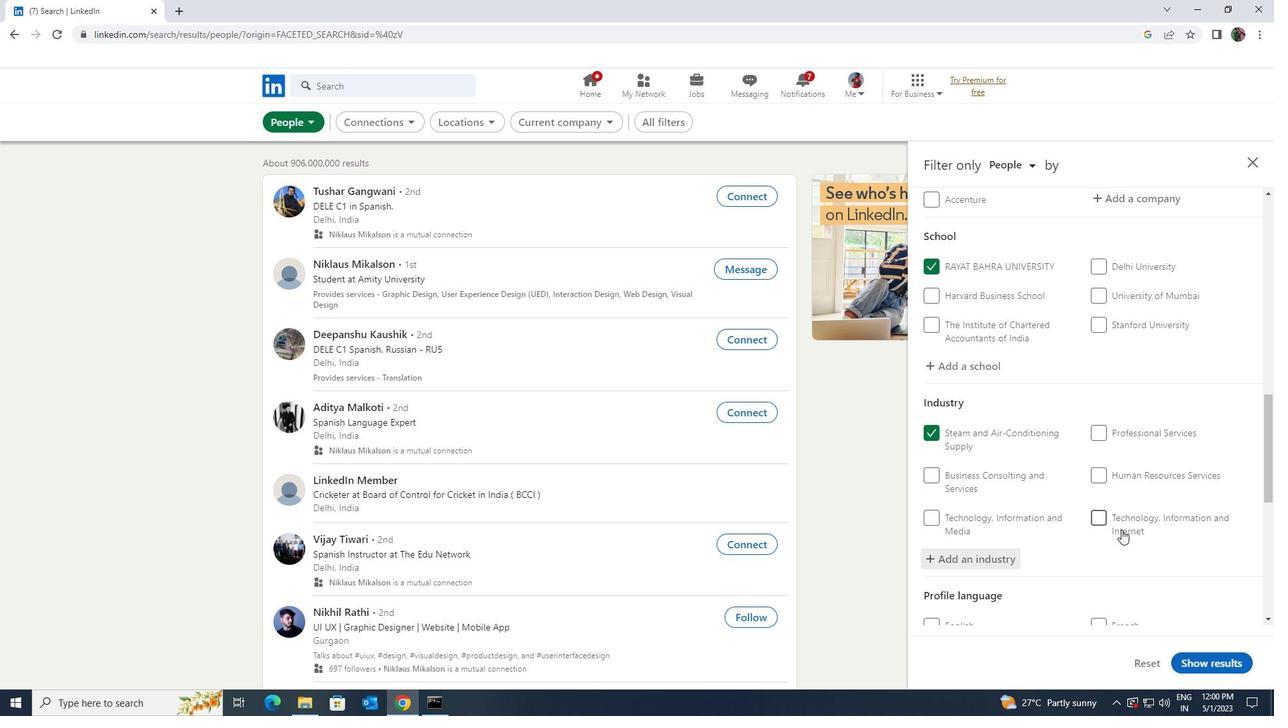 
Action: Mouse scrolled (1121, 529) with delta (0, 0)
Screenshot: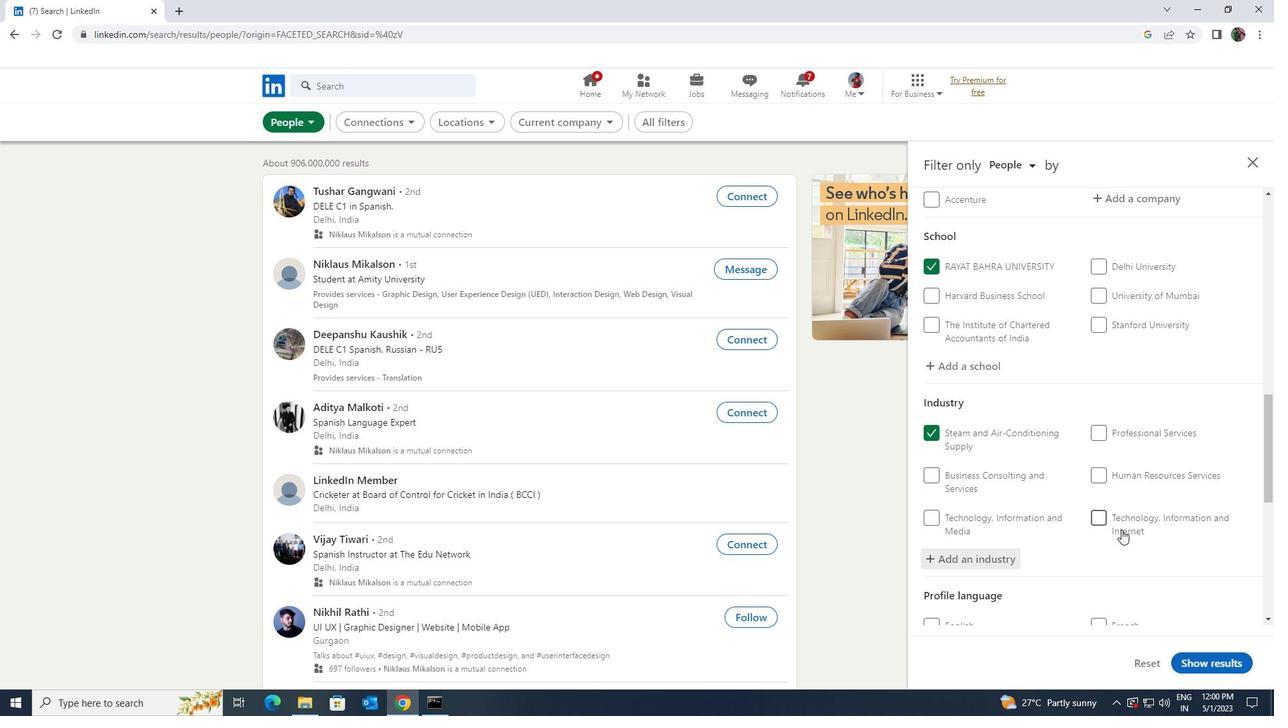 
Action: Mouse scrolled (1121, 529) with delta (0, 0)
Screenshot: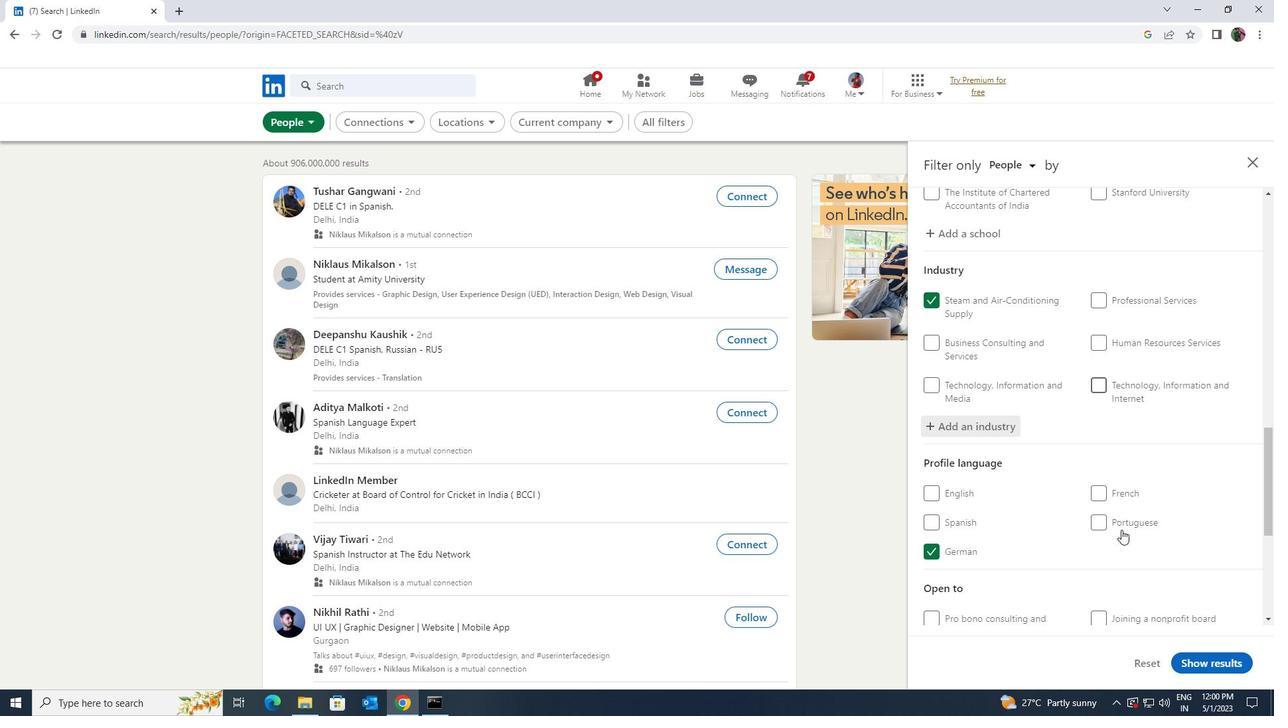 
Action: Mouse scrolled (1121, 529) with delta (0, 0)
Screenshot: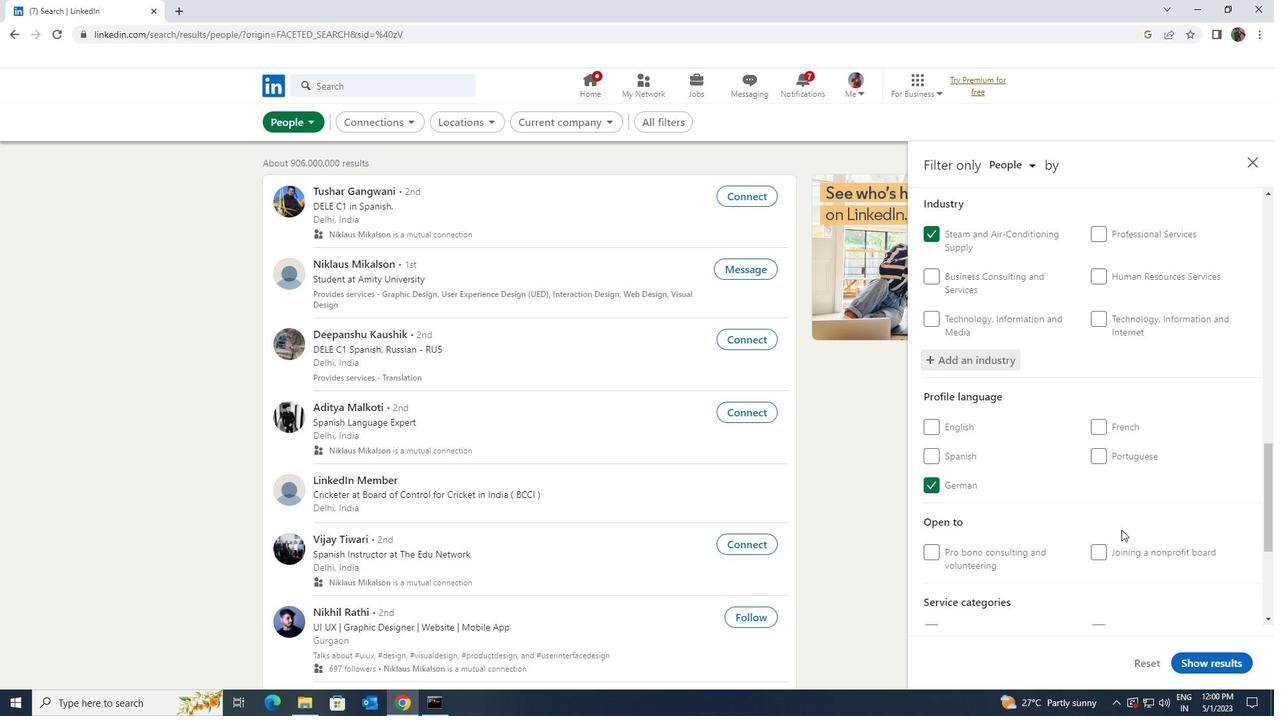
Action: Mouse scrolled (1121, 529) with delta (0, 0)
Screenshot: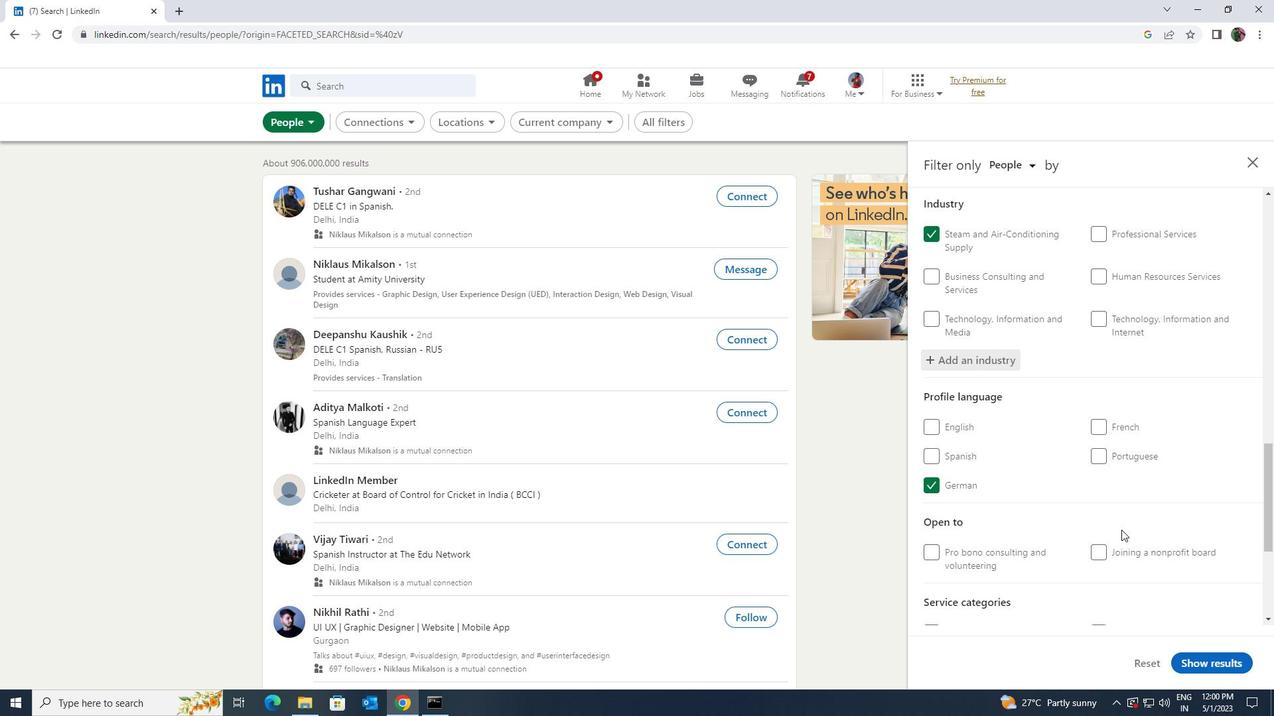 
Action: Mouse moved to (1121, 554)
Screenshot: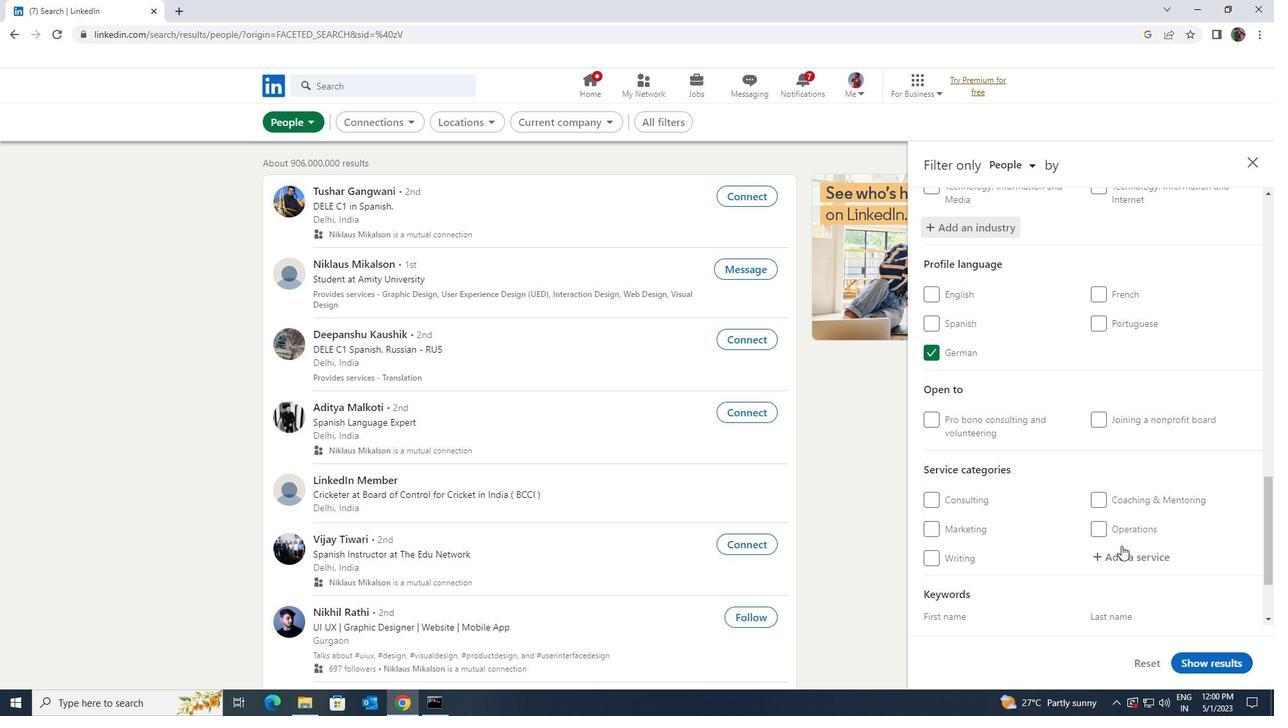 
Action: Mouse pressed left at (1121, 554)
Screenshot: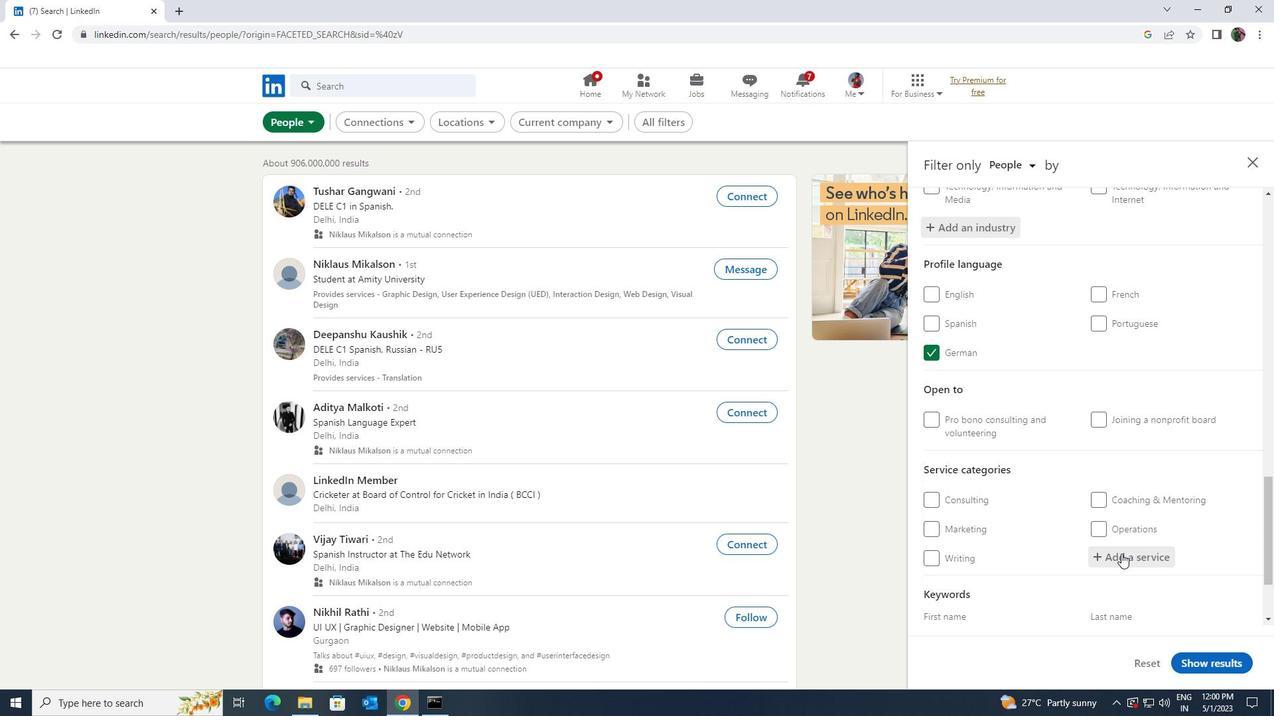 
Action: Key pressed <Key.shift>VIDEO<Key.space><Key.shift><Key.shift><Key.shift>ANIM
Screenshot: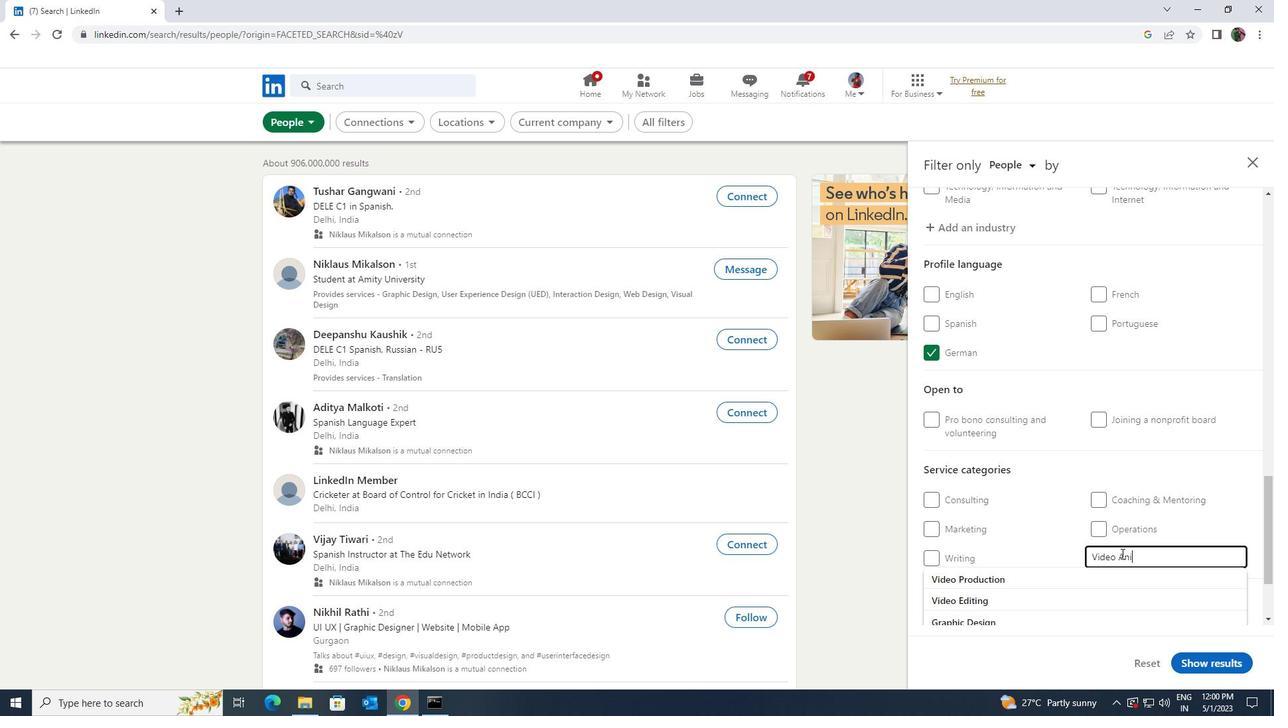 
Action: Mouse moved to (1102, 576)
Screenshot: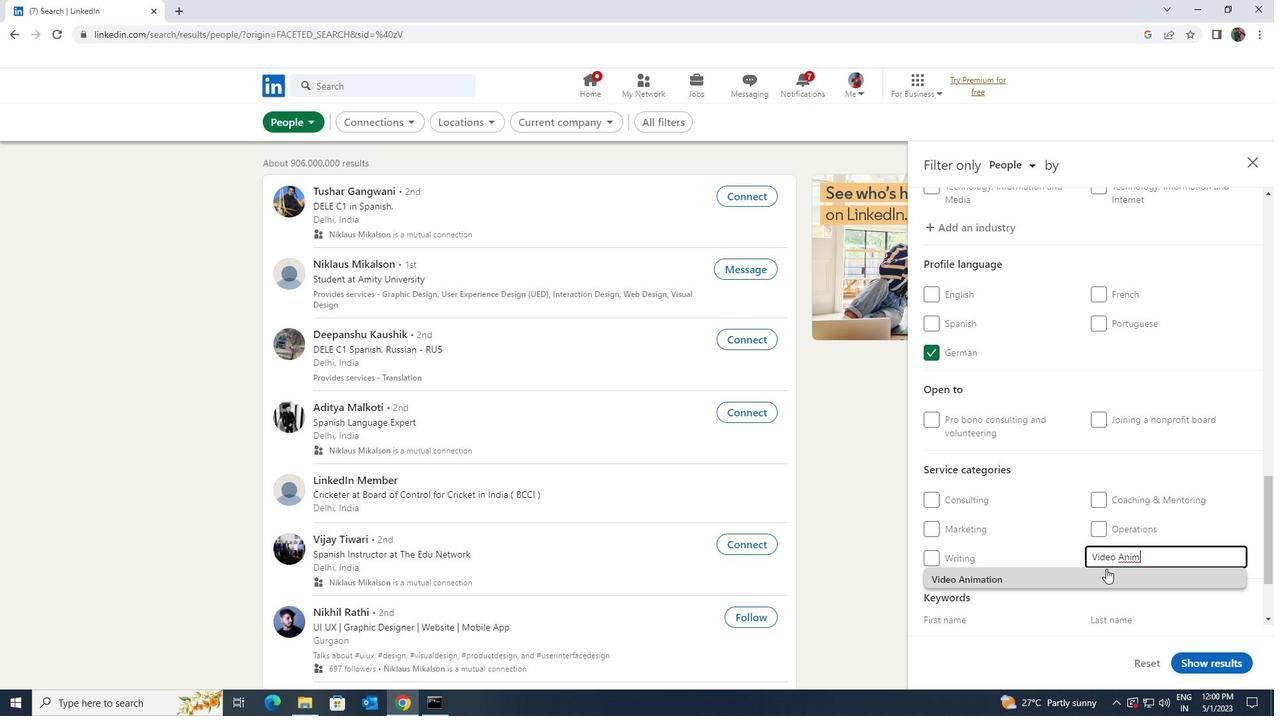 
Action: Mouse pressed left at (1102, 576)
Screenshot: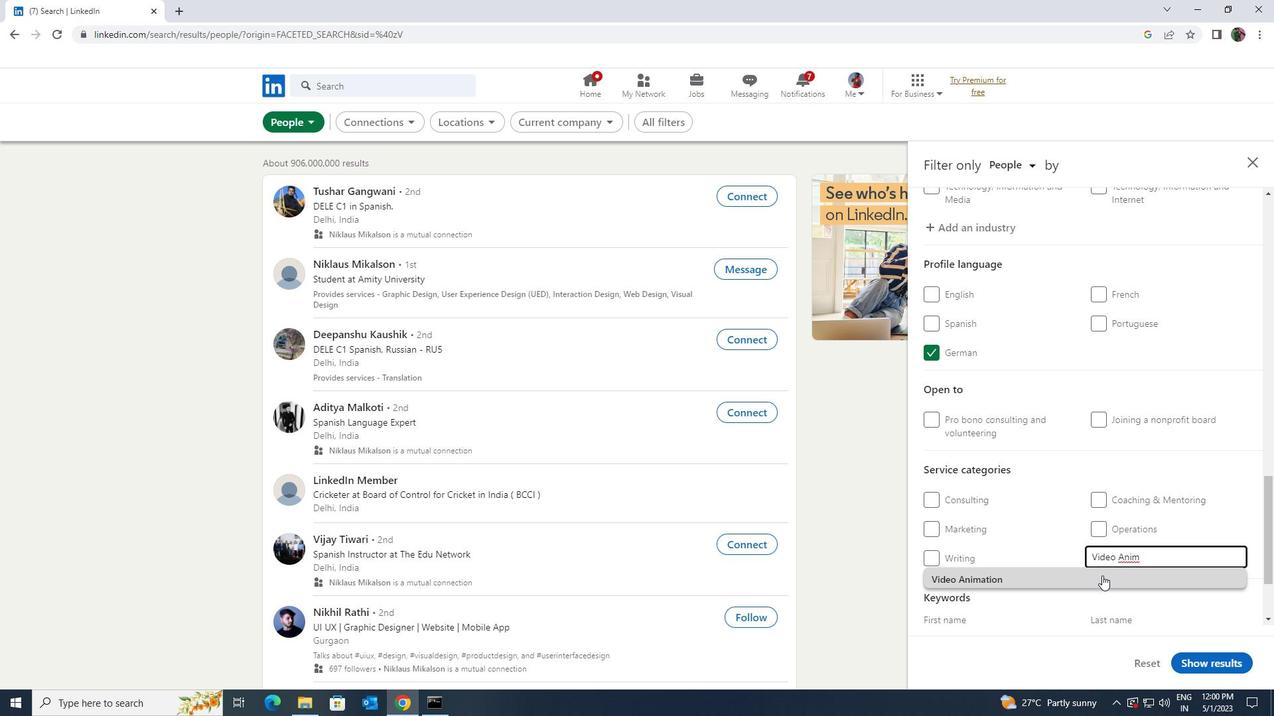 
Action: Mouse scrolled (1102, 575) with delta (0, 0)
Screenshot: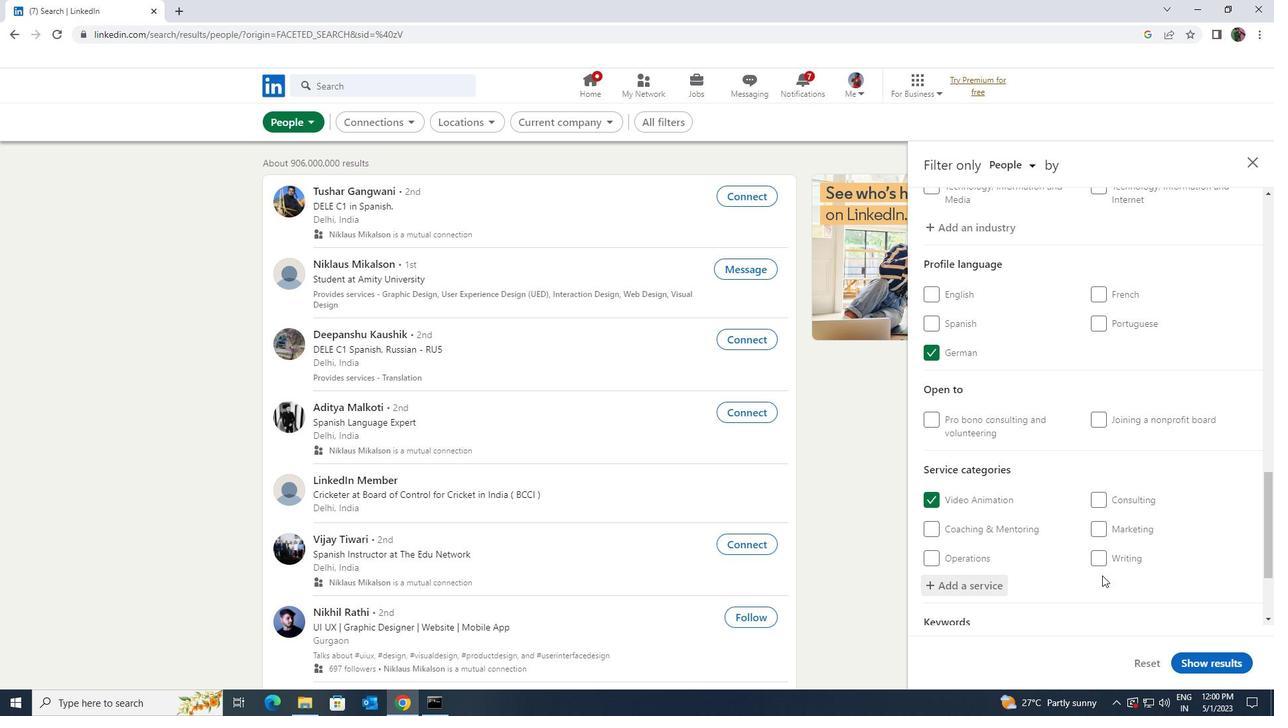 
Action: Mouse scrolled (1102, 575) with delta (0, 0)
Screenshot: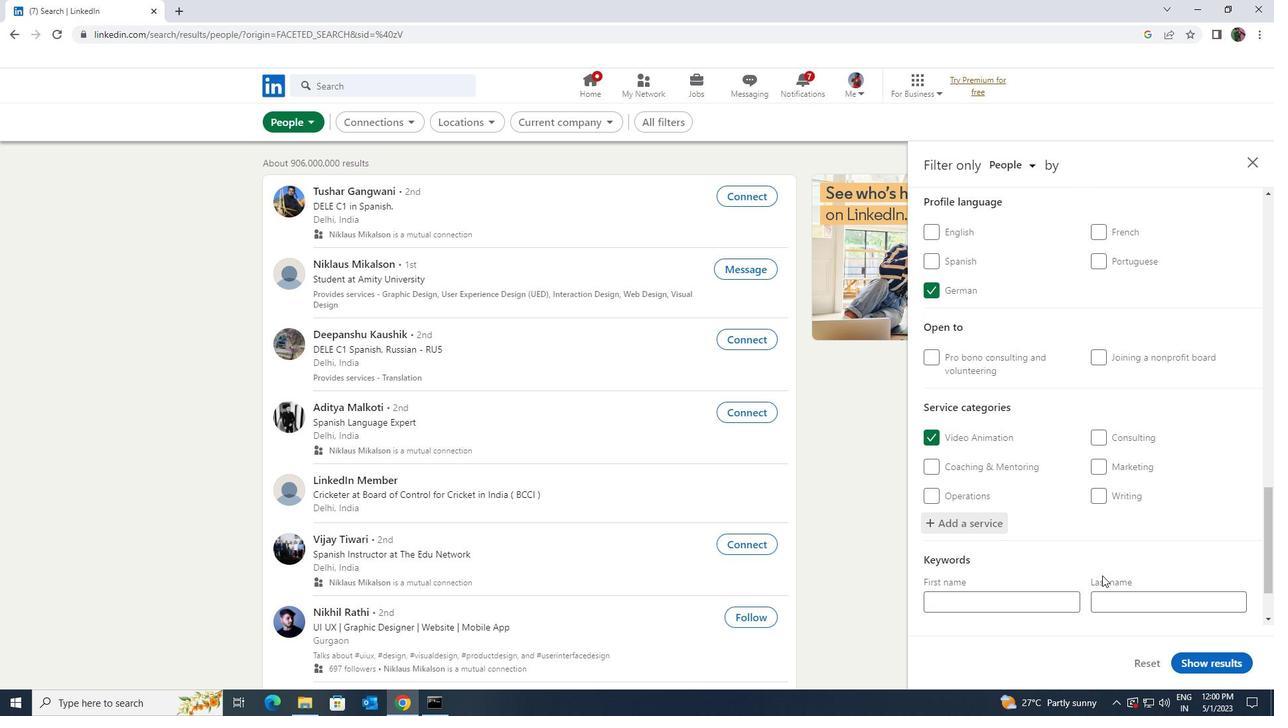 
Action: Mouse scrolled (1102, 575) with delta (0, 0)
Screenshot: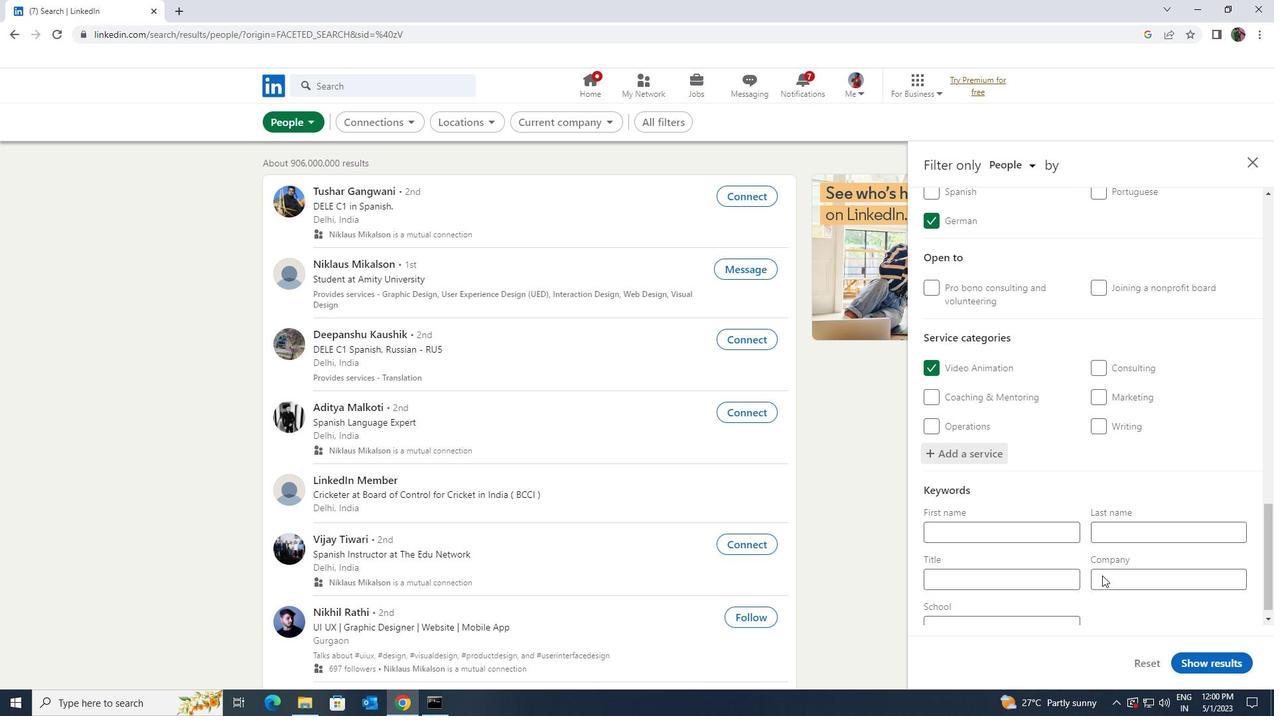 
Action: Mouse moved to (1052, 564)
Screenshot: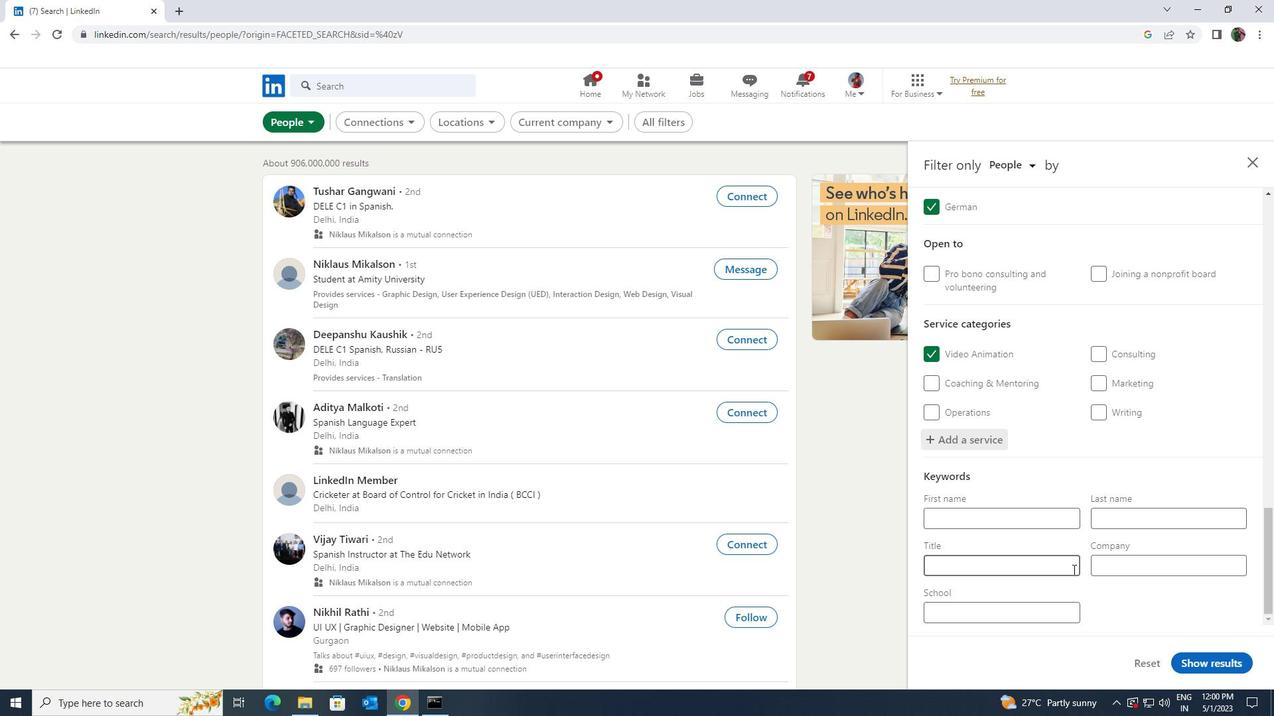 
Action: Mouse pressed left at (1052, 564)
Screenshot: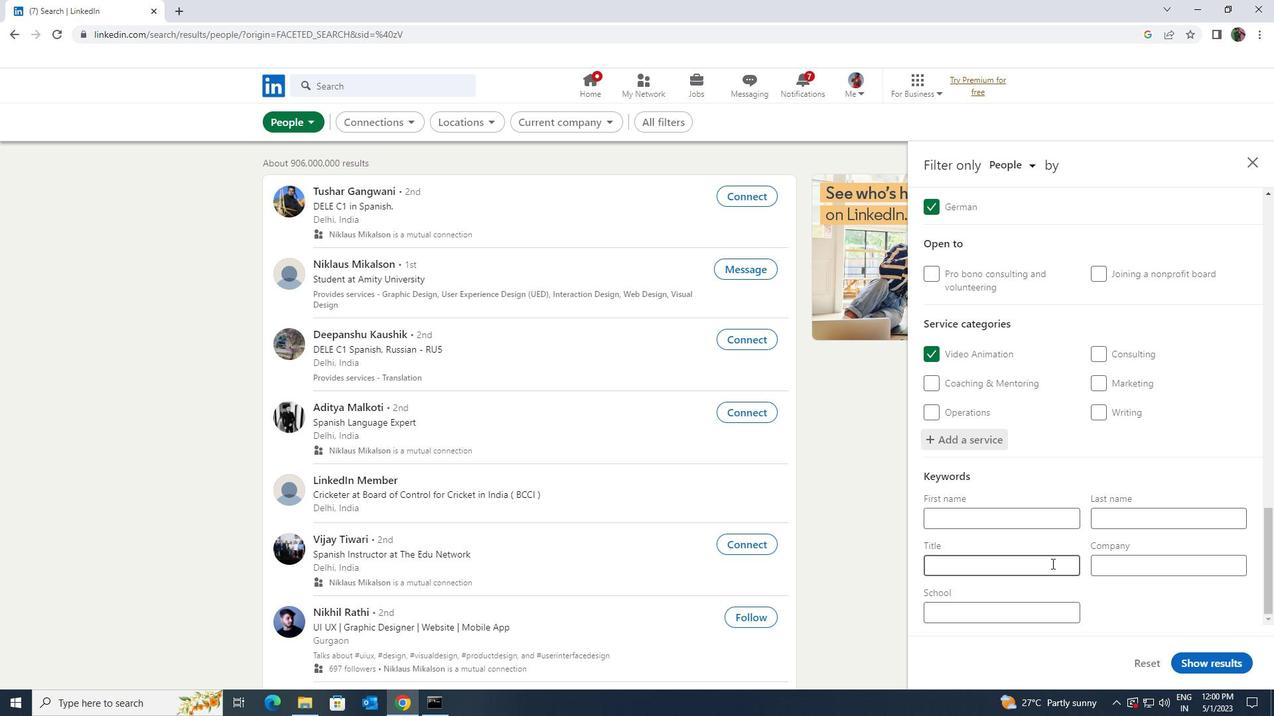 
Action: Key pressed <Key.shift>PRESCHOOL<Key.space><Key.shift>TEACHER
Screenshot: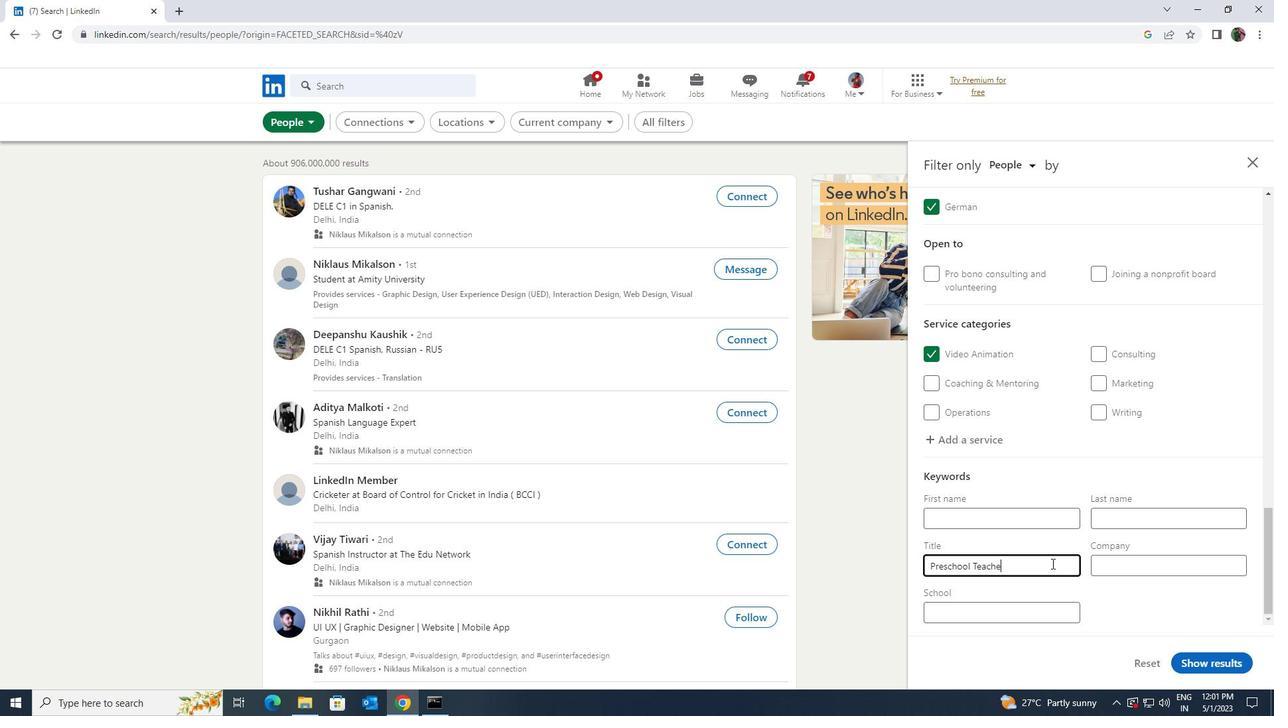 
Action: Mouse moved to (1190, 654)
Screenshot: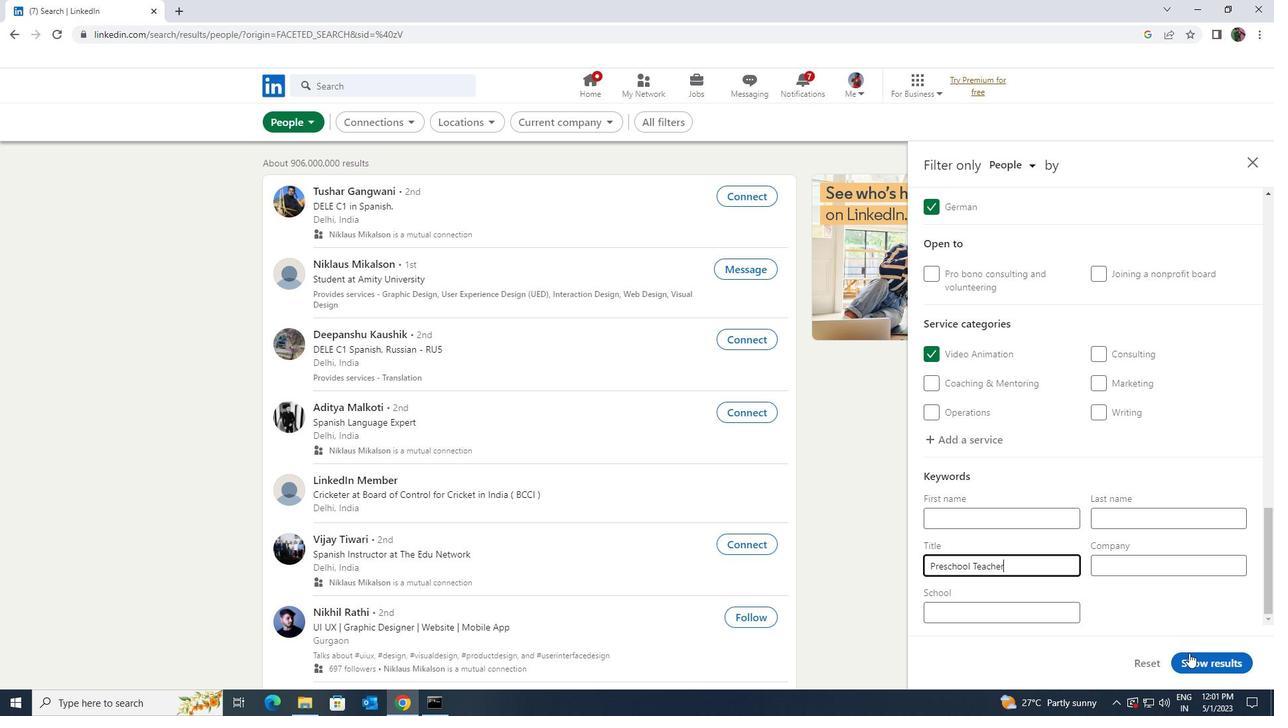 
Action: Mouse pressed left at (1190, 654)
Screenshot: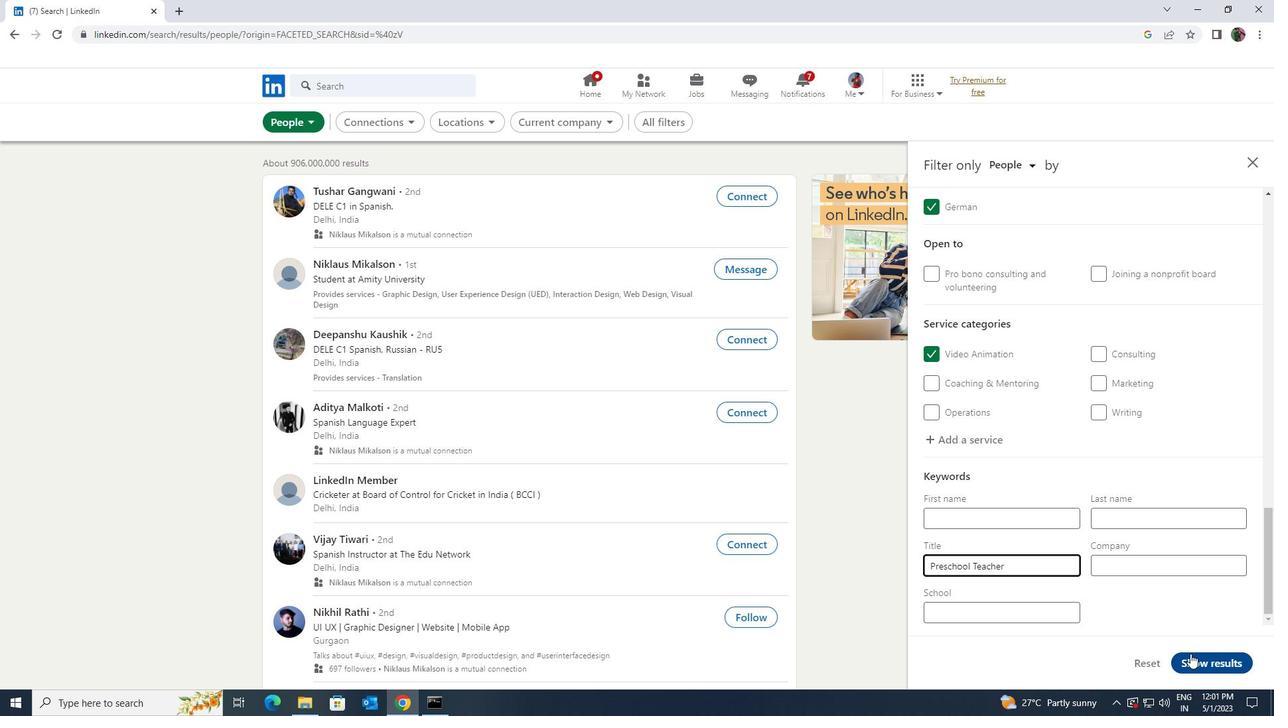 
